 Task: Find connections with filter location Montcada i Reixac with filter topic #lawyerswith filter profile language Potuguese with filter current company The Hacker News with filter school CMR Institute of Technology, Hyderabad with filter industry IT System Testing and Evaluation with filter service category Insurance with filter keywords title Yoga Instructor
Action: Mouse moved to (171, 235)
Screenshot: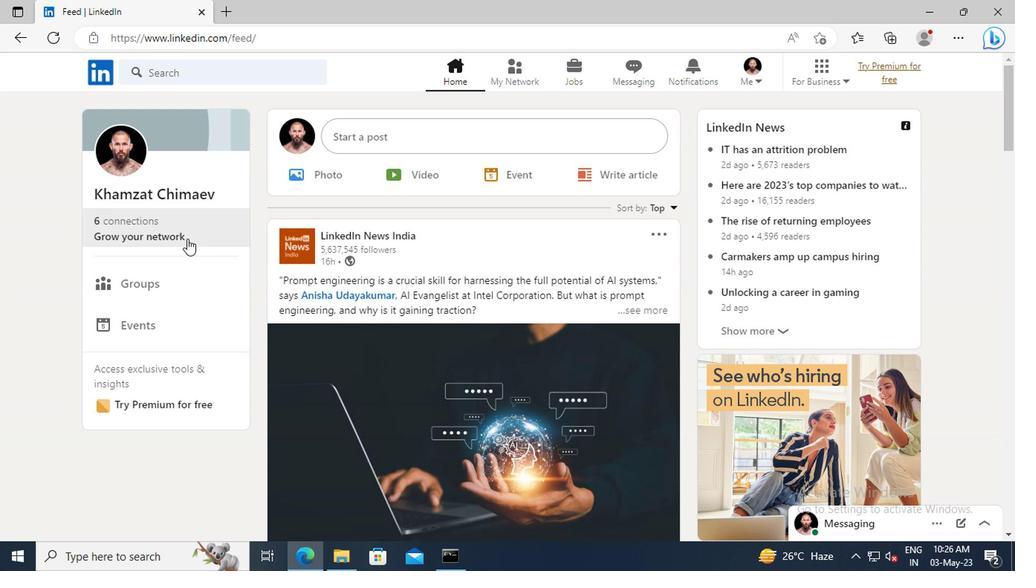 
Action: Mouse pressed left at (171, 235)
Screenshot: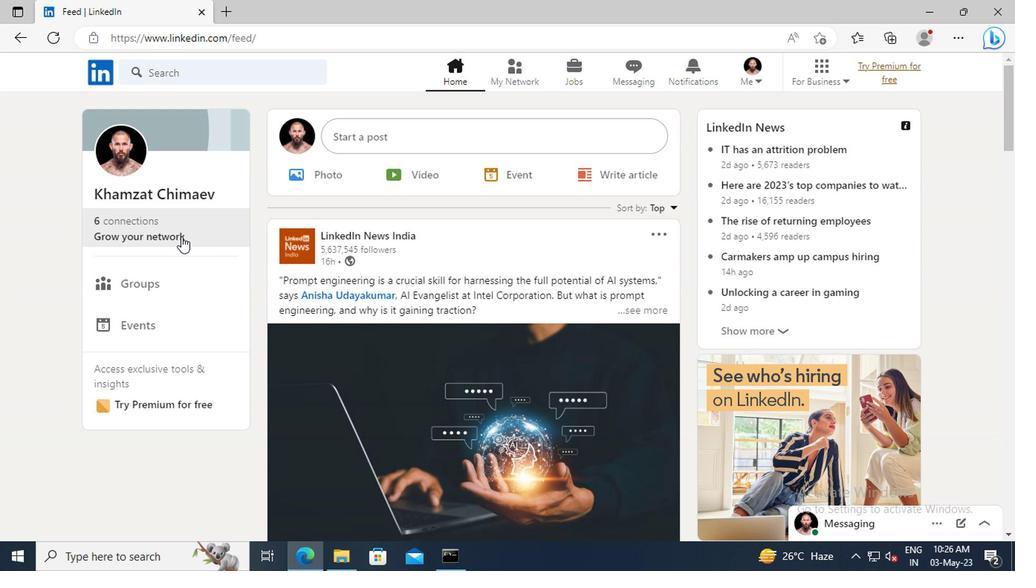 
Action: Mouse moved to (158, 157)
Screenshot: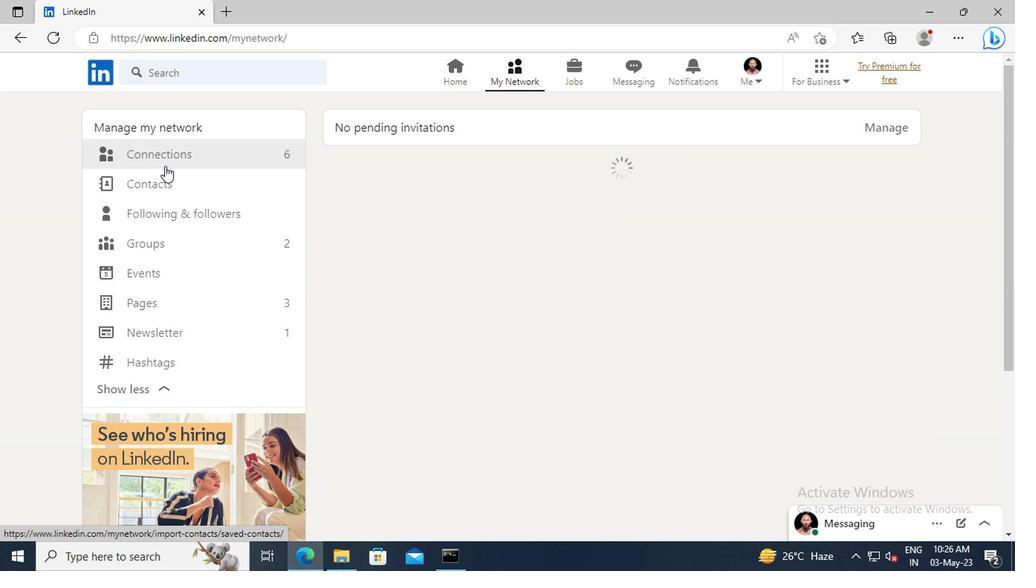 
Action: Mouse pressed left at (158, 157)
Screenshot: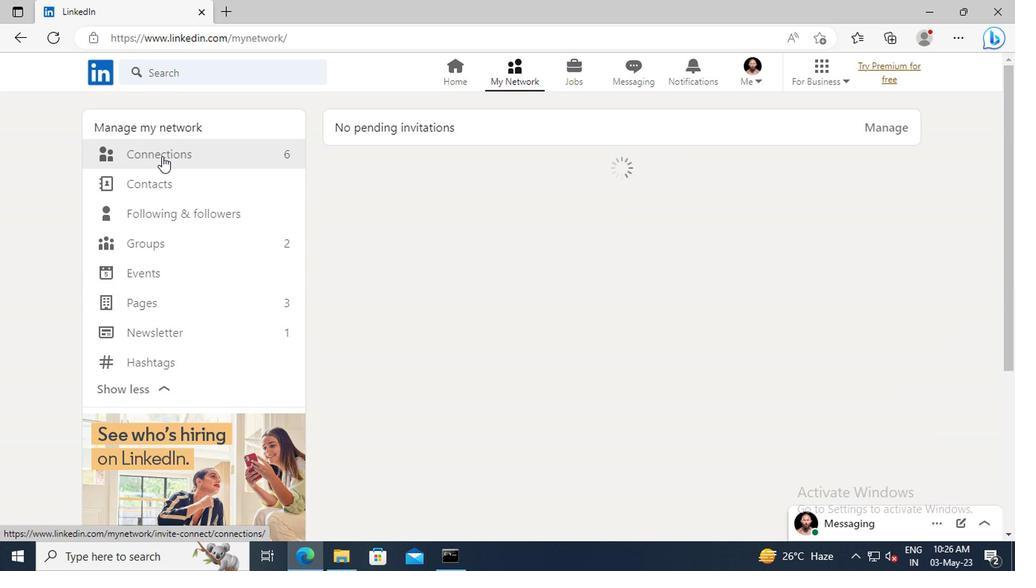 
Action: Mouse moved to (592, 159)
Screenshot: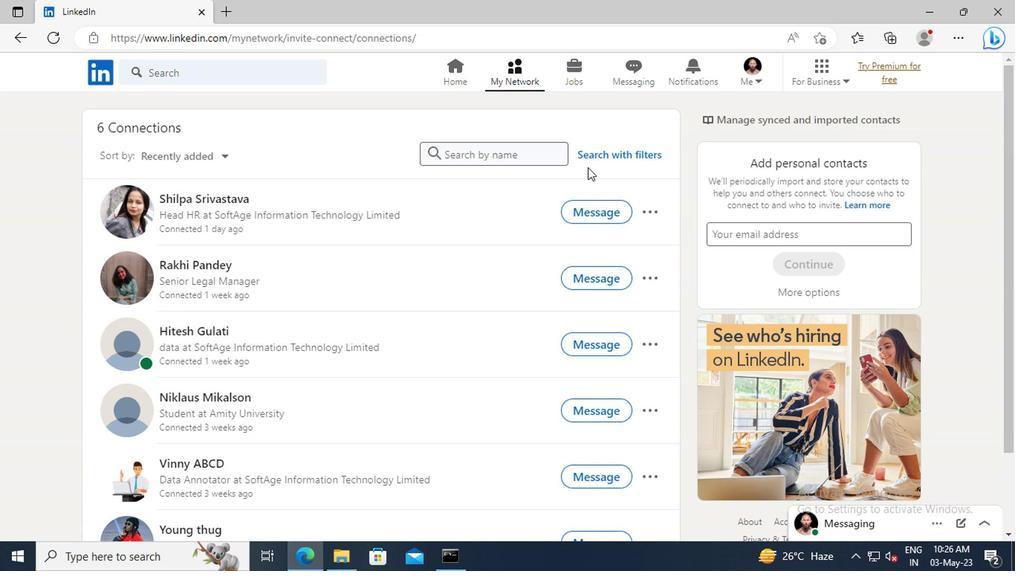 
Action: Mouse pressed left at (592, 159)
Screenshot: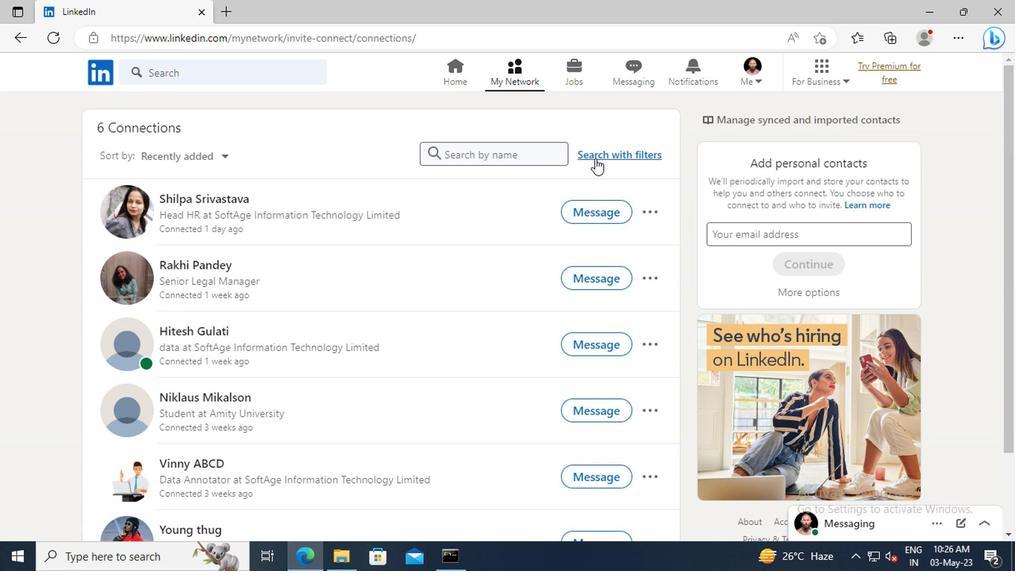 
Action: Mouse moved to (557, 115)
Screenshot: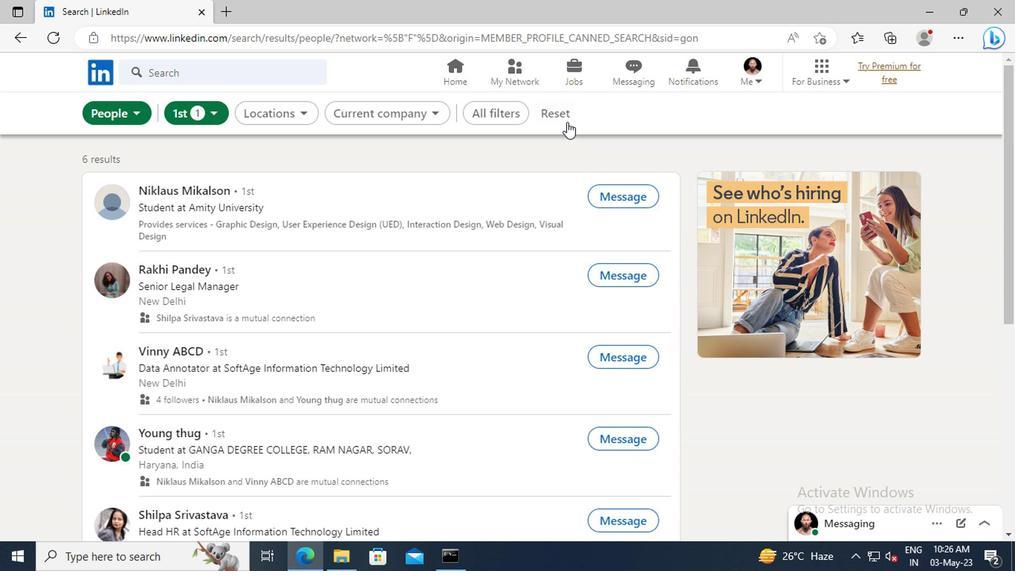 
Action: Mouse pressed left at (557, 115)
Screenshot: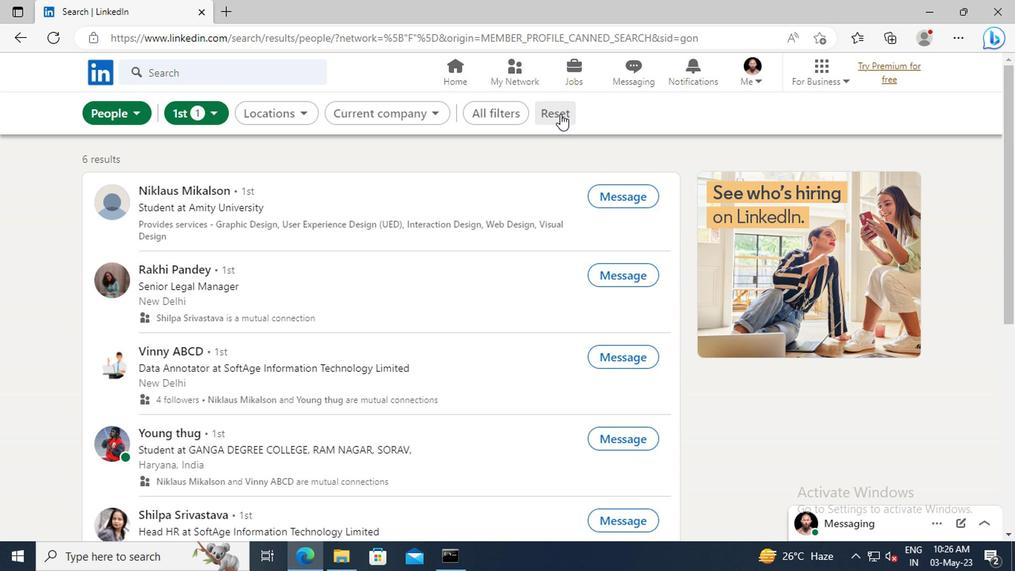 
Action: Mouse moved to (537, 115)
Screenshot: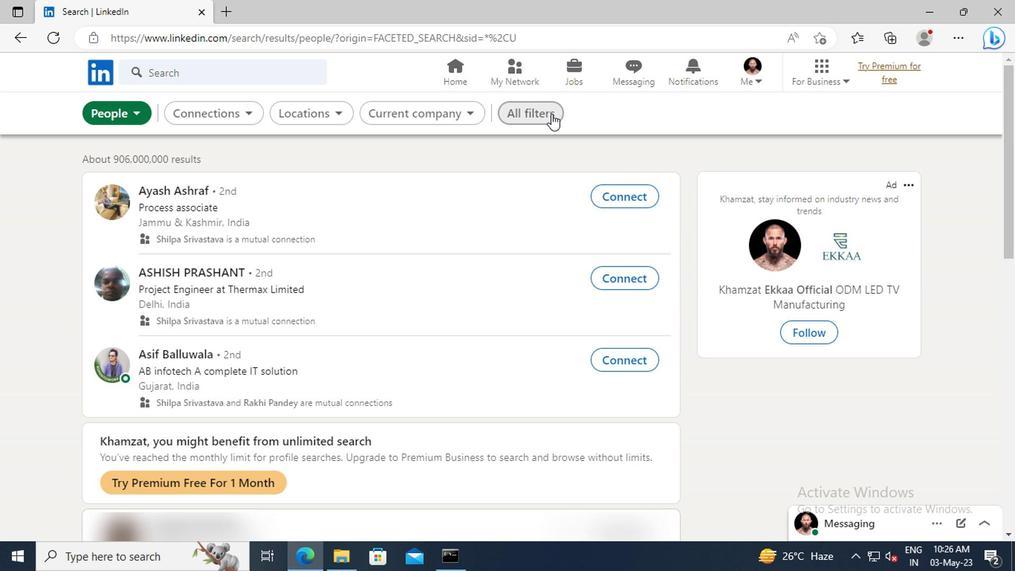
Action: Mouse pressed left at (537, 115)
Screenshot: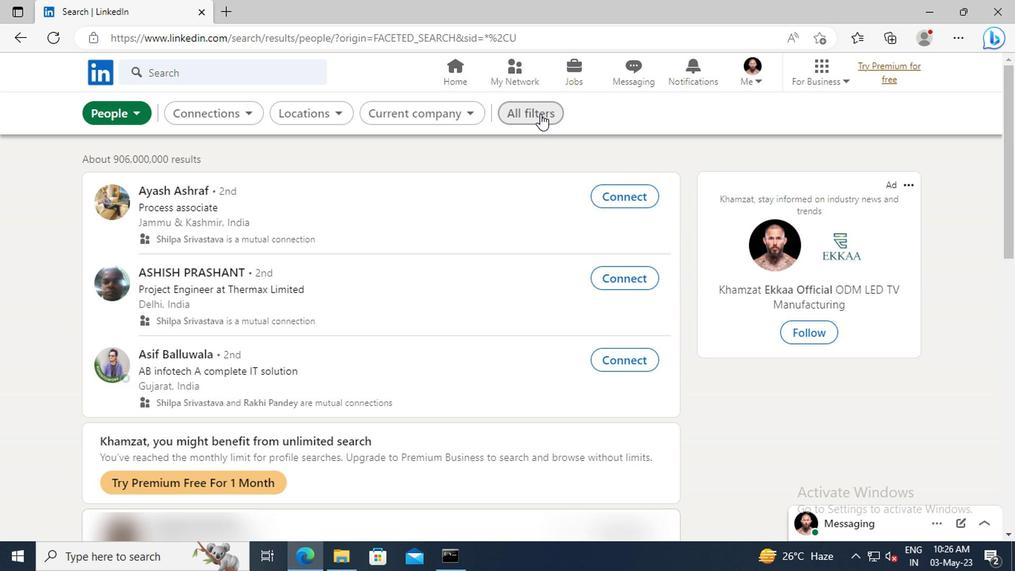 
Action: Mouse moved to (810, 277)
Screenshot: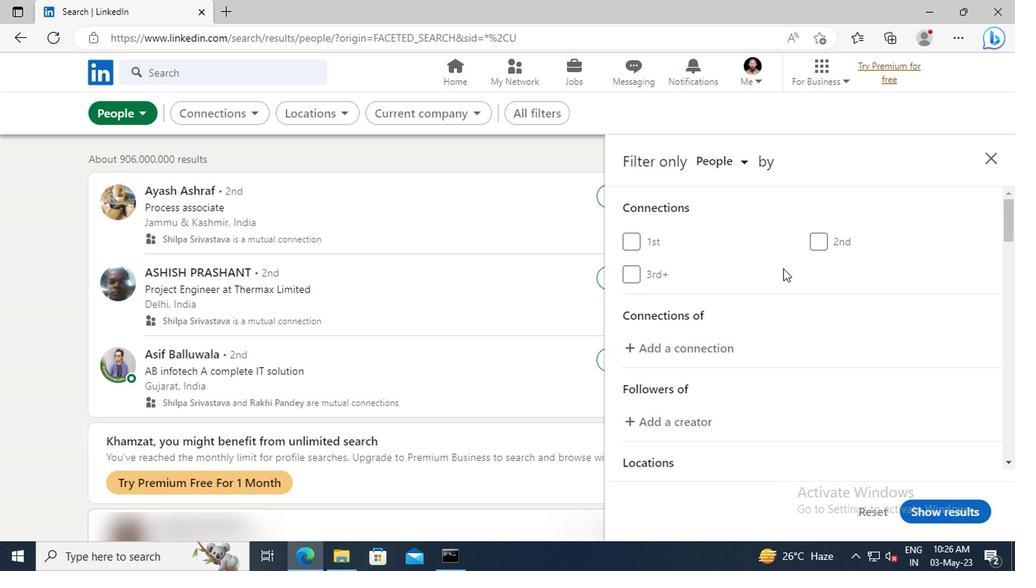 
Action: Mouse scrolled (810, 276) with delta (0, 0)
Screenshot: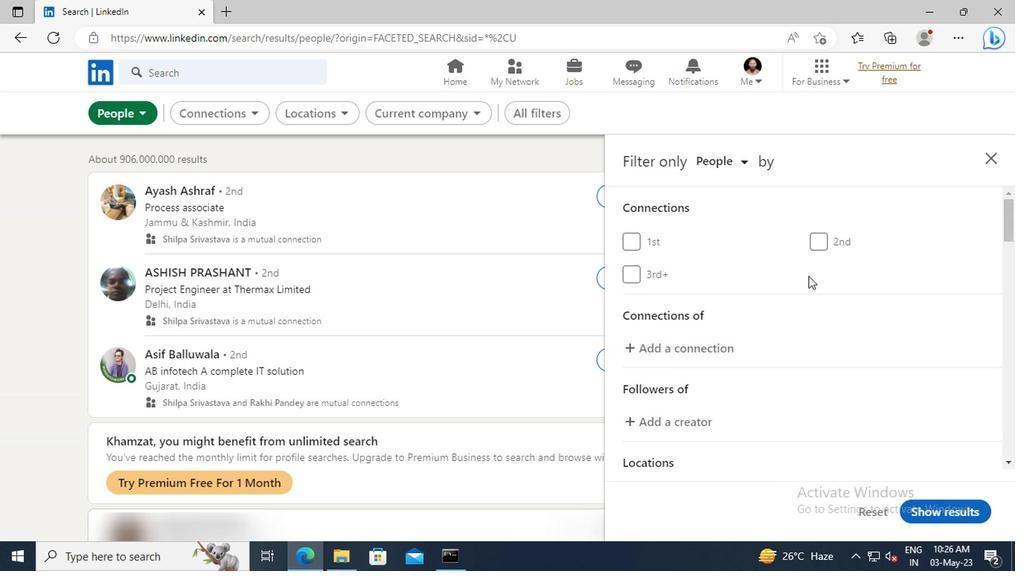 
Action: Mouse scrolled (810, 276) with delta (0, 0)
Screenshot: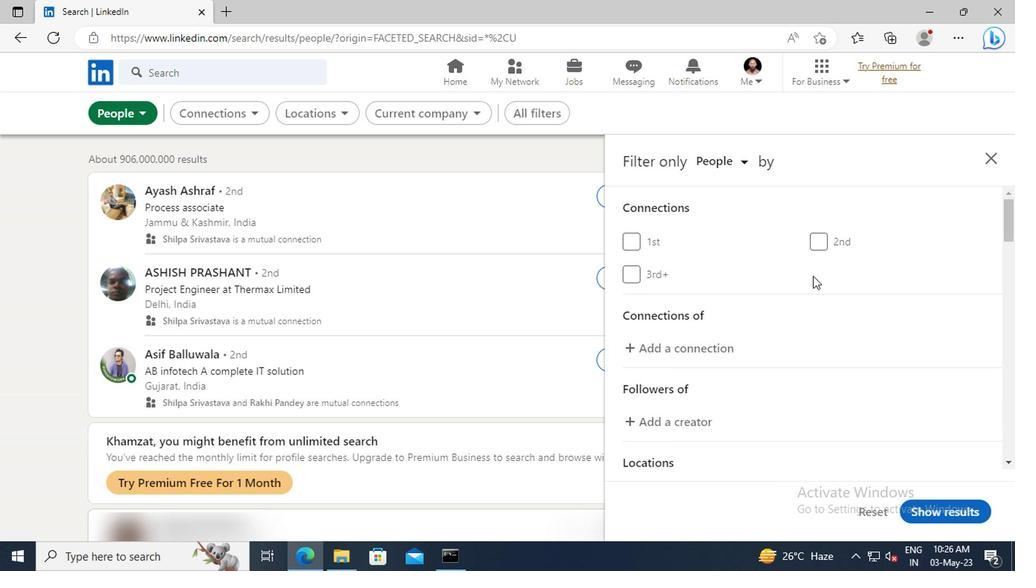 
Action: Mouse scrolled (810, 276) with delta (0, 0)
Screenshot: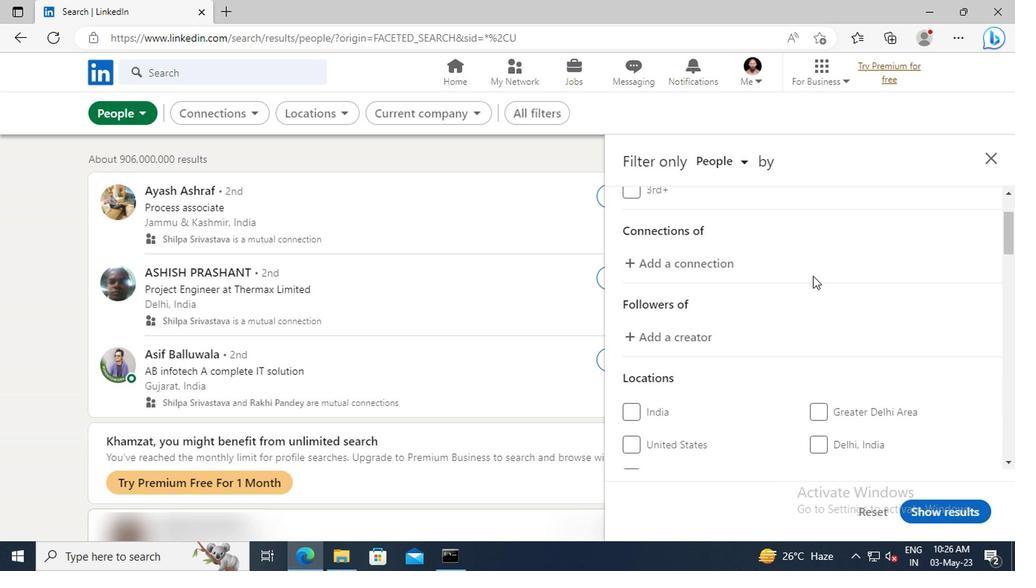 
Action: Mouse scrolled (810, 276) with delta (0, 0)
Screenshot: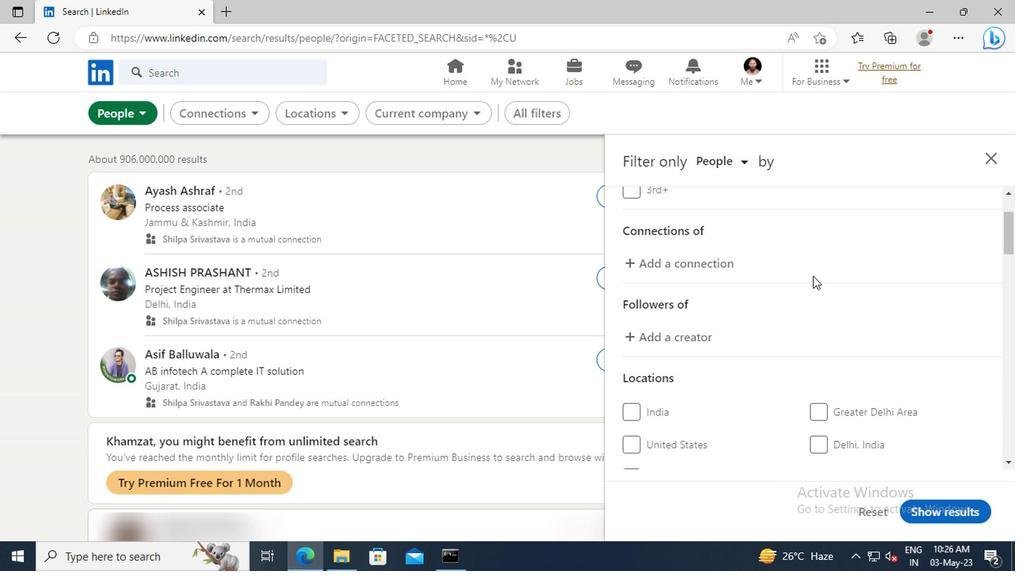 
Action: Mouse scrolled (810, 276) with delta (0, 0)
Screenshot: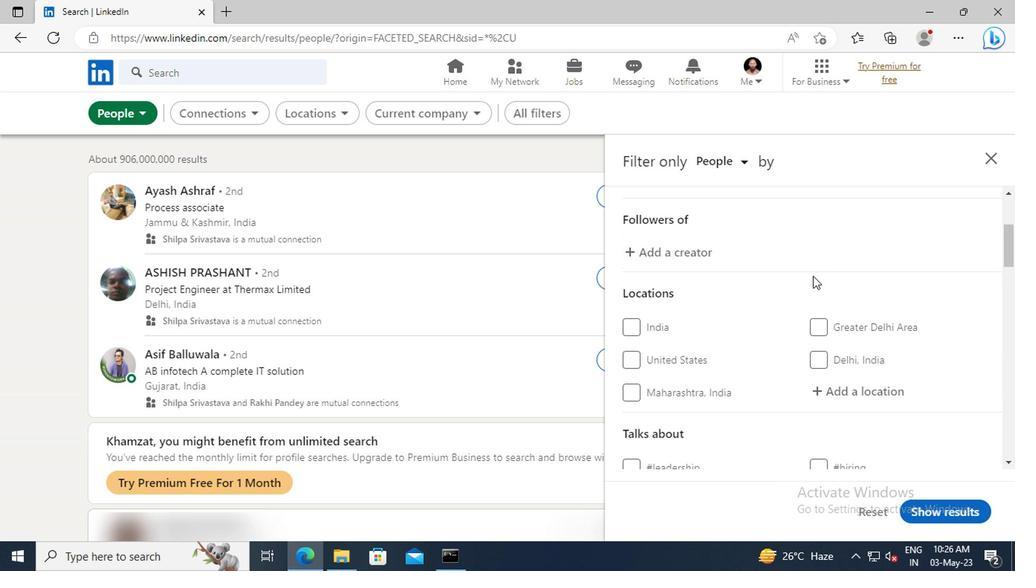 
Action: Mouse moved to (825, 348)
Screenshot: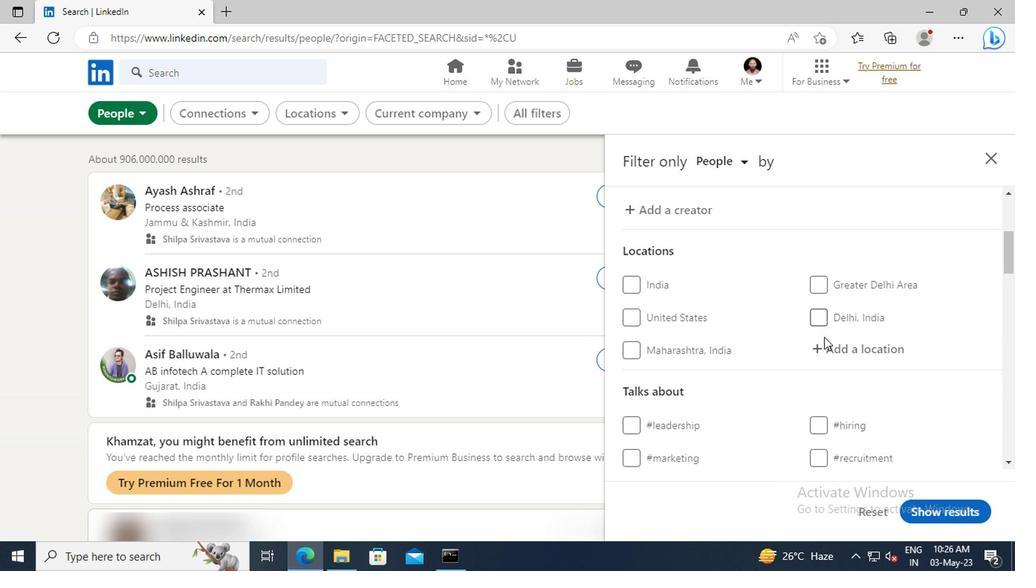 
Action: Mouse pressed left at (825, 348)
Screenshot: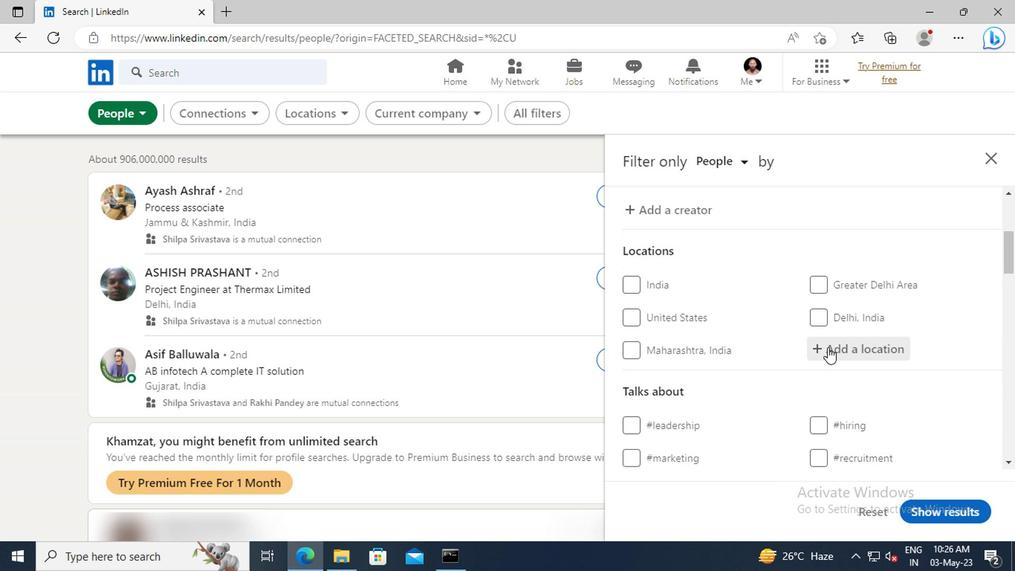 
Action: Key pressed <Key.shift>MONTCADA
Screenshot: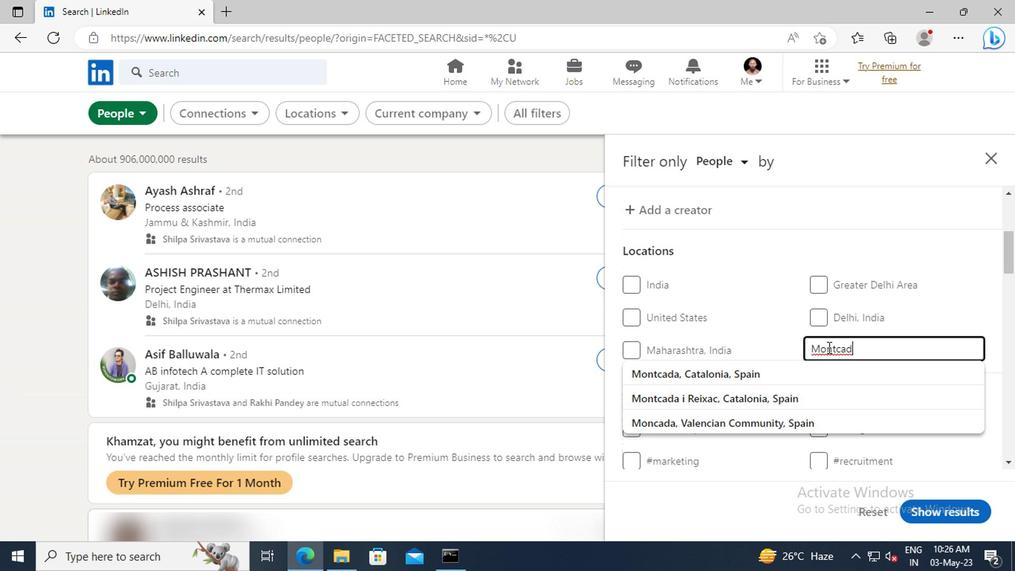 
Action: Mouse moved to (797, 400)
Screenshot: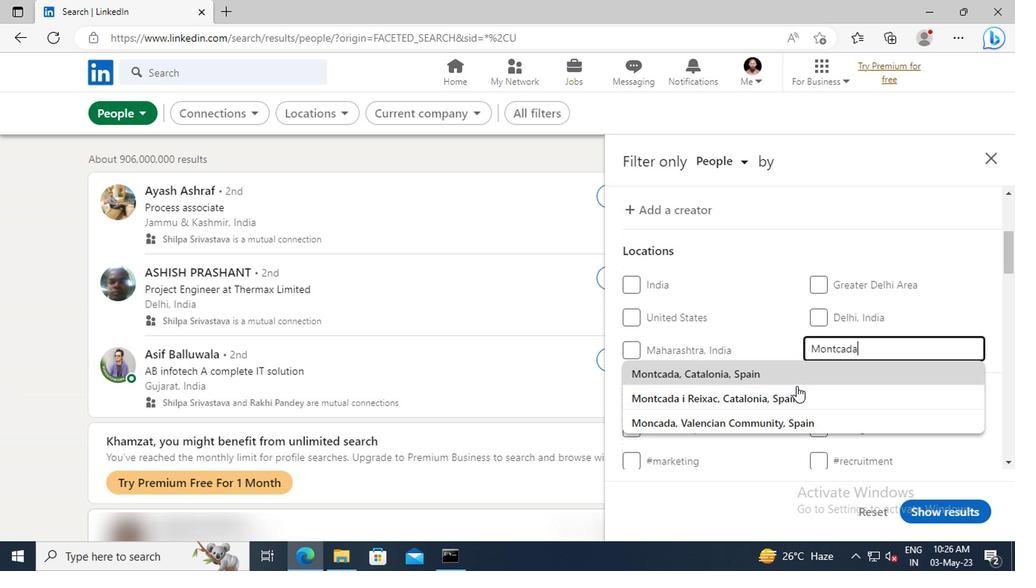 
Action: Mouse pressed left at (797, 400)
Screenshot: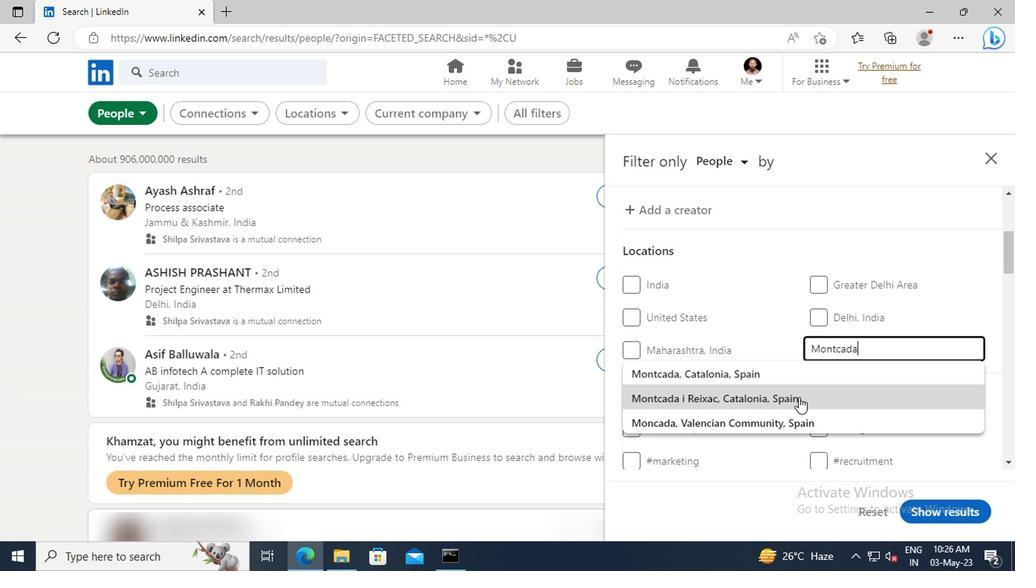 
Action: Mouse moved to (805, 371)
Screenshot: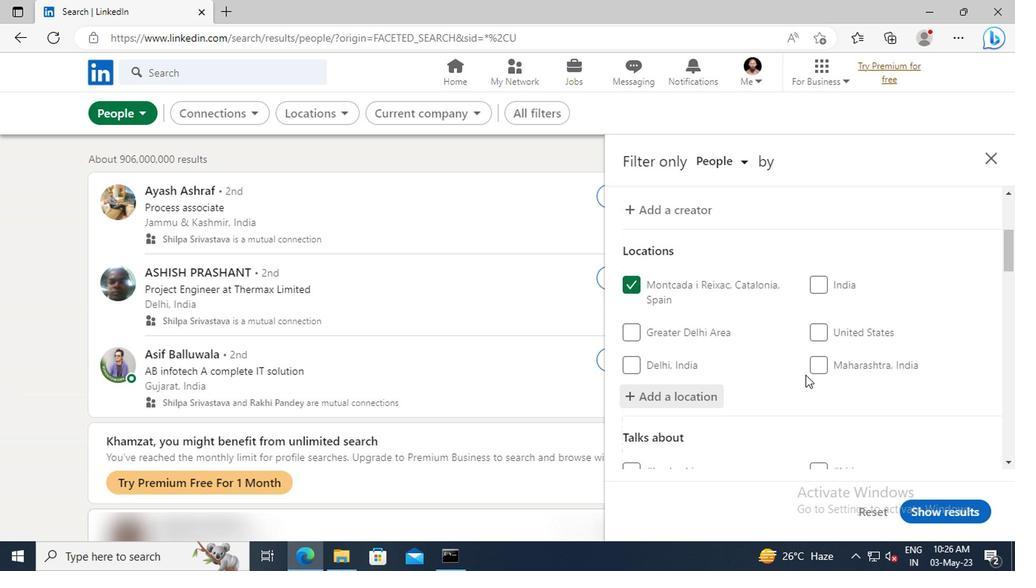 
Action: Mouse scrolled (805, 371) with delta (0, 0)
Screenshot: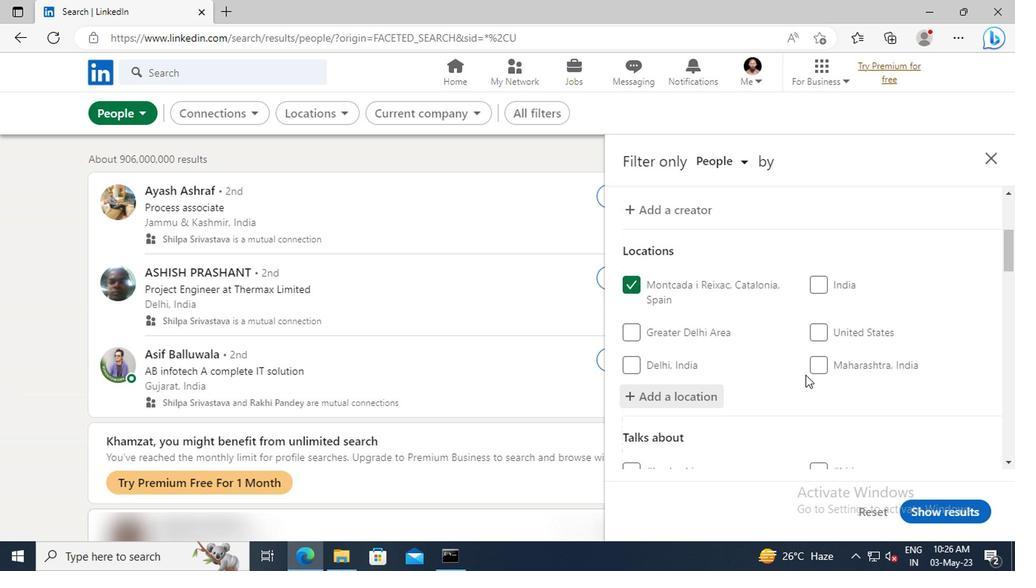 
Action: Mouse moved to (806, 371)
Screenshot: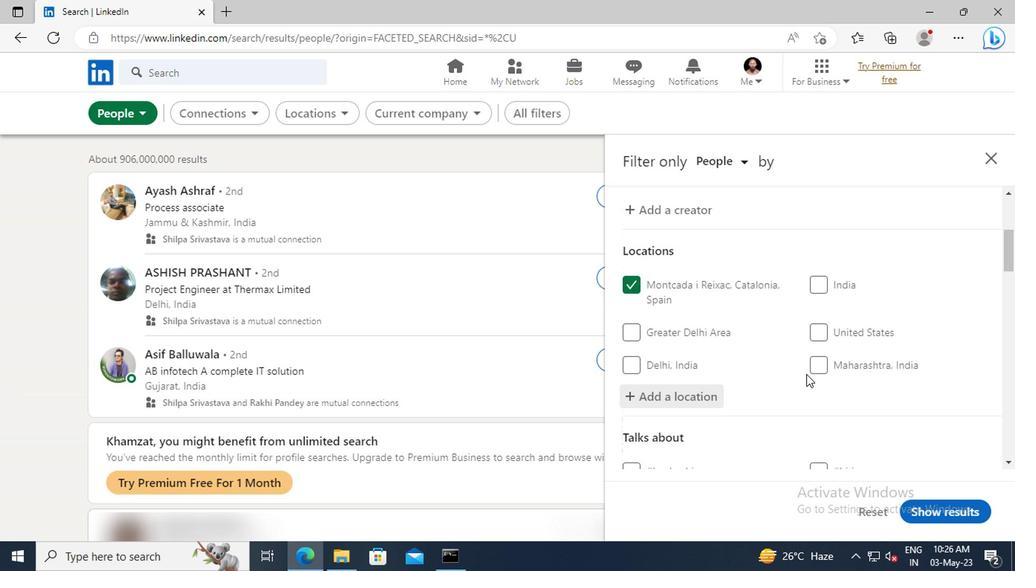 
Action: Mouse scrolled (806, 370) with delta (0, -1)
Screenshot: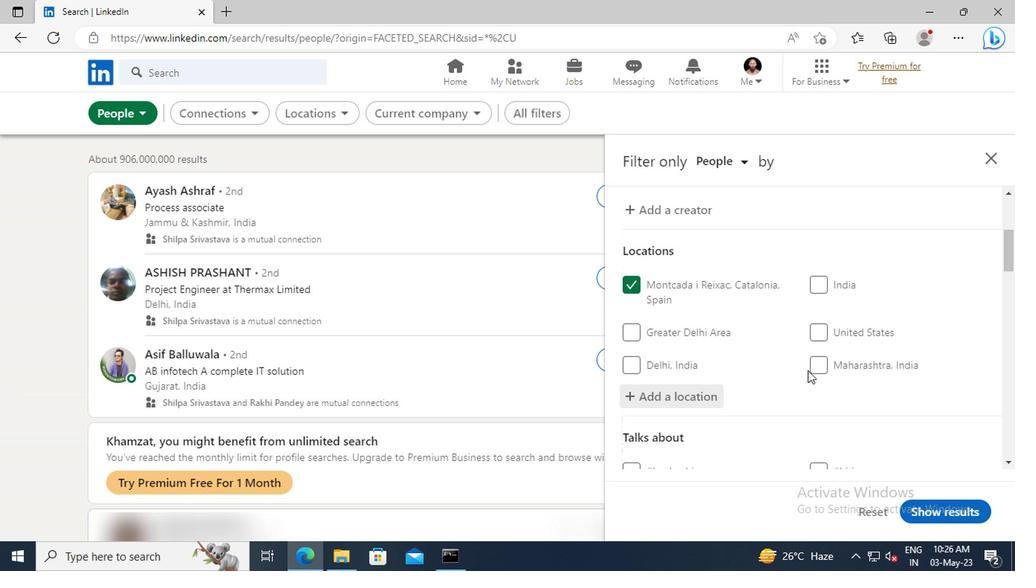 
Action: Mouse moved to (806, 369)
Screenshot: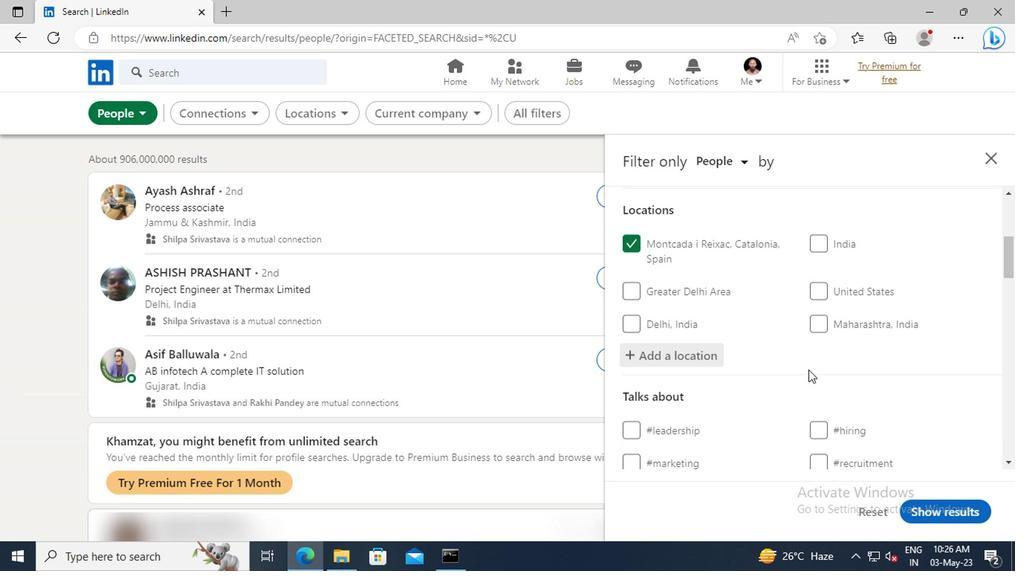 
Action: Mouse scrolled (806, 368) with delta (0, -1)
Screenshot: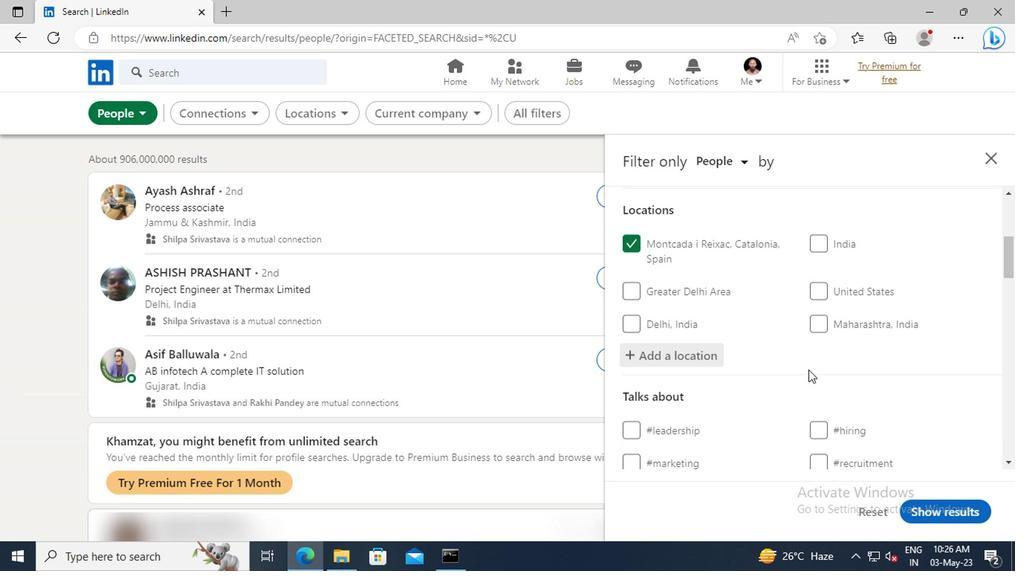 
Action: Mouse moved to (814, 342)
Screenshot: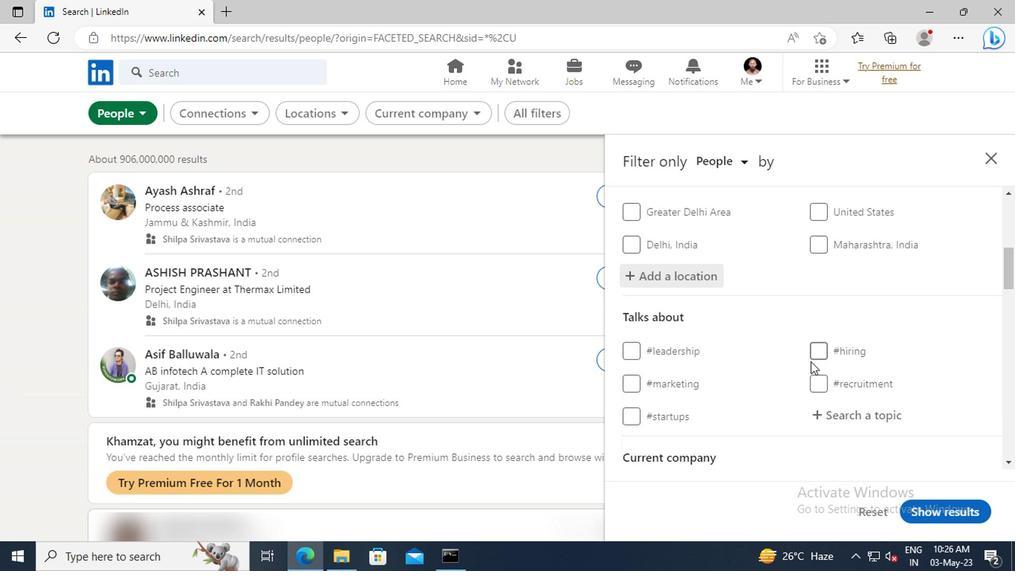 
Action: Mouse scrolled (814, 342) with delta (0, 0)
Screenshot: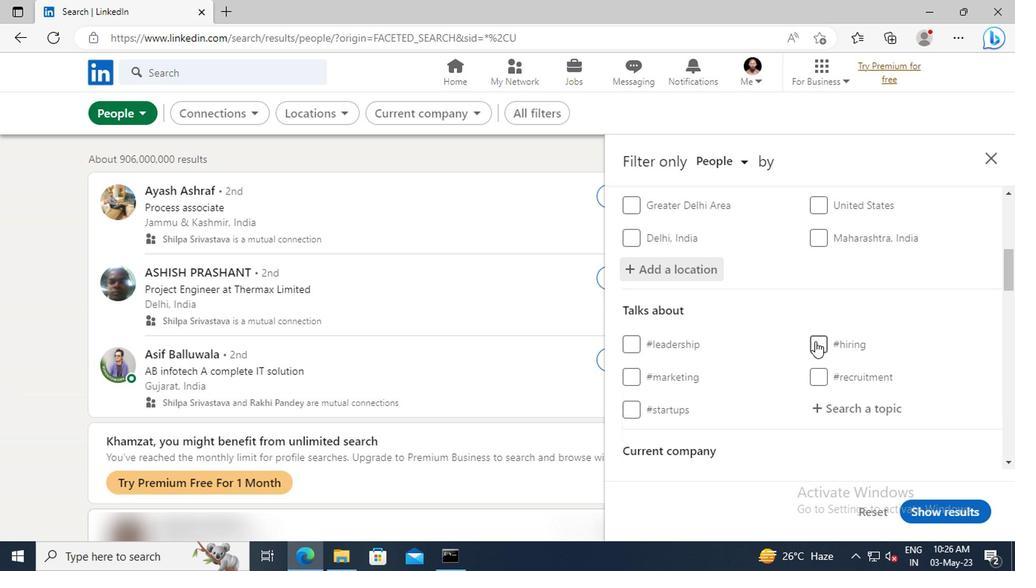 
Action: Mouse scrolled (814, 342) with delta (0, 0)
Screenshot: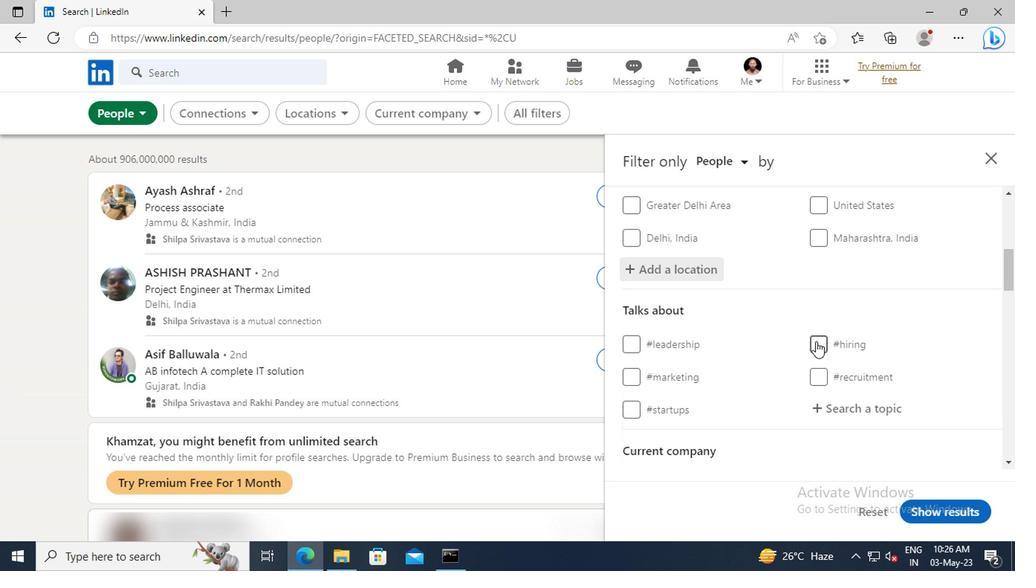 
Action: Mouse moved to (822, 333)
Screenshot: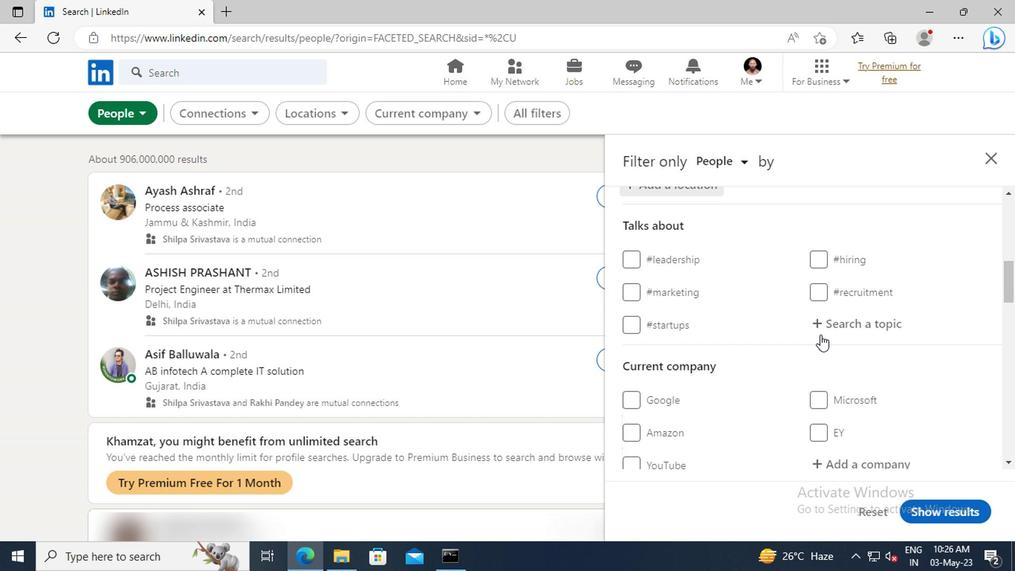 
Action: Mouse pressed left at (822, 333)
Screenshot: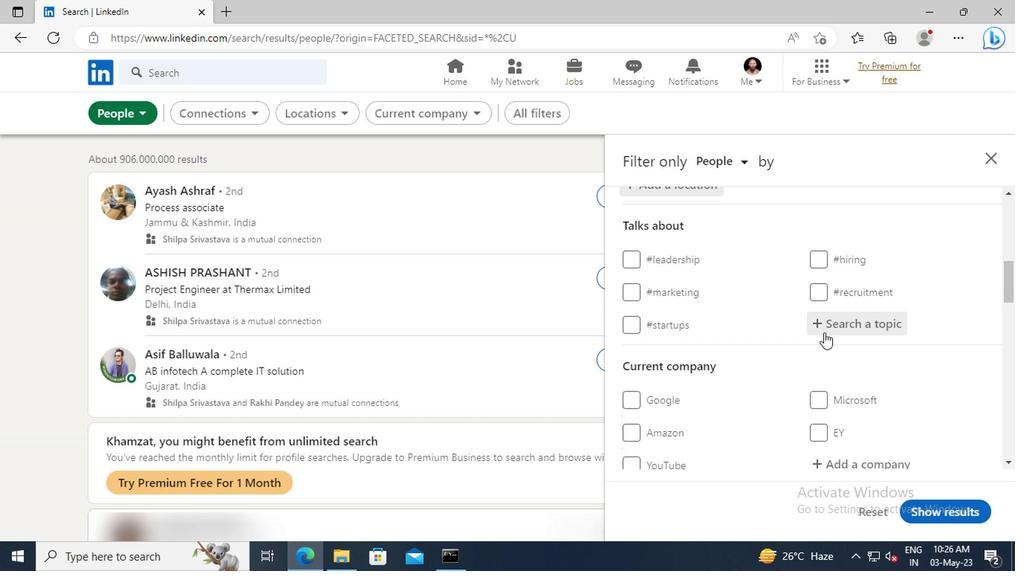 
Action: Key pressed LAWYERS
Screenshot: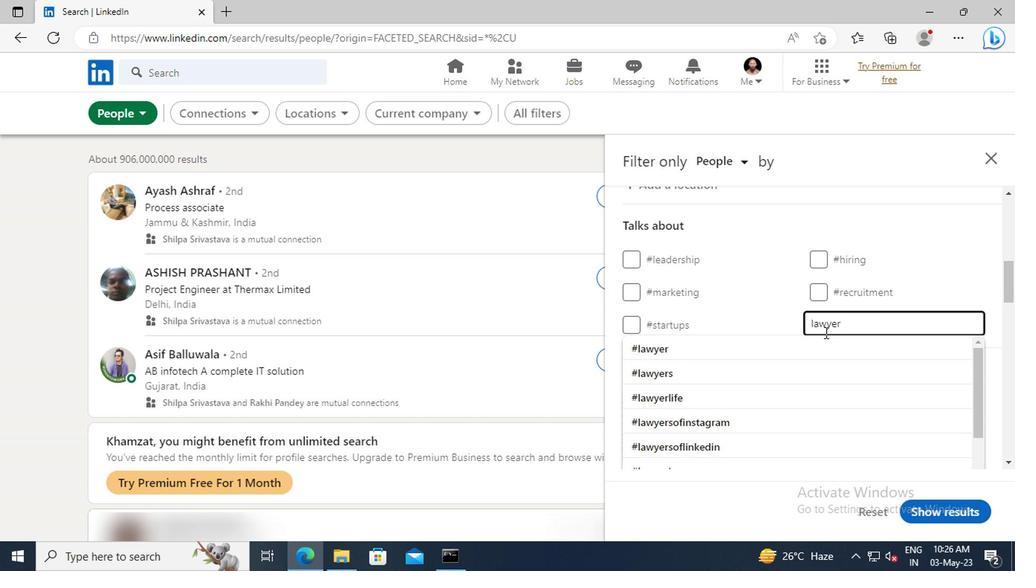 
Action: Mouse moved to (823, 339)
Screenshot: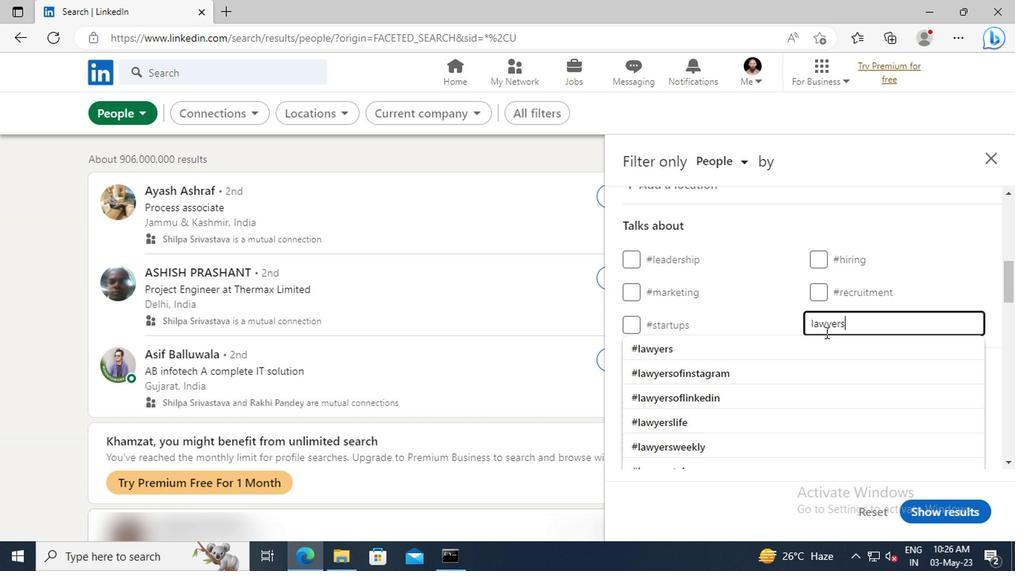 
Action: Mouse pressed left at (823, 339)
Screenshot: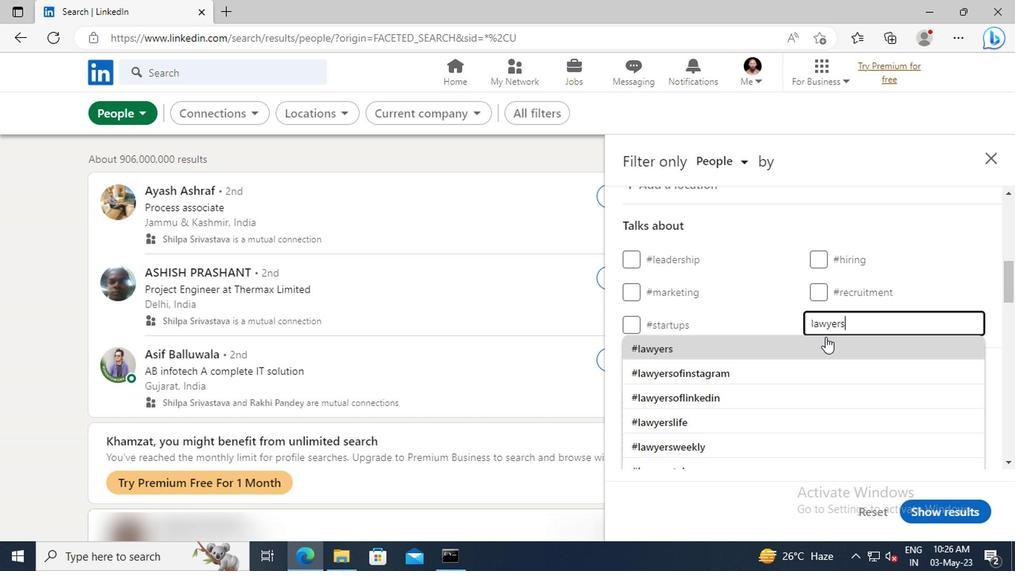 
Action: Mouse scrolled (823, 338) with delta (0, 0)
Screenshot: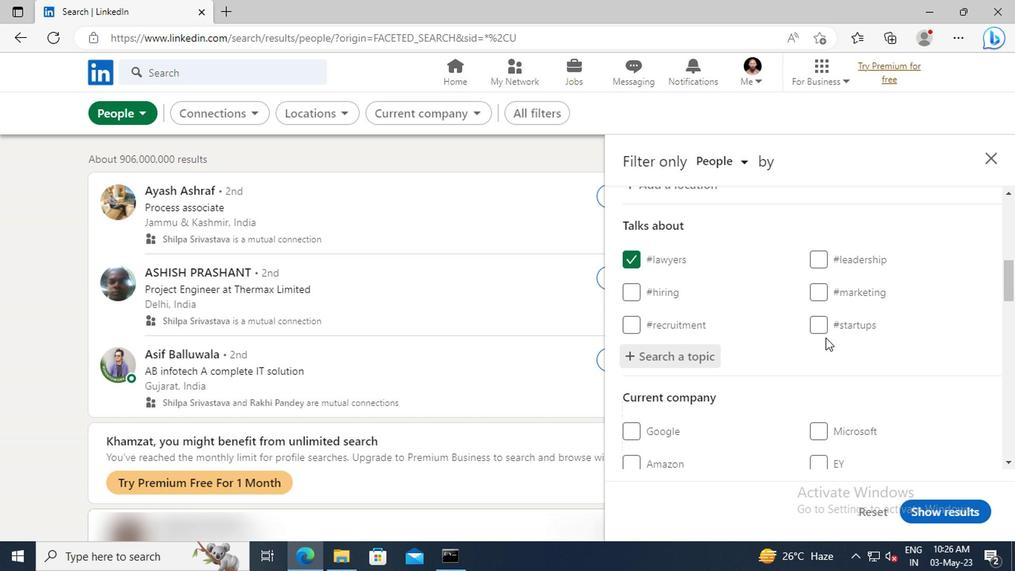 
Action: Mouse scrolled (823, 338) with delta (0, 0)
Screenshot: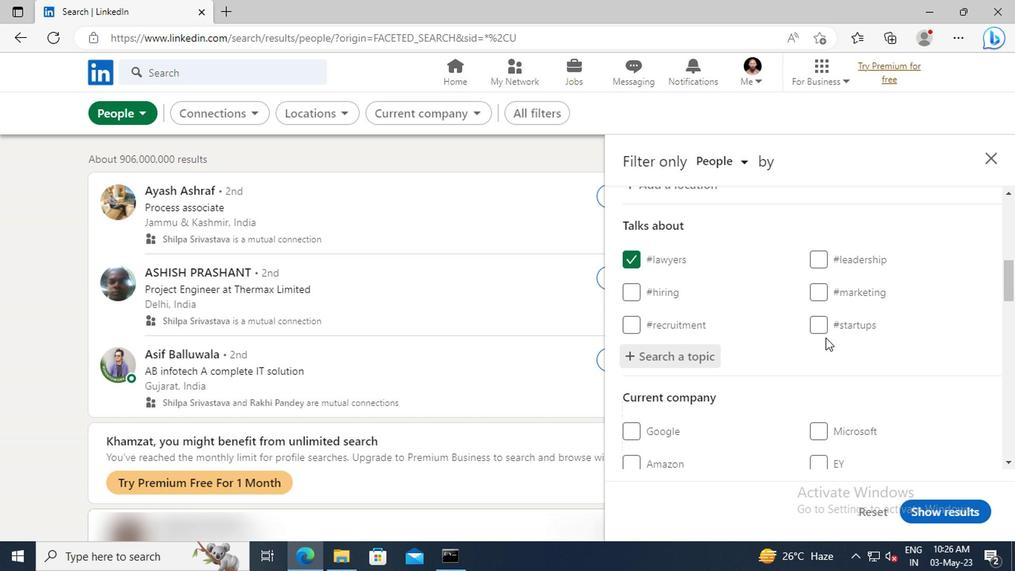 
Action: Mouse scrolled (823, 338) with delta (0, 0)
Screenshot: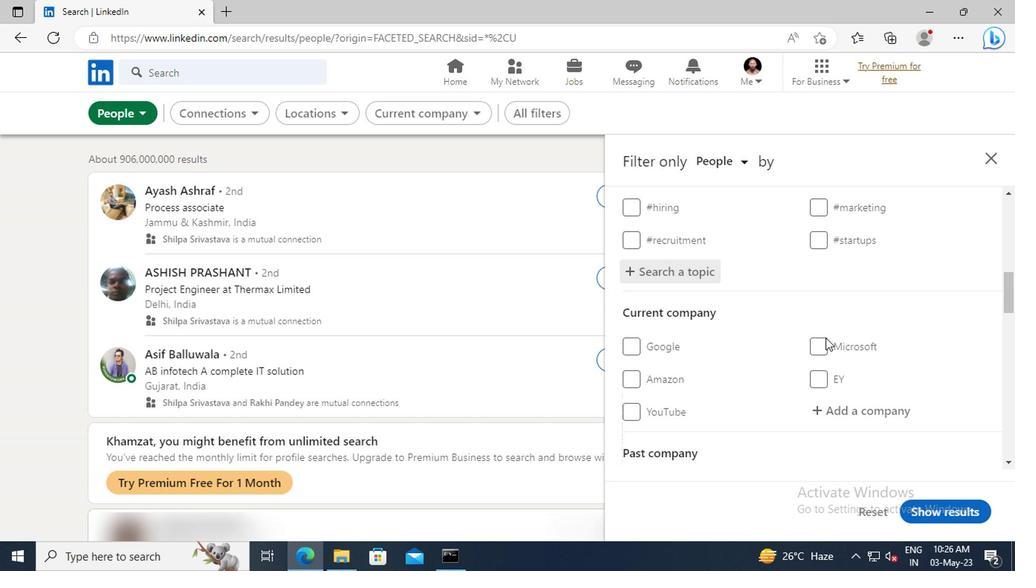 
Action: Mouse scrolled (823, 338) with delta (0, 0)
Screenshot: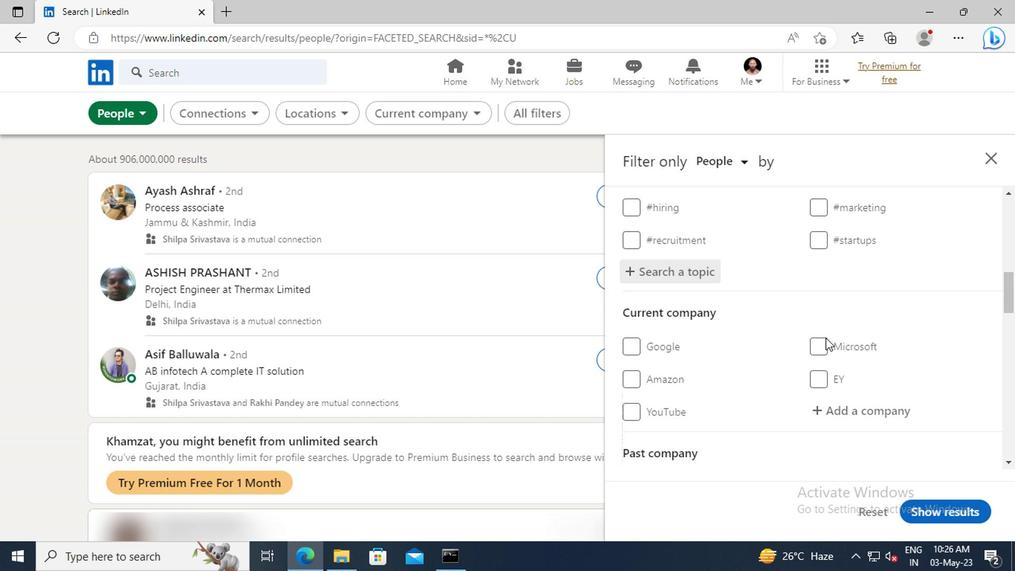 
Action: Mouse scrolled (823, 338) with delta (0, 0)
Screenshot: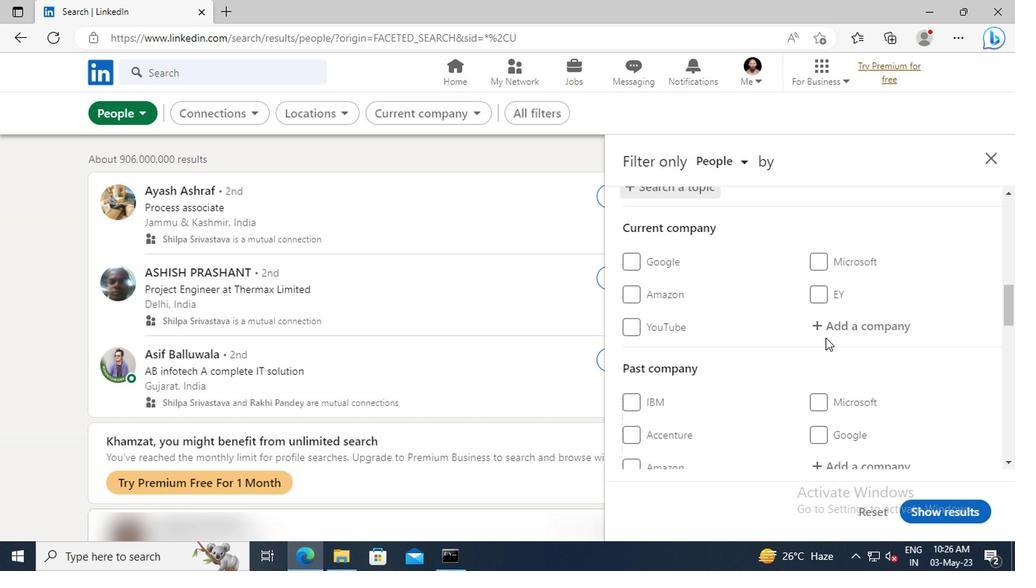 
Action: Mouse scrolled (823, 338) with delta (0, 0)
Screenshot: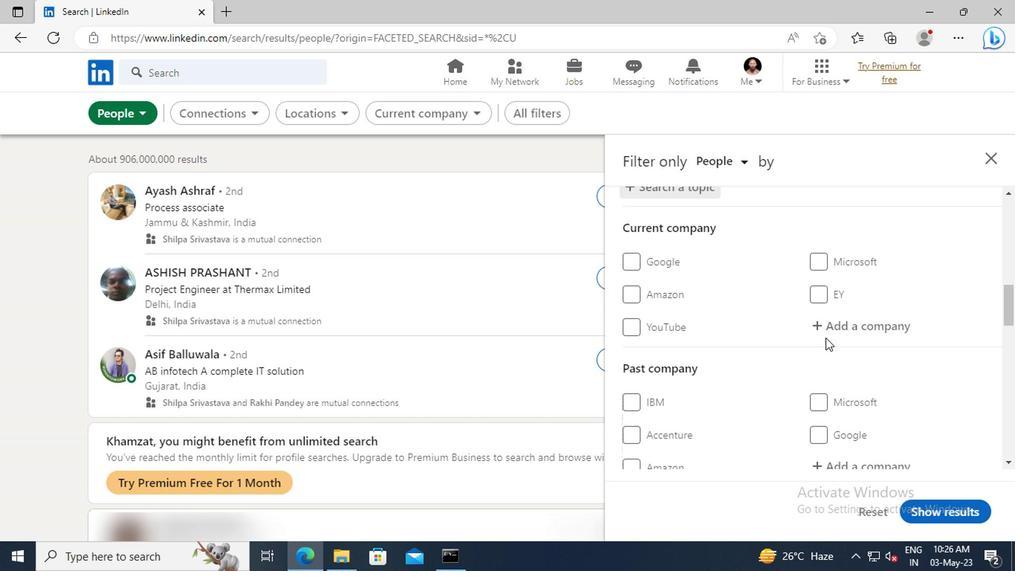 
Action: Mouse scrolled (823, 338) with delta (0, 0)
Screenshot: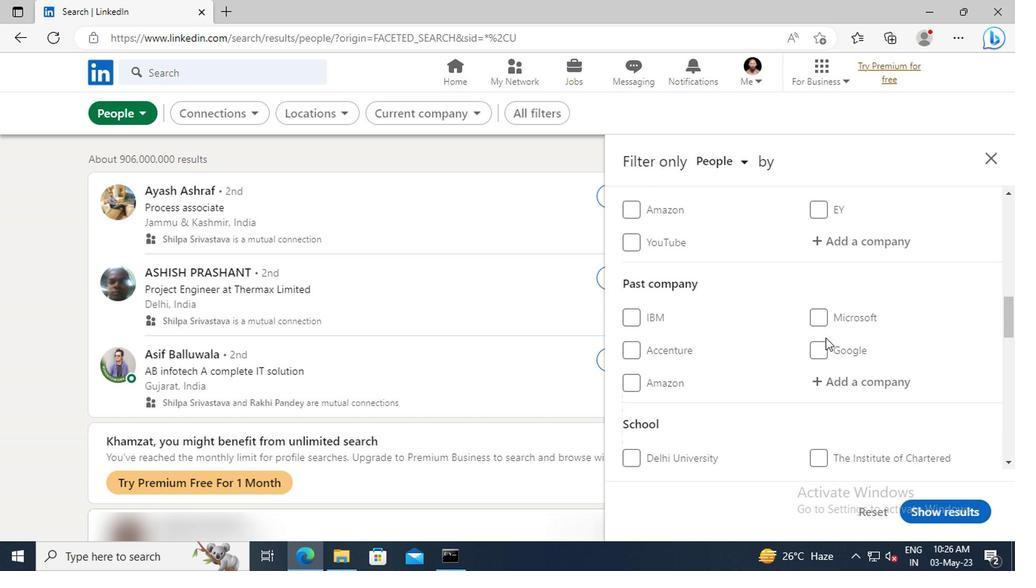 
Action: Mouse scrolled (823, 338) with delta (0, 0)
Screenshot: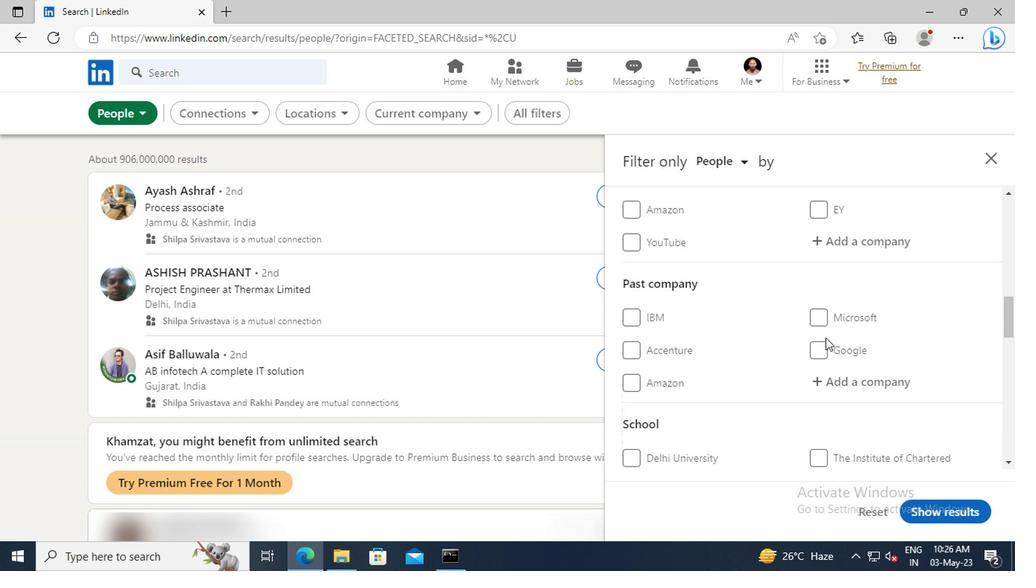 
Action: Mouse scrolled (823, 338) with delta (0, 0)
Screenshot: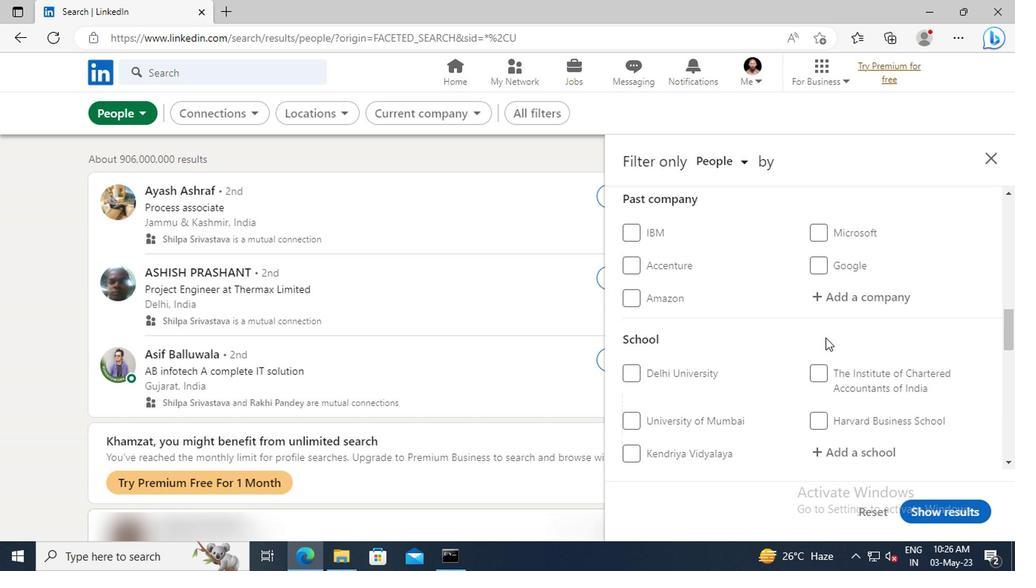 
Action: Mouse scrolled (823, 338) with delta (0, 0)
Screenshot: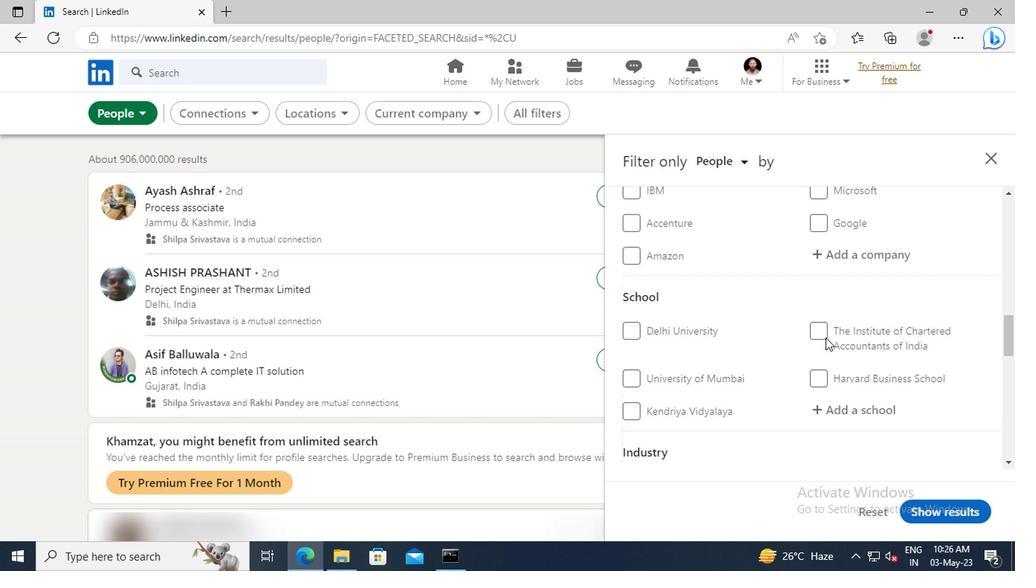 
Action: Mouse scrolled (823, 338) with delta (0, 0)
Screenshot: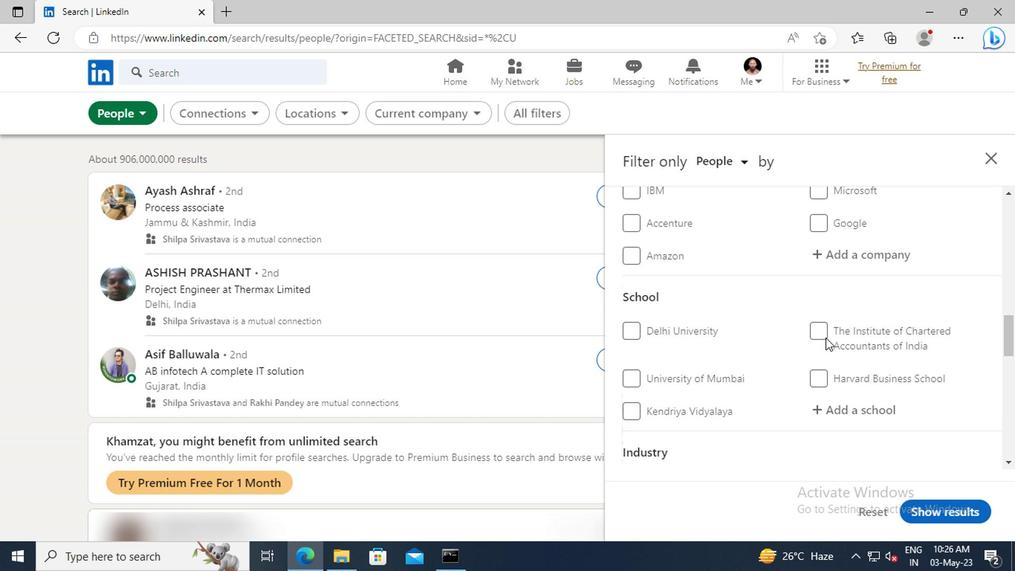 
Action: Mouse scrolled (823, 338) with delta (0, 0)
Screenshot: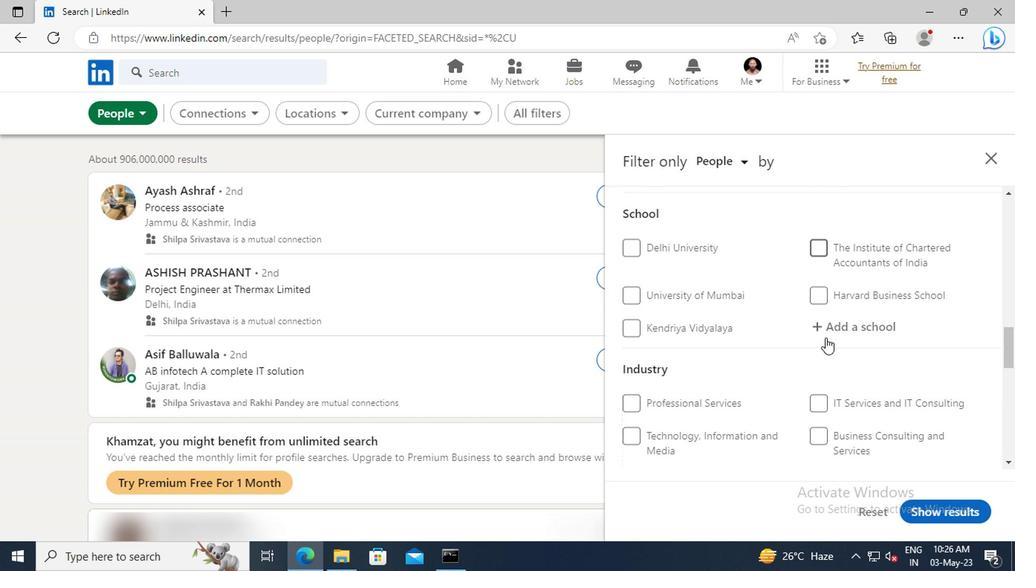 
Action: Mouse scrolled (823, 338) with delta (0, 0)
Screenshot: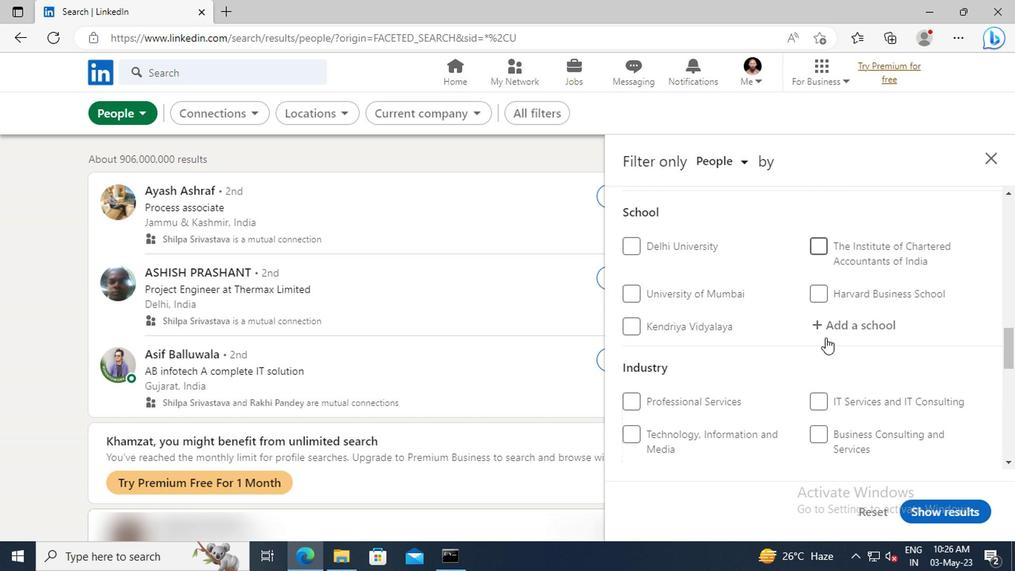 
Action: Mouse scrolled (823, 338) with delta (0, 0)
Screenshot: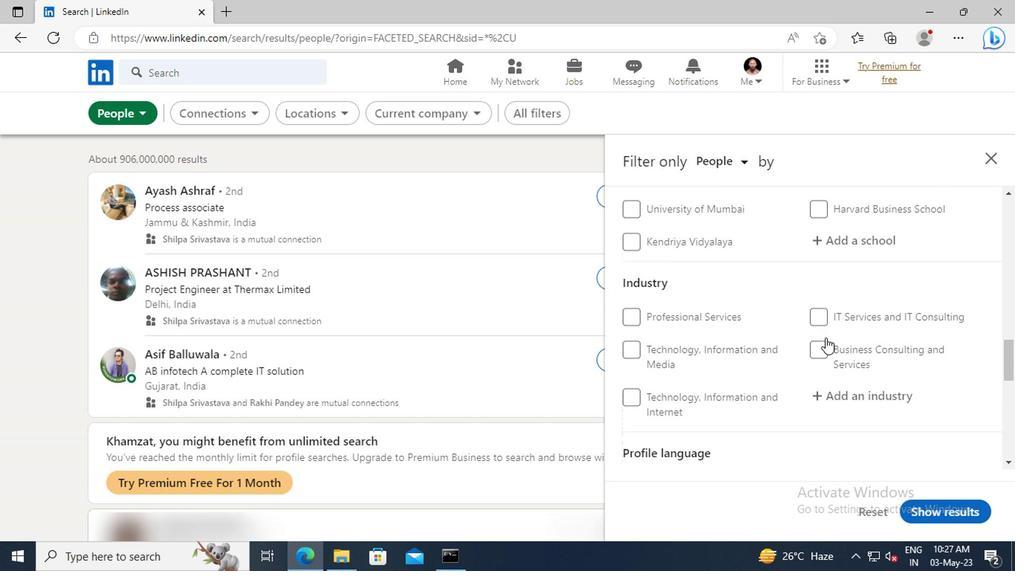 
Action: Mouse scrolled (823, 338) with delta (0, 0)
Screenshot: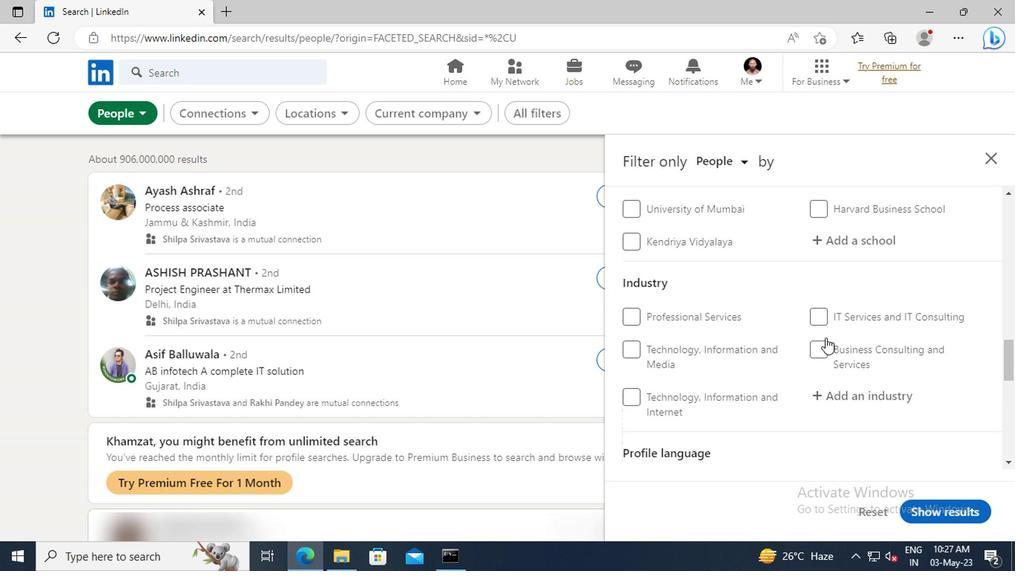 
Action: Mouse scrolled (823, 338) with delta (0, 0)
Screenshot: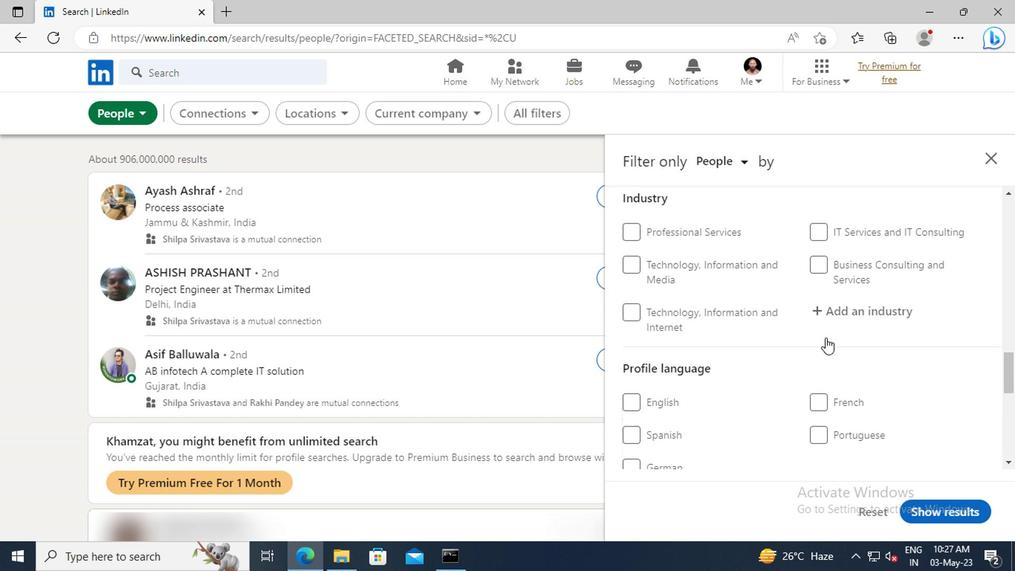 
Action: Mouse moved to (818, 396)
Screenshot: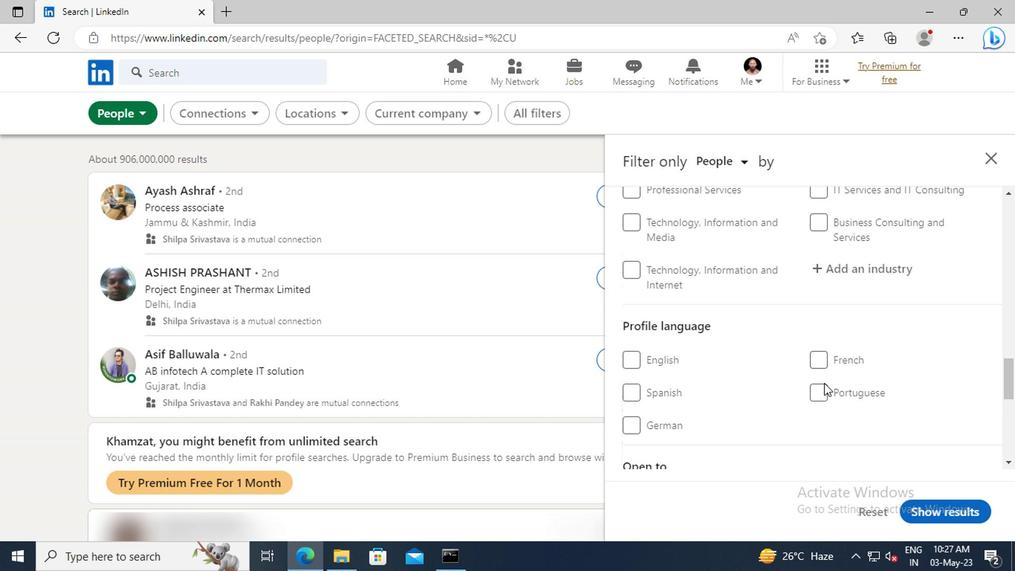 
Action: Mouse pressed left at (818, 396)
Screenshot: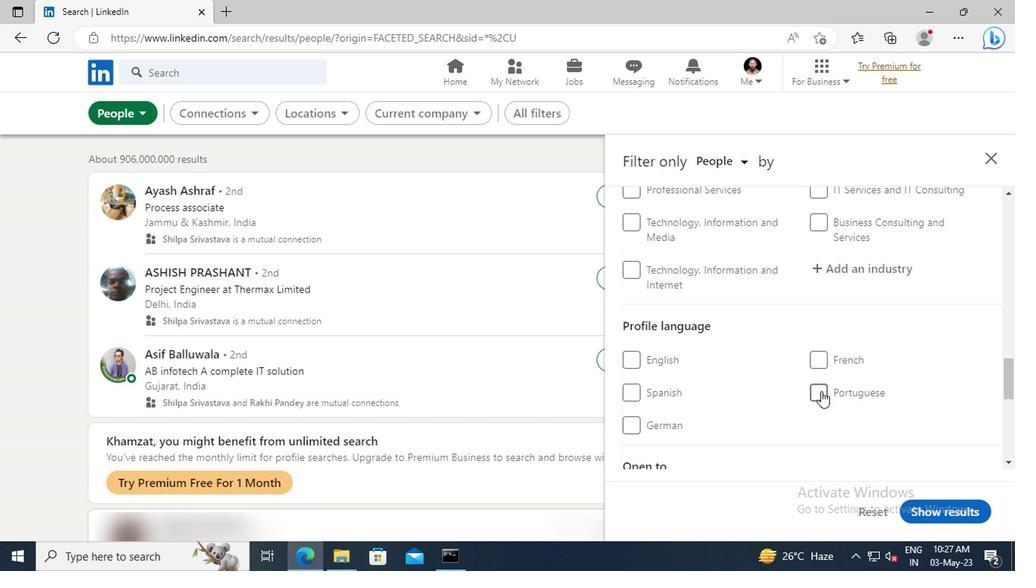 
Action: Mouse moved to (841, 349)
Screenshot: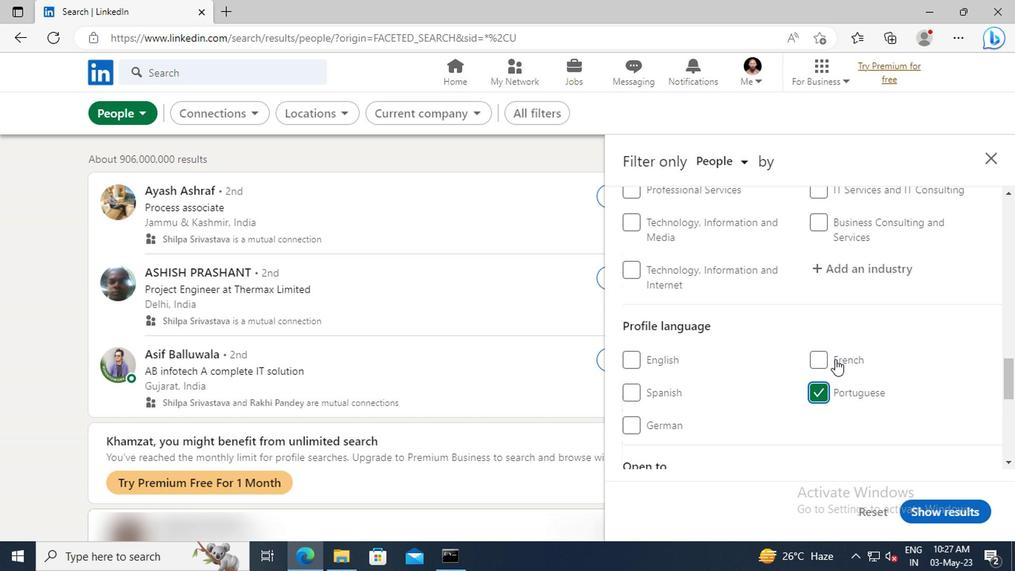 
Action: Mouse scrolled (841, 350) with delta (0, 0)
Screenshot: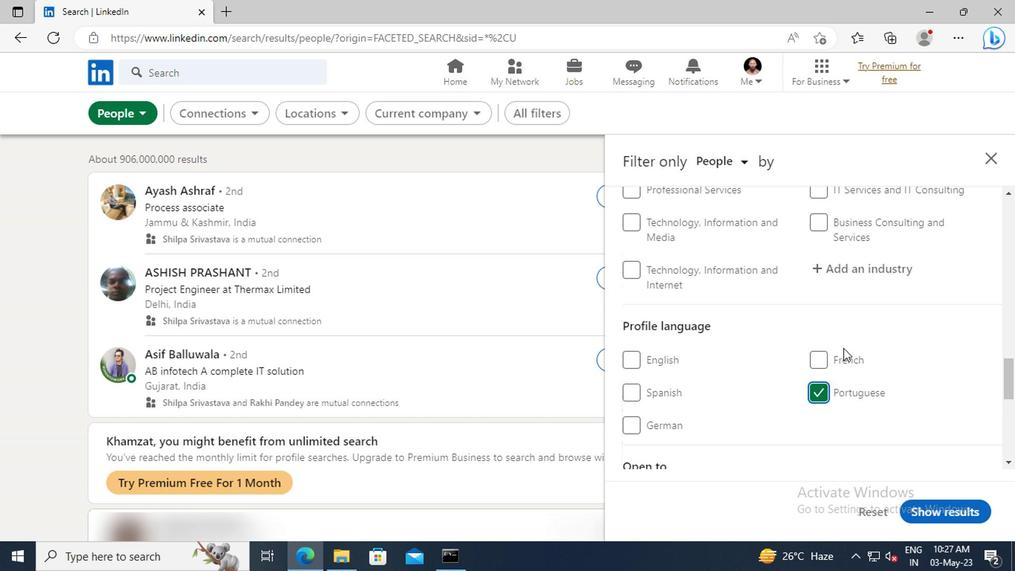 
Action: Mouse scrolled (841, 350) with delta (0, 0)
Screenshot: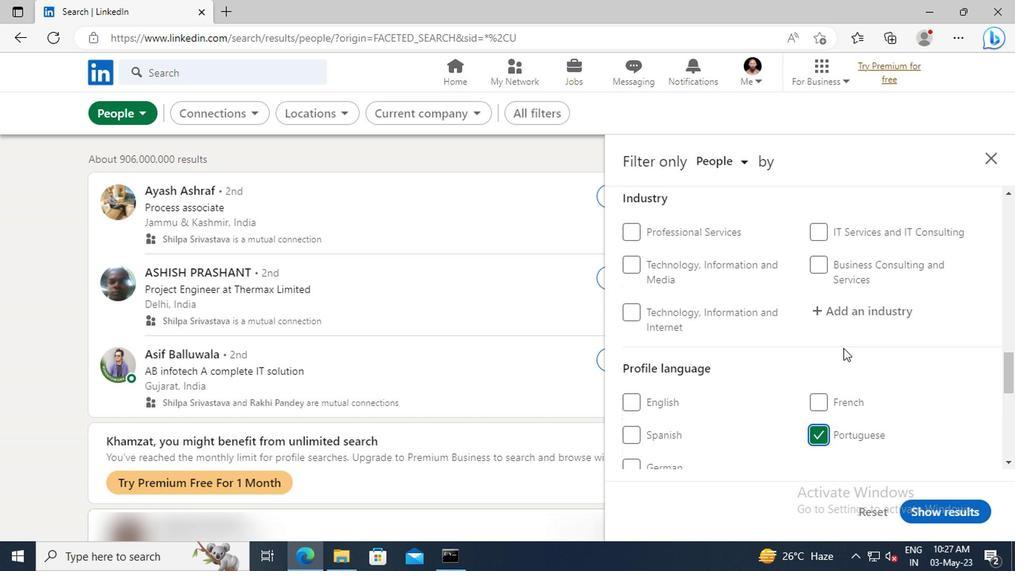 
Action: Mouse scrolled (841, 350) with delta (0, 0)
Screenshot: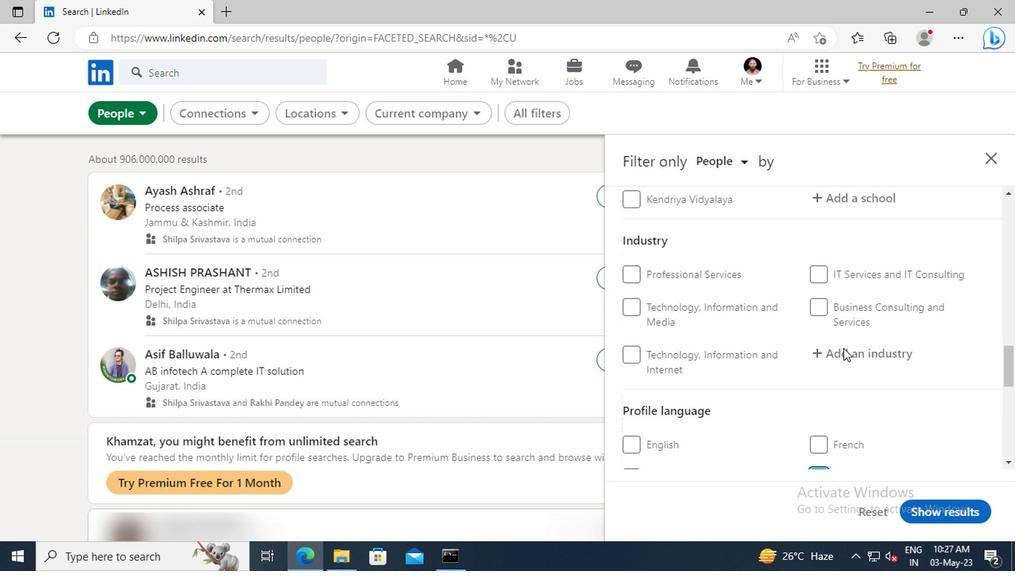 
Action: Mouse scrolled (841, 350) with delta (0, 0)
Screenshot: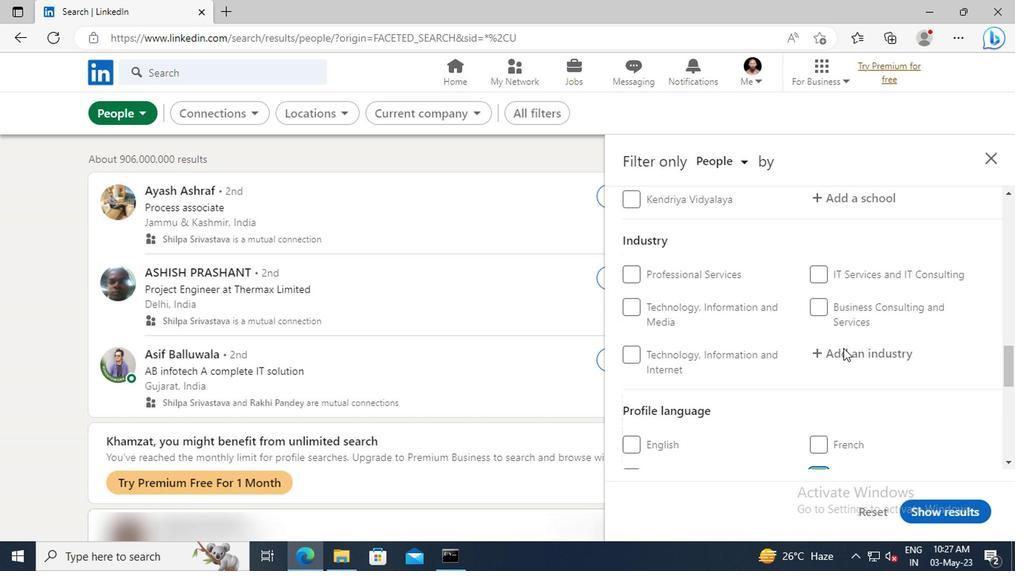 
Action: Mouse scrolled (841, 350) with delta (0, 0)
Screenshot: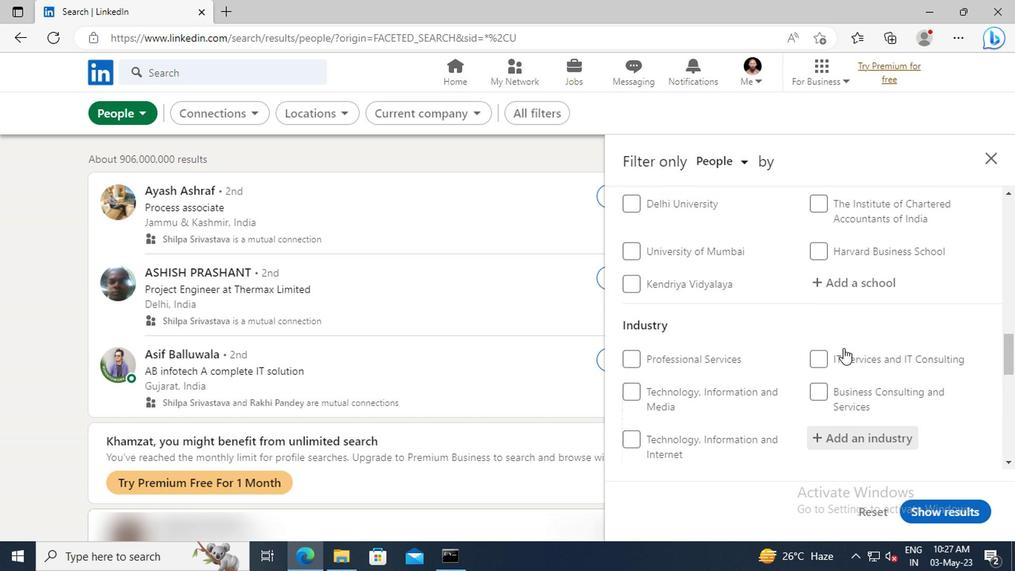
Action: Mouse scrolled (841, 350) with delta (0, 0)
Screenshot: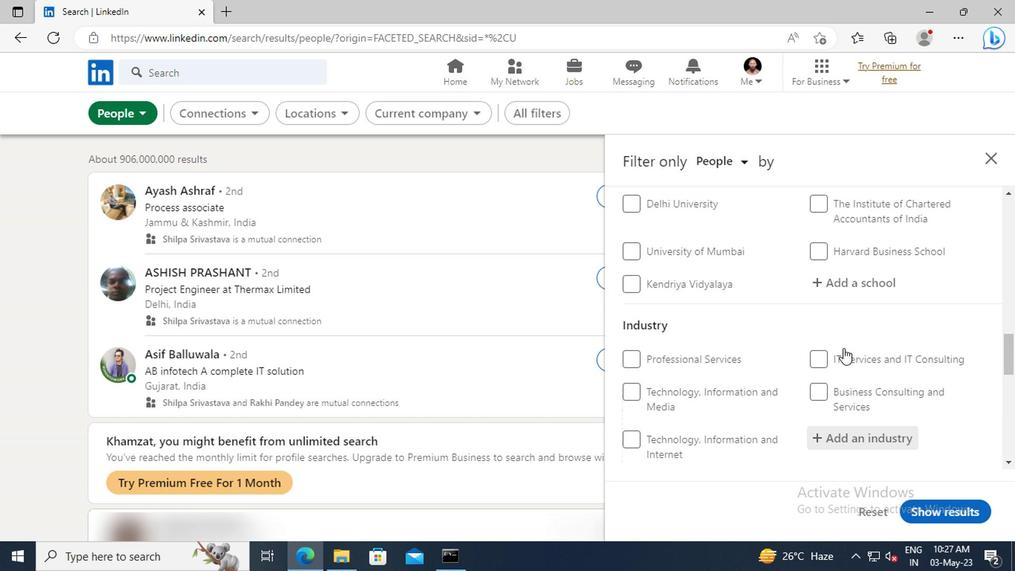 
Action: Mouse scrolled (841, 350) with delta (0, 0)
Screenshot: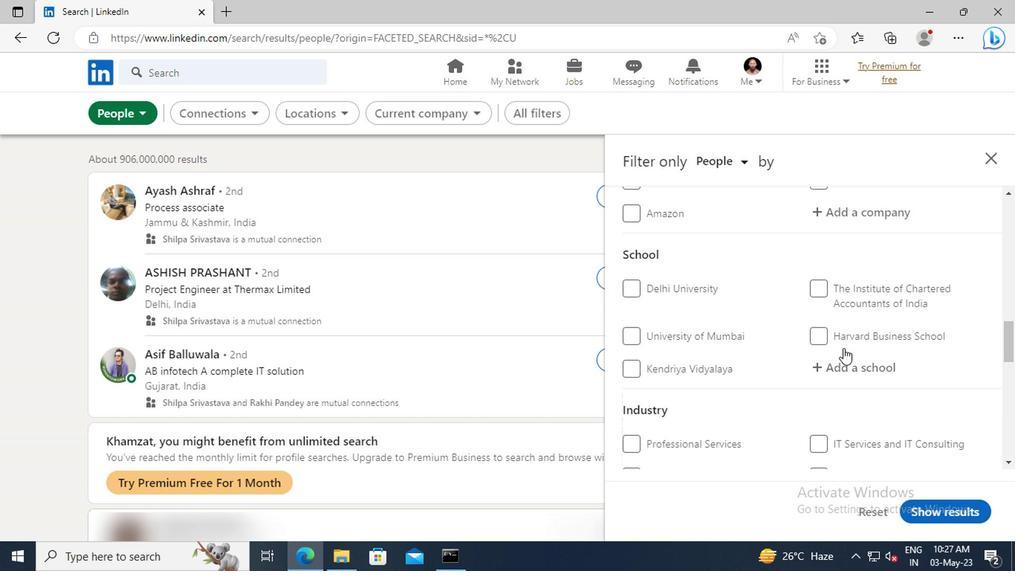 
Action: Mouse scrolled (841, 350) with delta (0, 0)
Screenshot: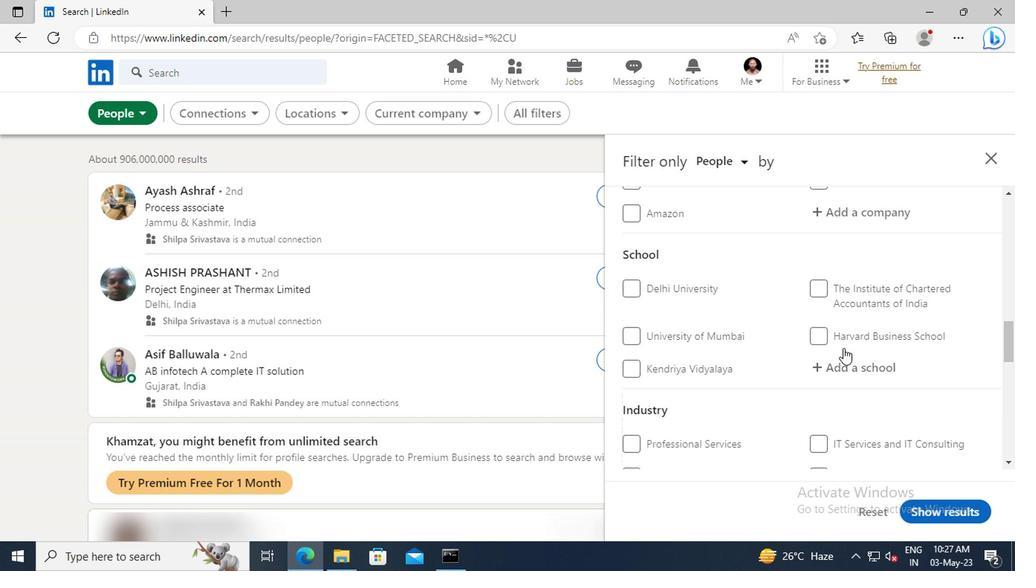 
Action: Mouse scrolled (841, 350) with delta (0, 0)
Screenshot: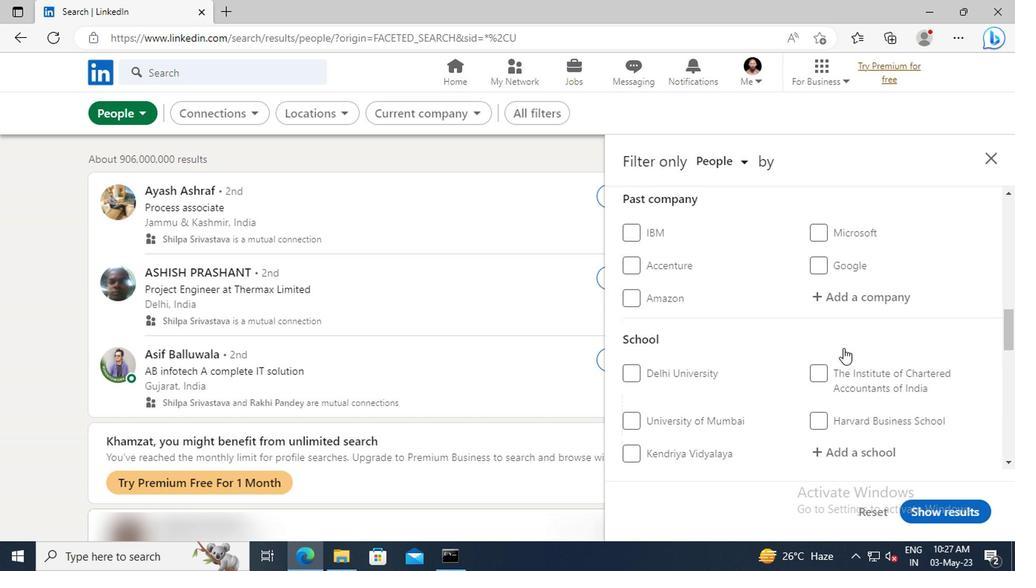 
Action: Mouse scrolled (841, 350) with delta (0, 0)
Screenshot: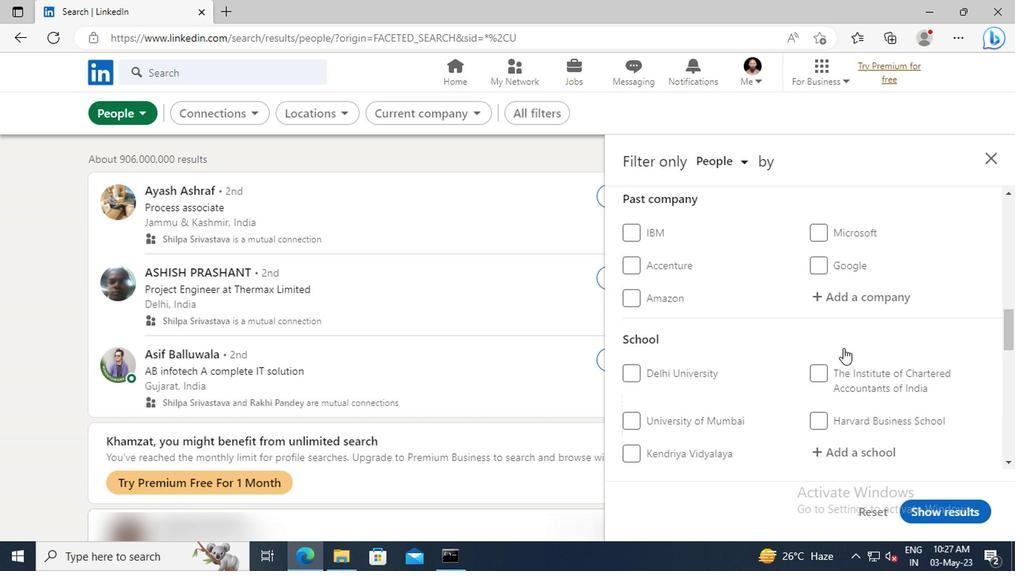 
Action: Mouse scrolled (841, 350) with delta (0, 0)
Screenshot: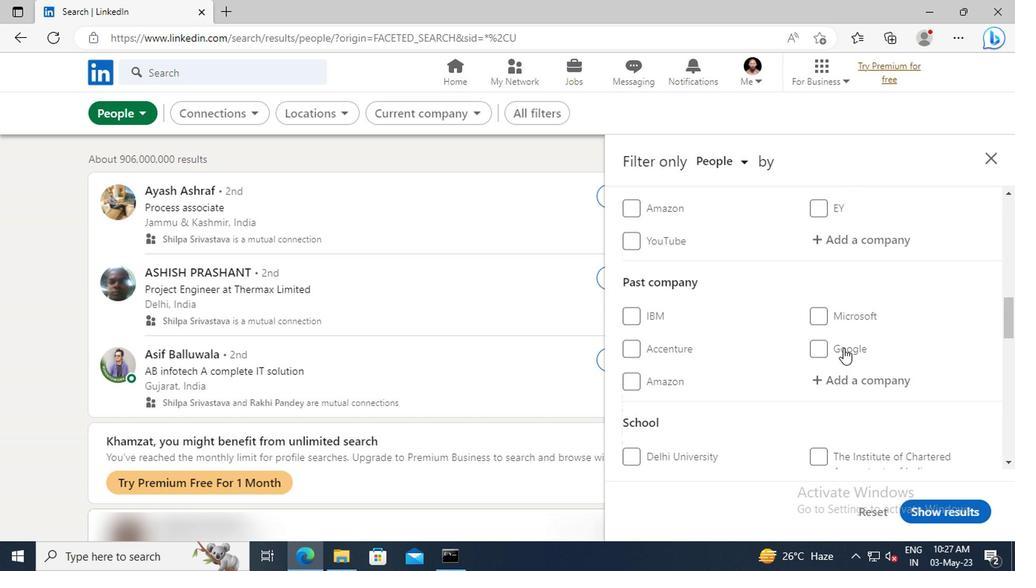 
Action: Mouse scrolled (841, 350) with delta (0, 0)
Screenshot: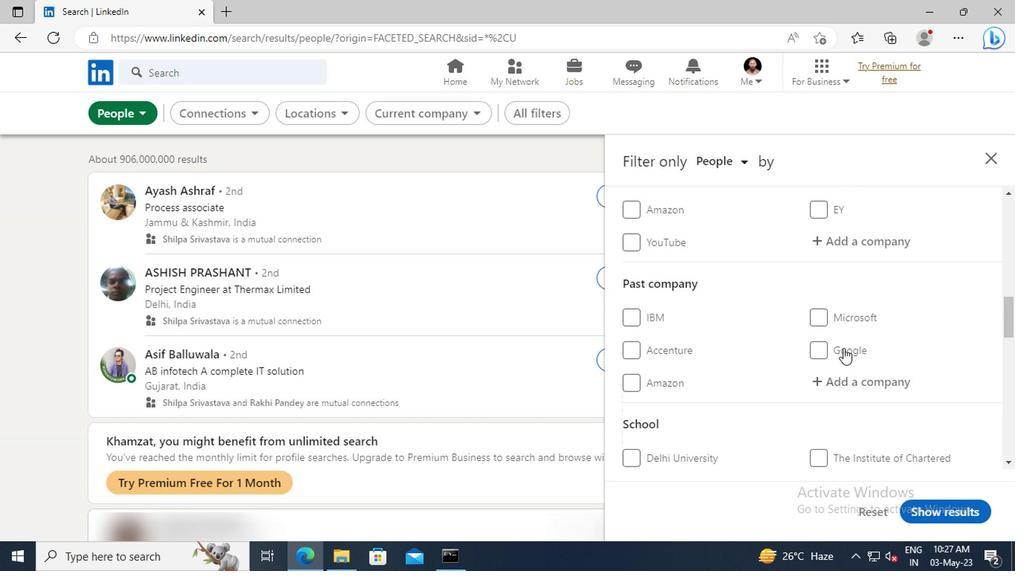 
Action: Mouse moved to (841, 331)
Screenshot: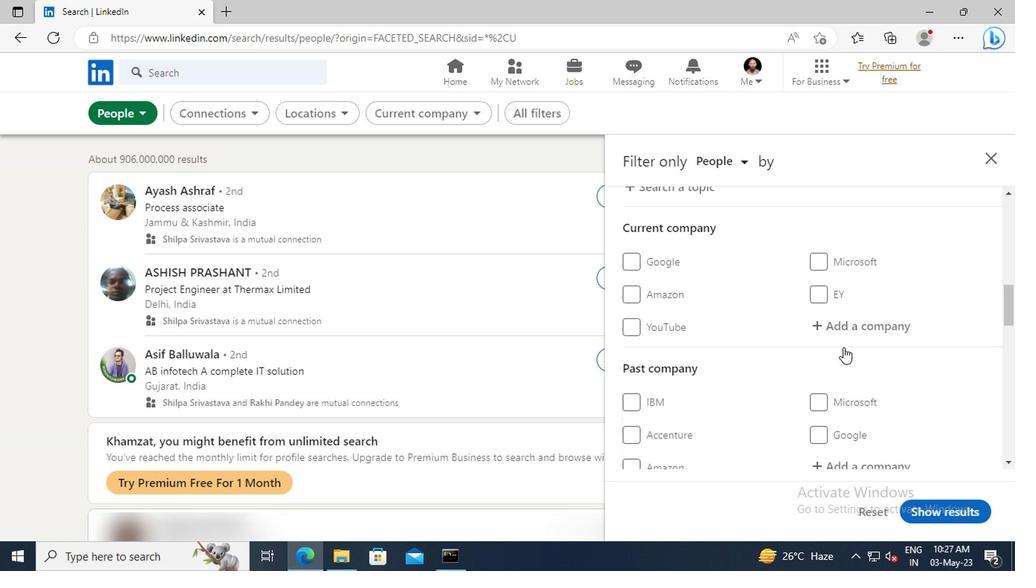 
Action: Mouse pressed left at (841, 331)
Screenshot: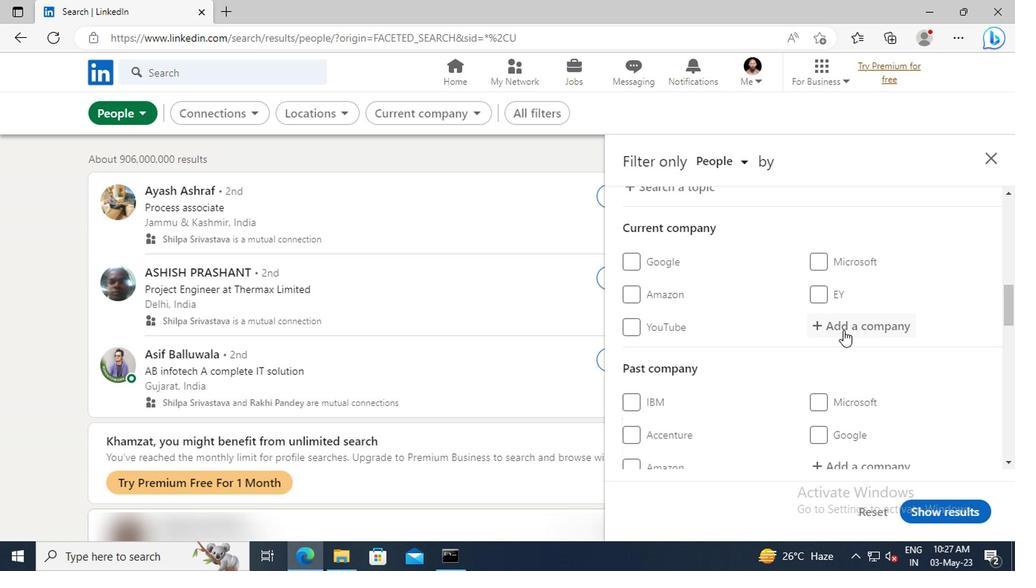 
Action: Key pressed <Key.shift>THE<Key.space><Key.shift>HACKER
Screenshot: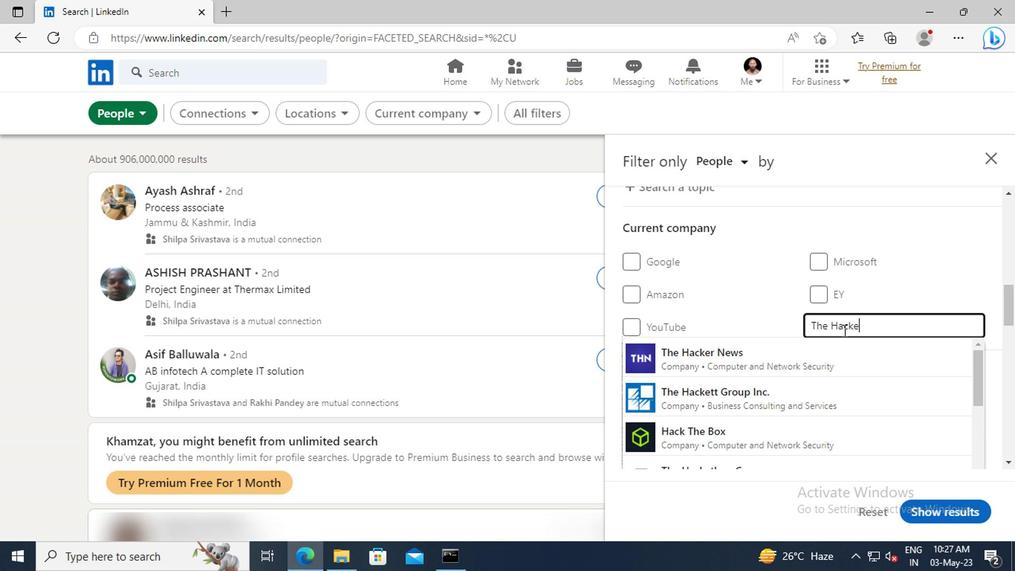 
Action: Mouse moved to (842, 348)
Screenshot: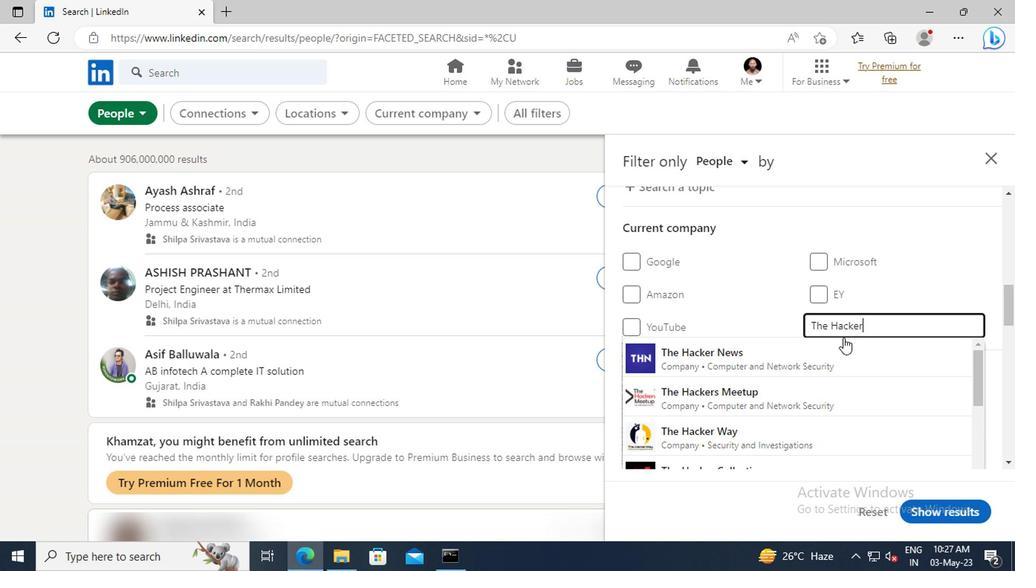 
Action: Mouse pressed left at (842, 348)
Screenshot: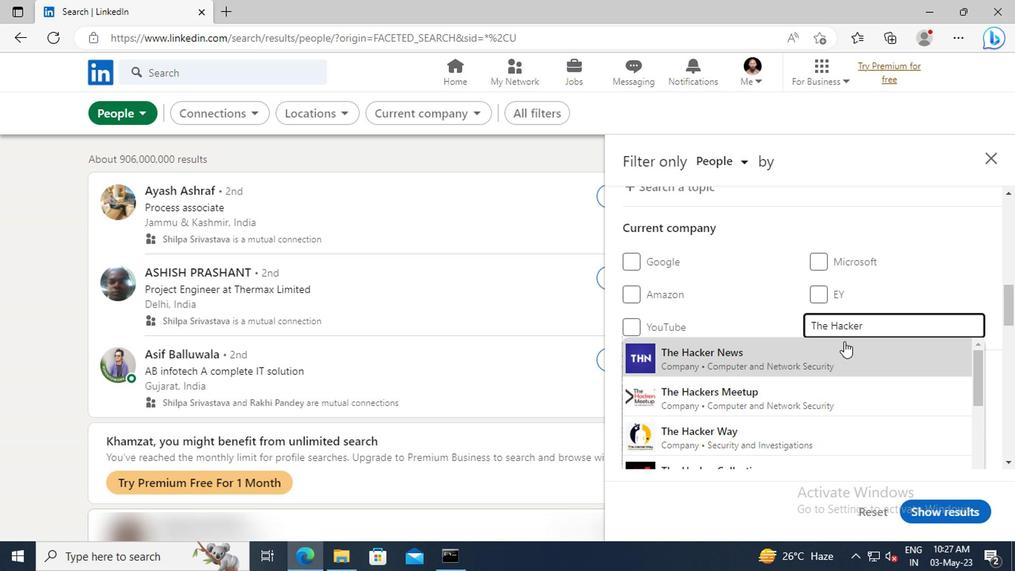 
Action: Mouse scrolled (842, 348) with delta (0, 0)
Screenshot: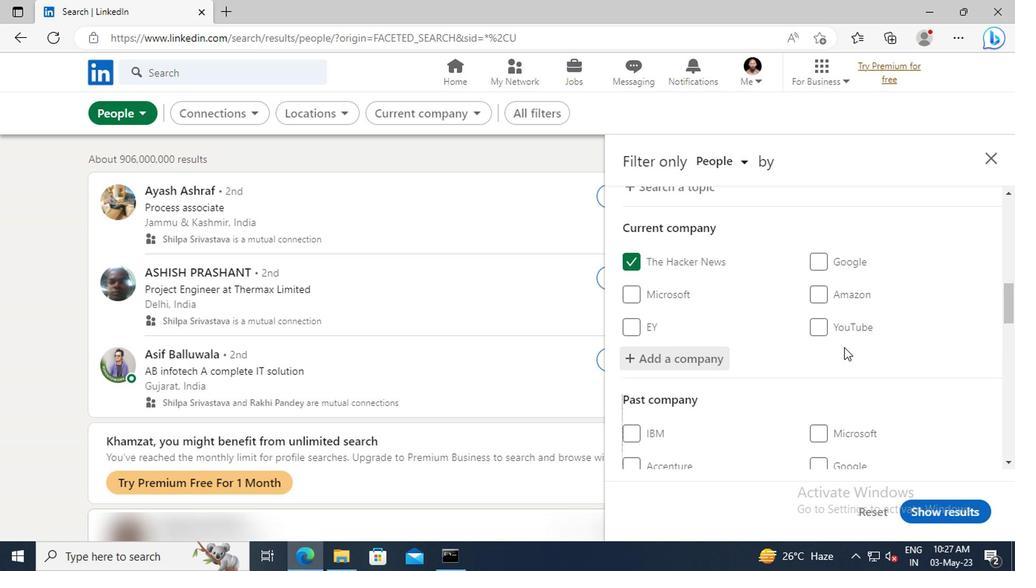 
Action: Mouse scrolled (842, 348) with delta (0, 0)
Screenshot: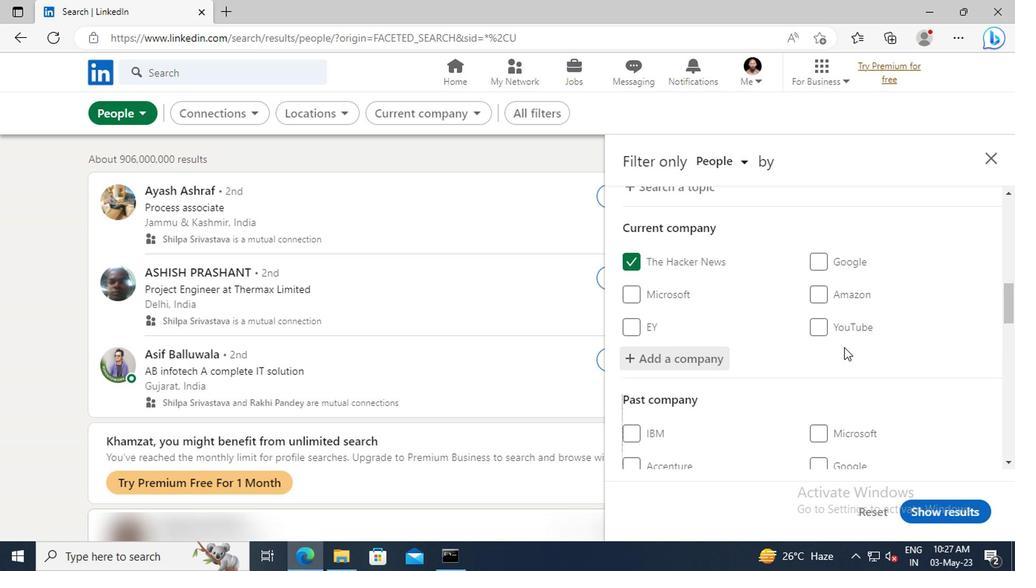 
Action: Mouse moved to (842, 345)
Screenshot: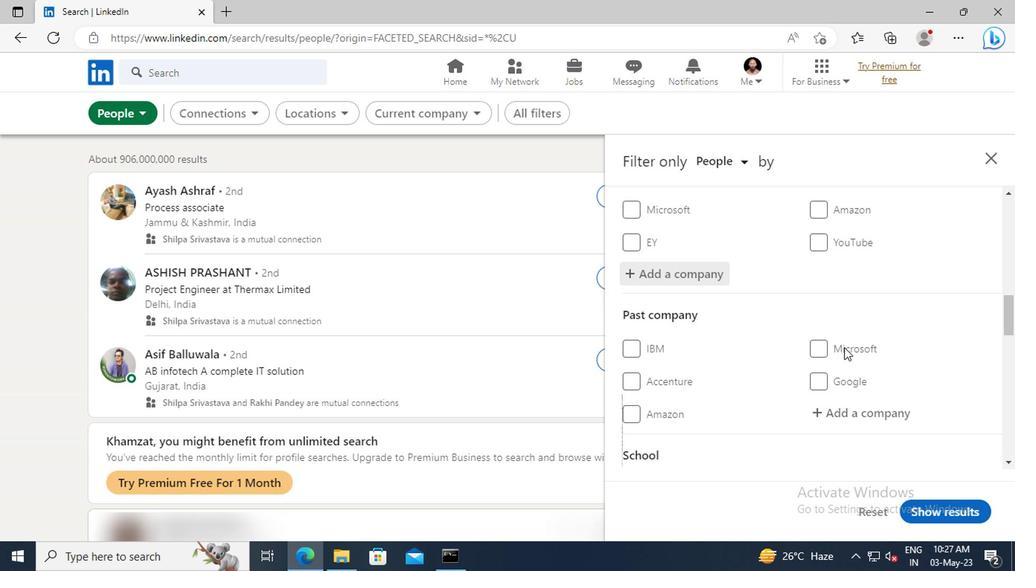 
Action: Mouse scrolled (842, 344) with delta (0, -1)
Screenshot: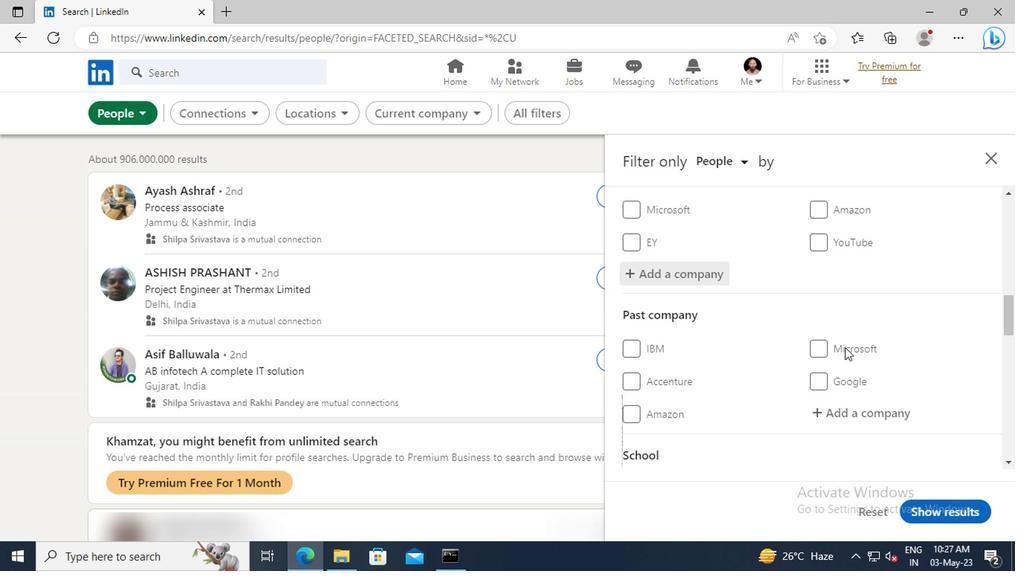
Action: Mouse scrolled (842, 344) with delta (0, -1)
Screenshot: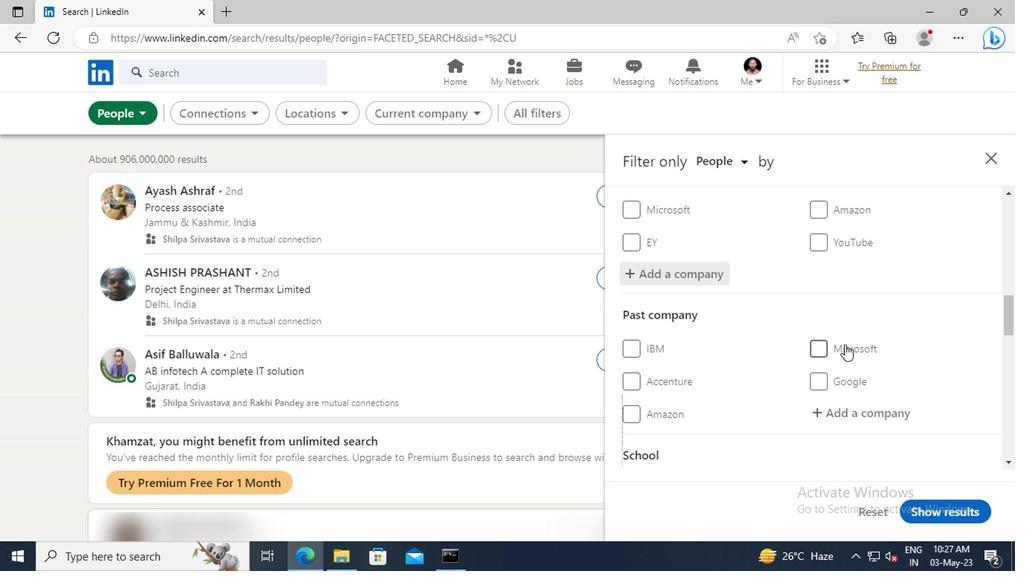 
Action: Mouse moved to (841, 336)
Screenshot: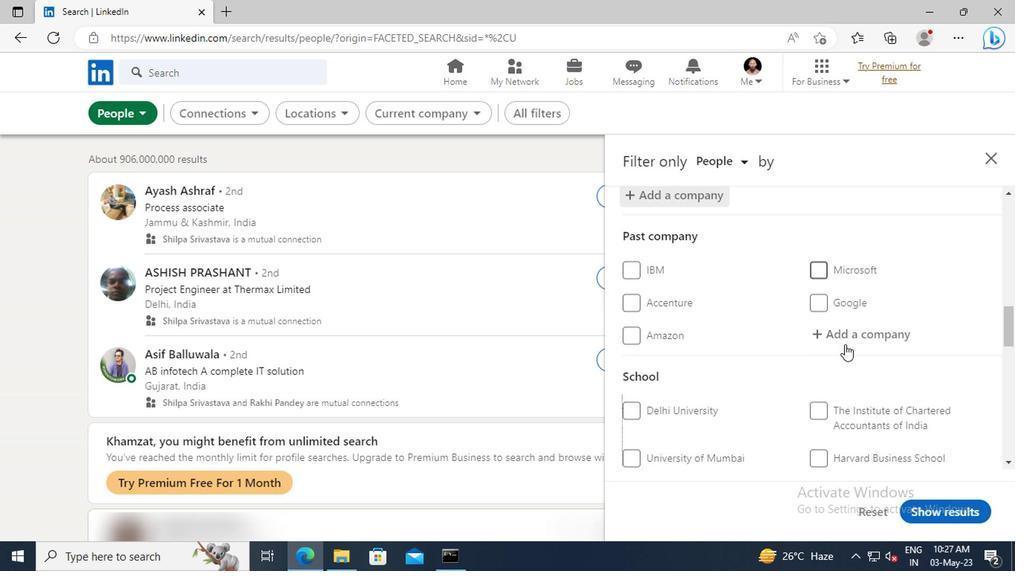 
Action: Mouse scrolled (841, 335) with delta (0, -1)
Screenshot: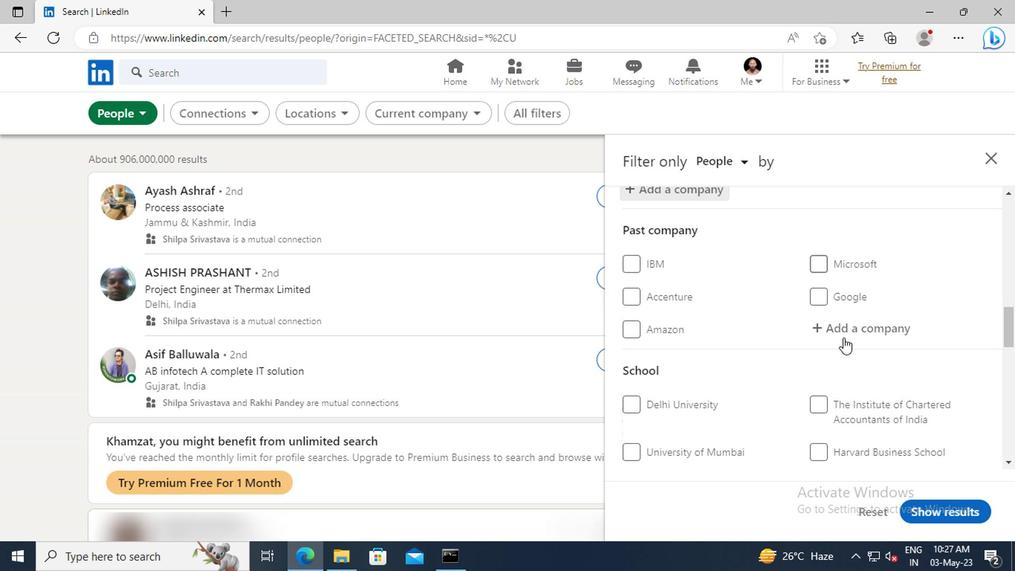 
Action: Mouse scrolled (841, 335) with delta (0, -1)
Screenshot: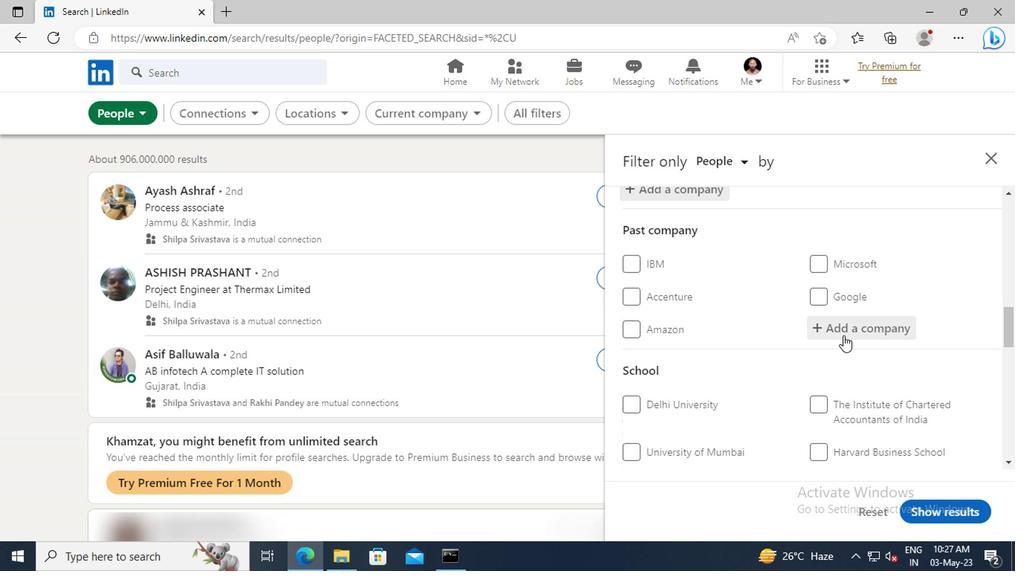 
Action: Mouse moved to (840, 336)
Screenshot: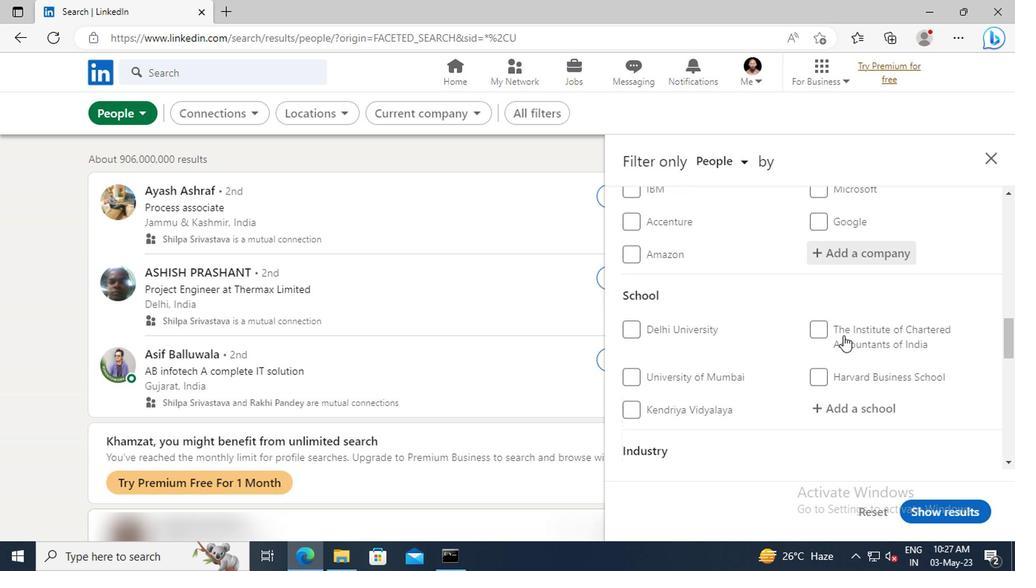 
Action: Mouse scrolled (840, 335) with delta (0, -1)
Screenshot: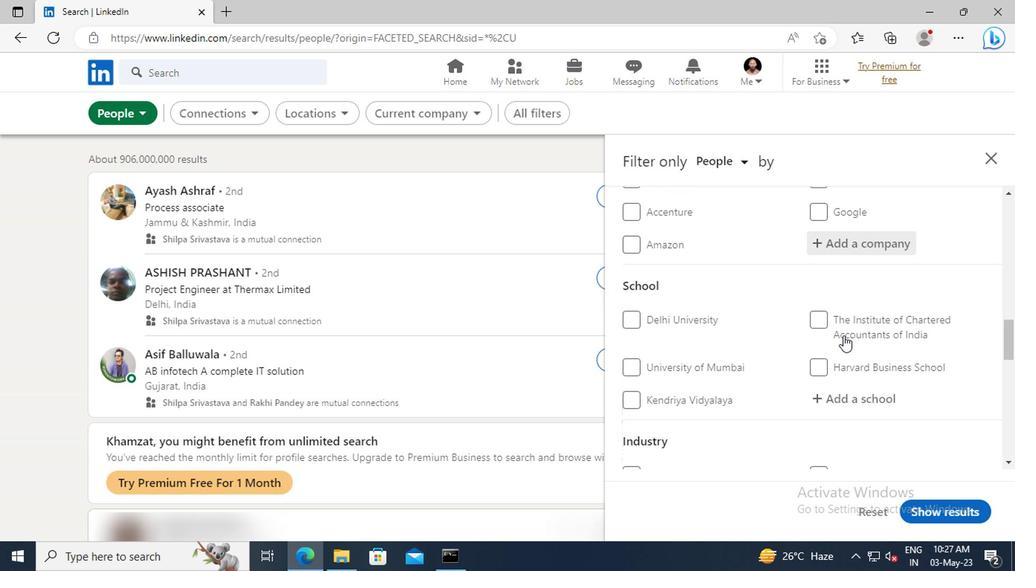 
Action: Mouse moved to (840, 354)
Screenshot: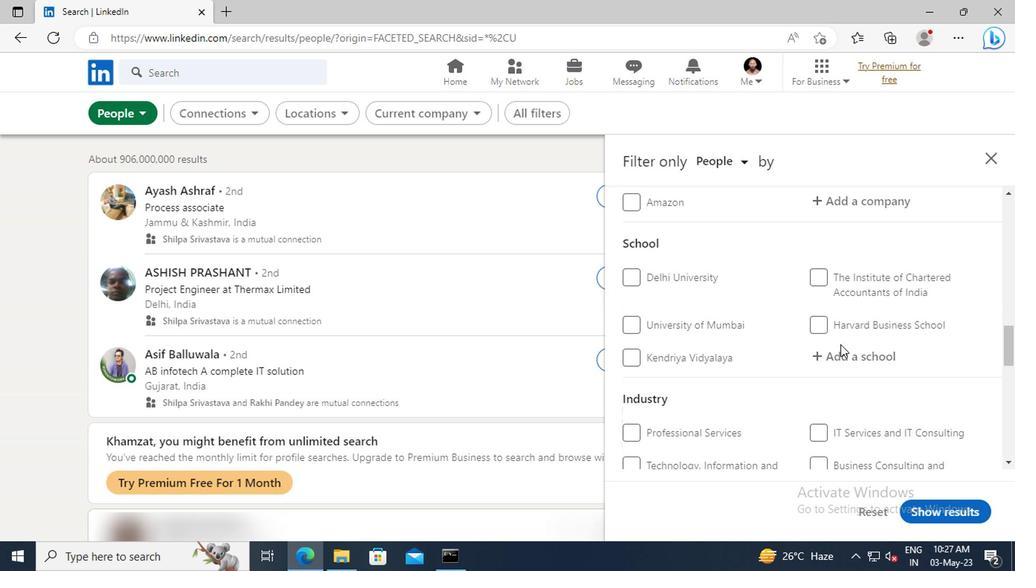 
Action: Mouse pressed left at (840, 354)
Screenshot: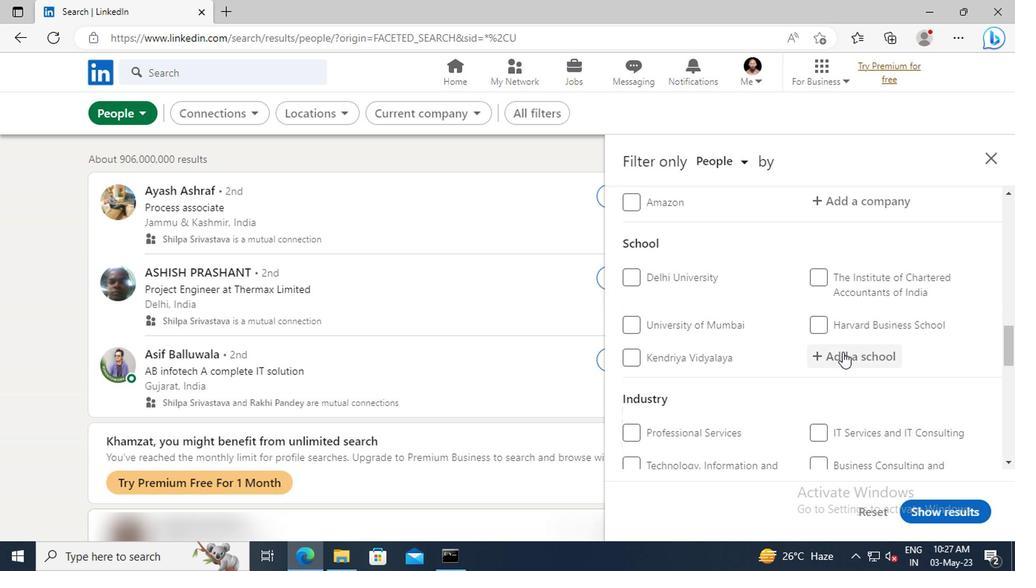 
Action: Key pressed <Key.shift>CMR<Key.space><Key.shift>INSTITUTE<Key.space>OF<Key.space>
Screenshot: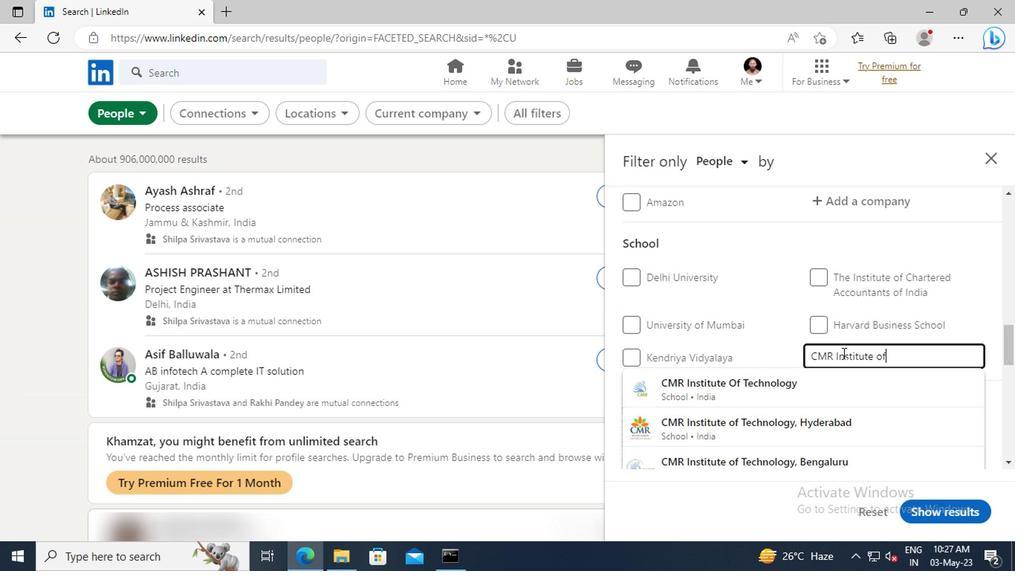 
Action: Mouse moved to (851, 421)
Screenshot: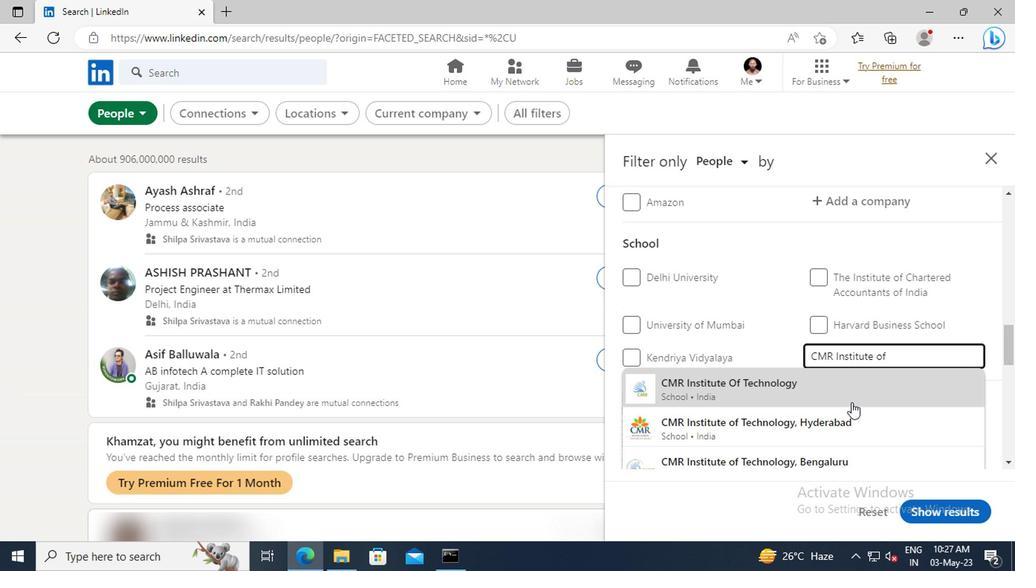 
Action: Mouse pressed left at (851, 421)
Screenshot: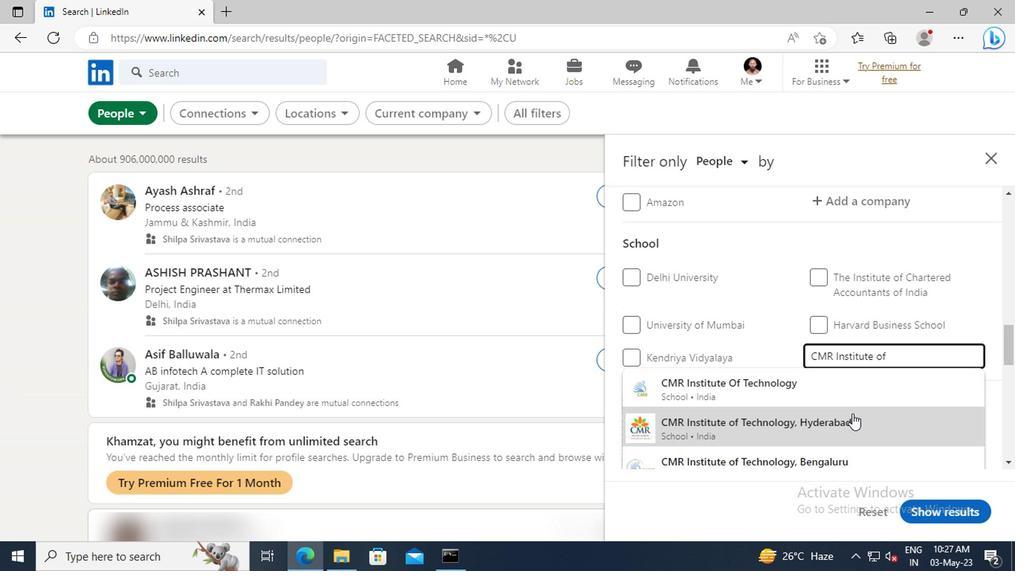 
Action: Mouse scrolled (851, 421) with delta (0, 0)
Screenshot: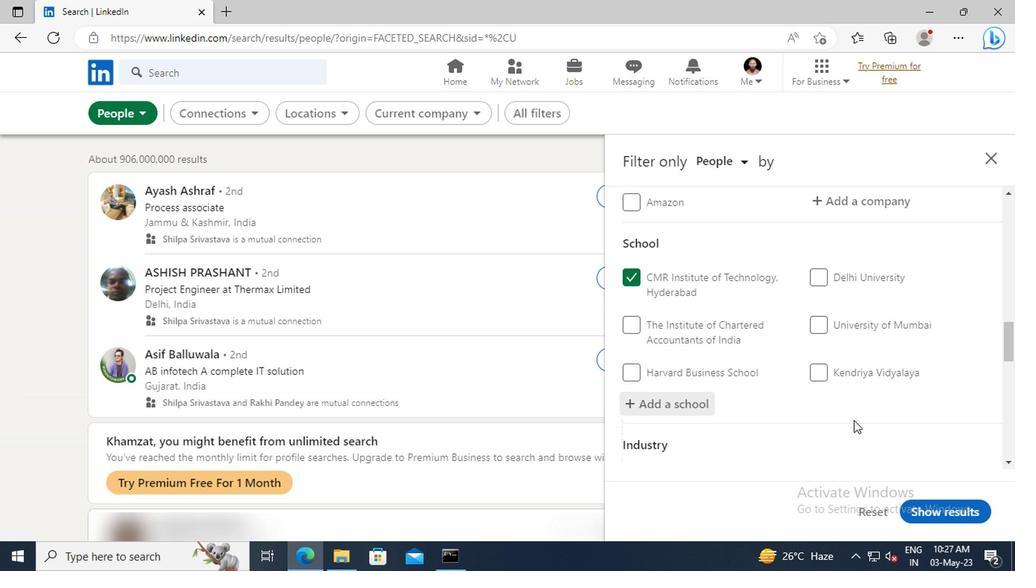 
Action: Mouse scrolled (851, 421) with delta (0, 0)
Screenshot: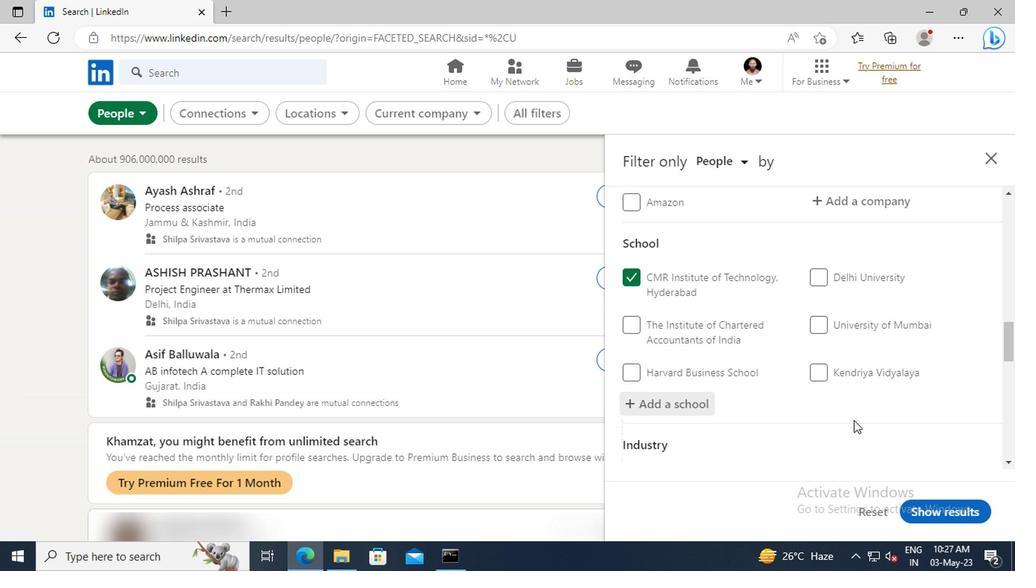 
Action: Mouse moved to (851, 378)
Screenshot: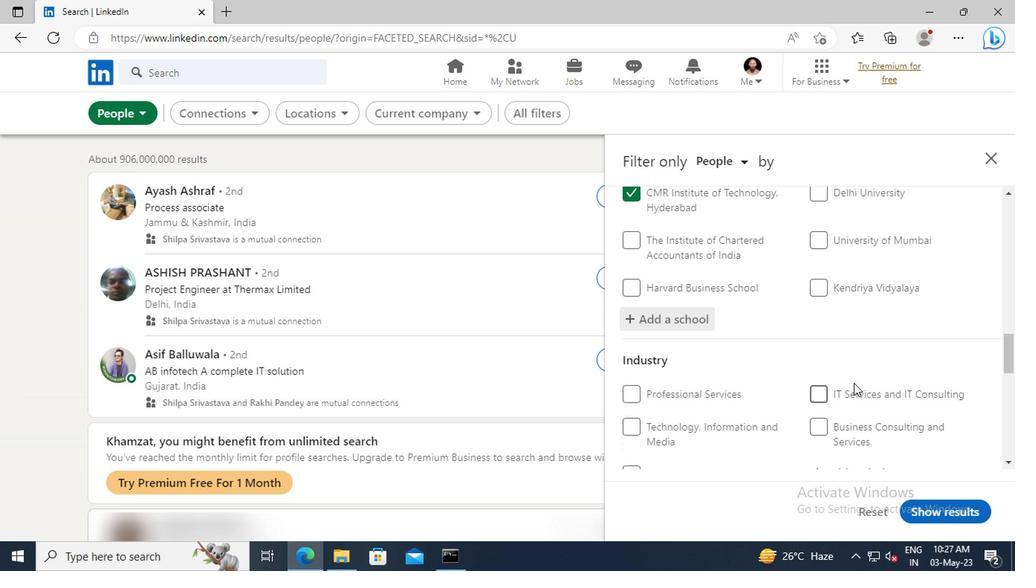
Action: Mouse scrolled (851, 377) with delta (0, -1)
Screenshot: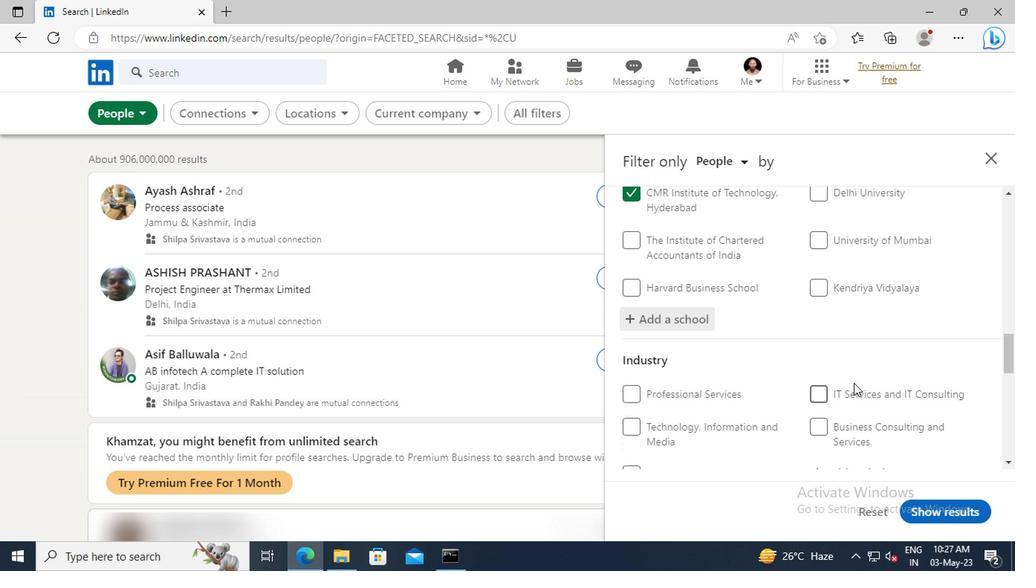 
Action: Mouse moved to (851, 375)
Screenshot: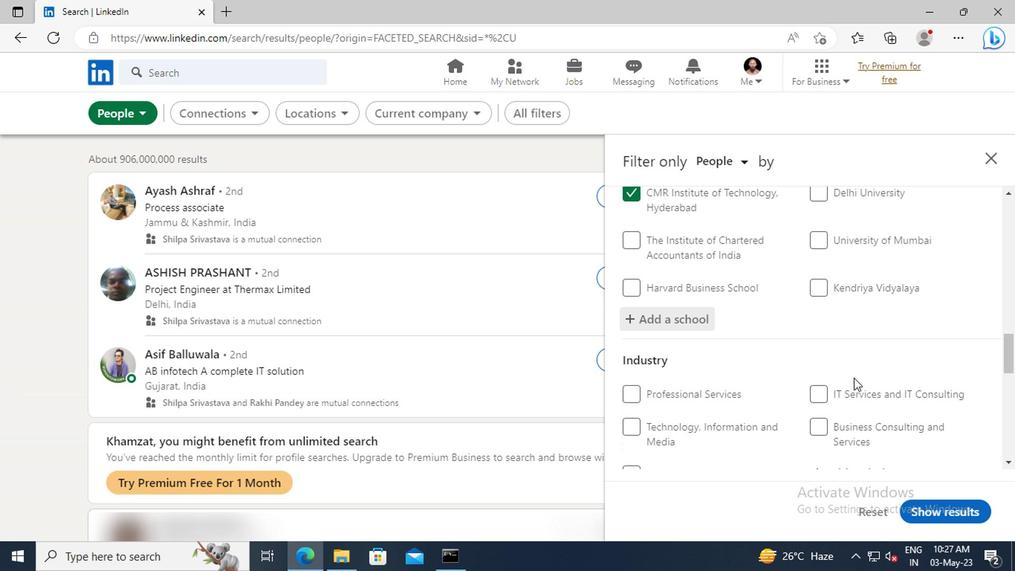 
Action: Mouse scrolled (851, 375) with delta (0, 0)
Screenshot: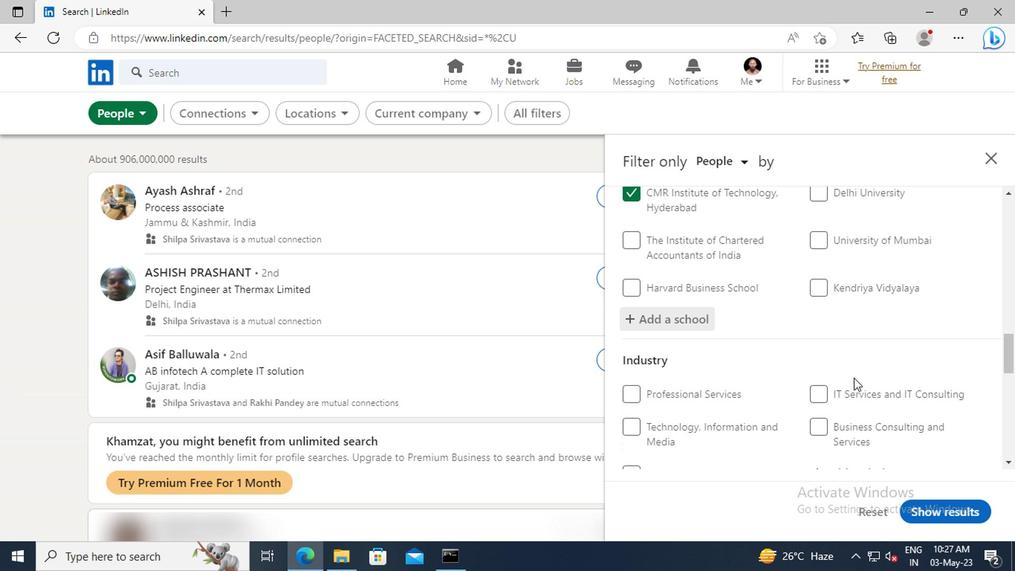 
Action: Mouse moved to (848, 366)
Screenshot: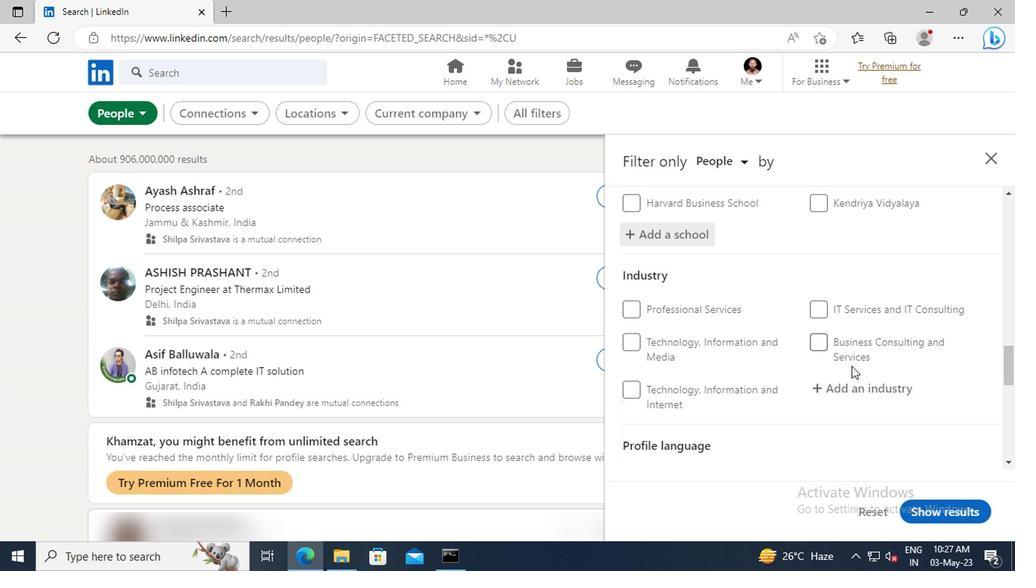 
Action: Mouse scrolled (848, 364) with delta (0, -1)
Screenshot: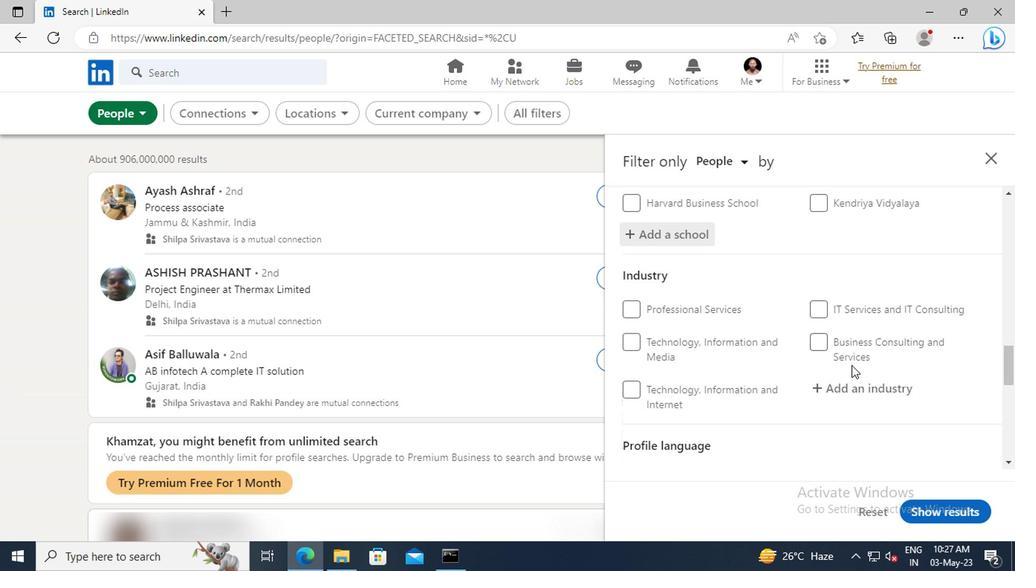 
Action: Mouse moved to (854, 349)
Screenshot: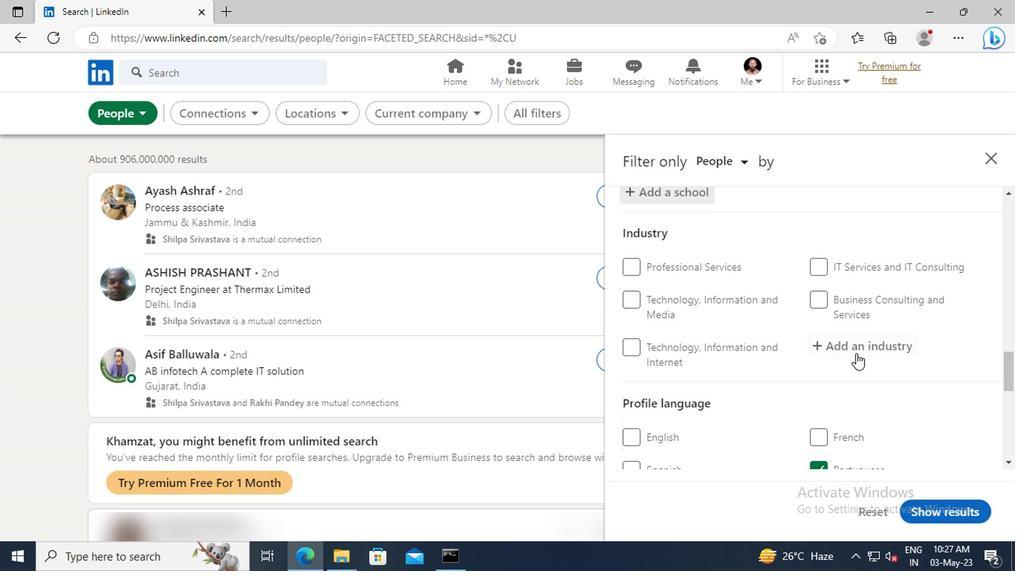 
Action: Mouse pressed left at (854, 349)
Screenshot: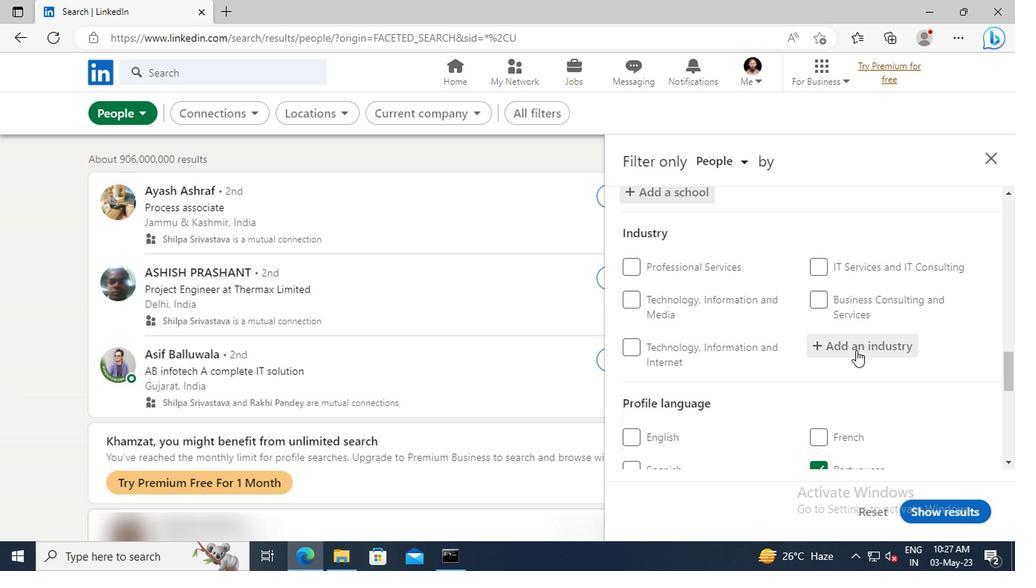 
Action: Key pressed <Key.shift>IT<Key.space><Key.shift>SYSTEM<Key.space><Key.shift>T
Screenshot: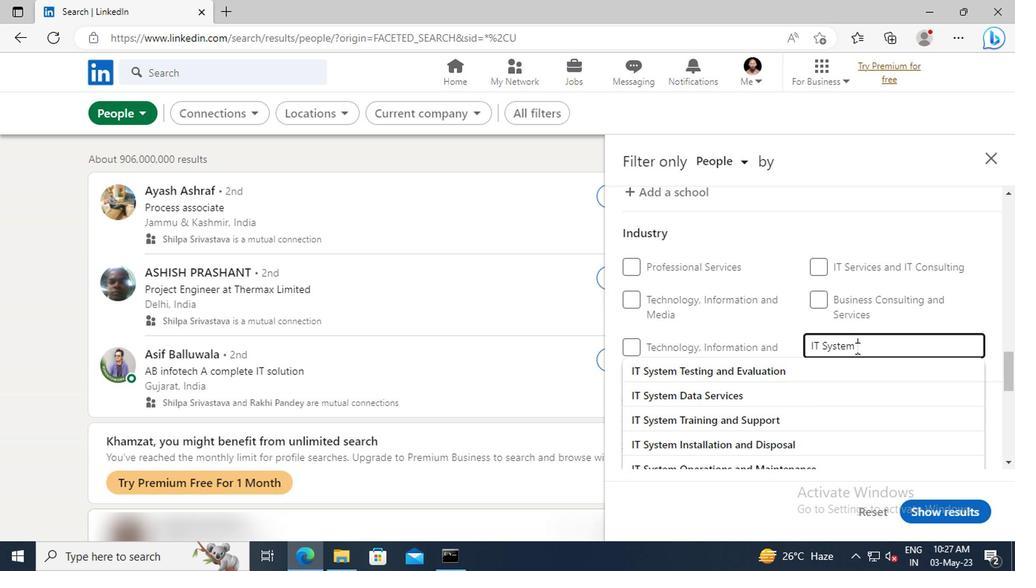 
Action: Mouse moved to (853, 369)
Screenshot: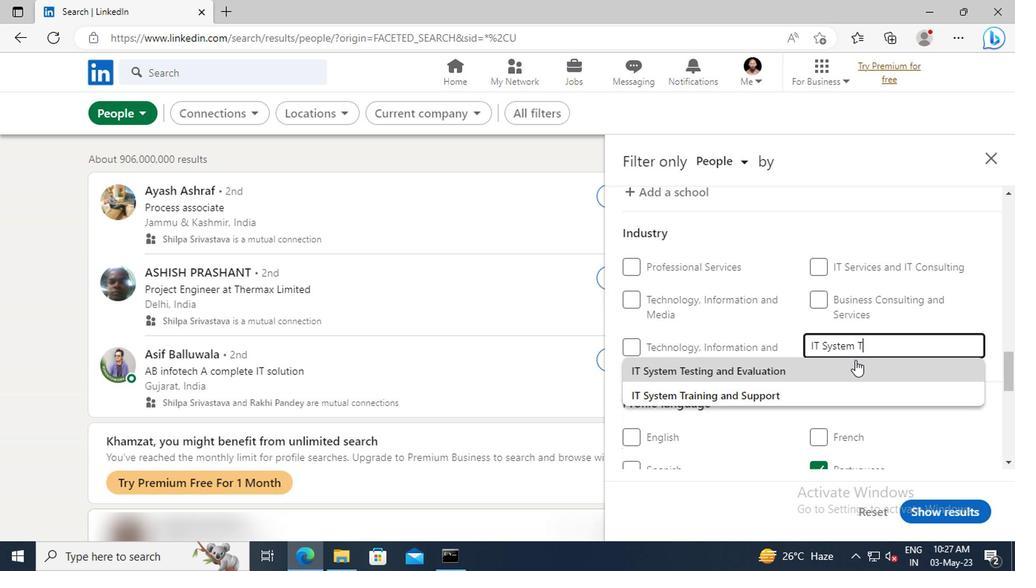 
Action: Mouse pressed left at (853, 369)
Screenshot: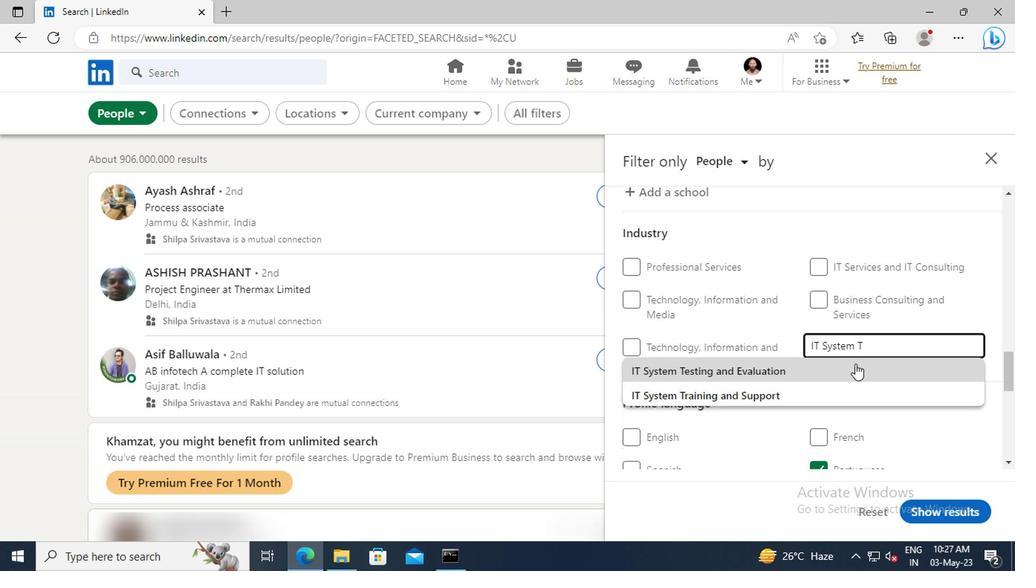 
Action: Mouse scrolled (853, 368) with delta (0, -1)
Screenshot: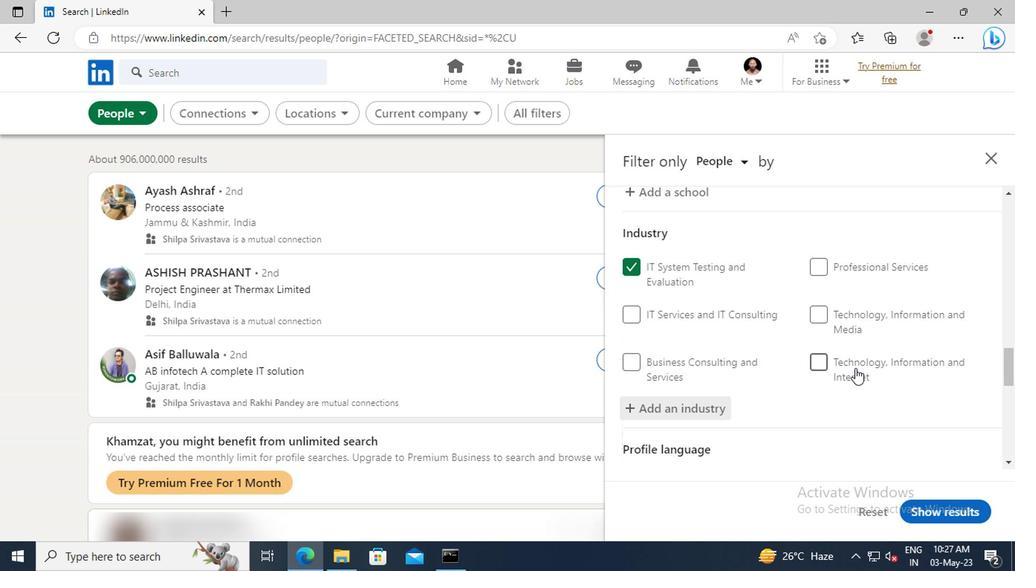 
Action: Mouse scrolled (853, 368) with delta (0, -1)
Screenshot: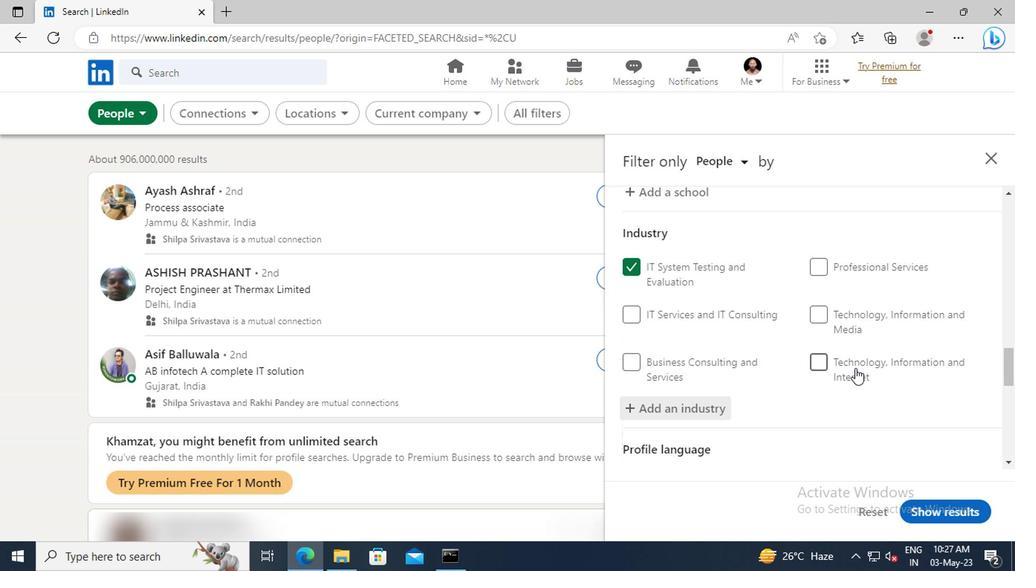 
Action: Mouse moved to (850, 353)
Screenshot: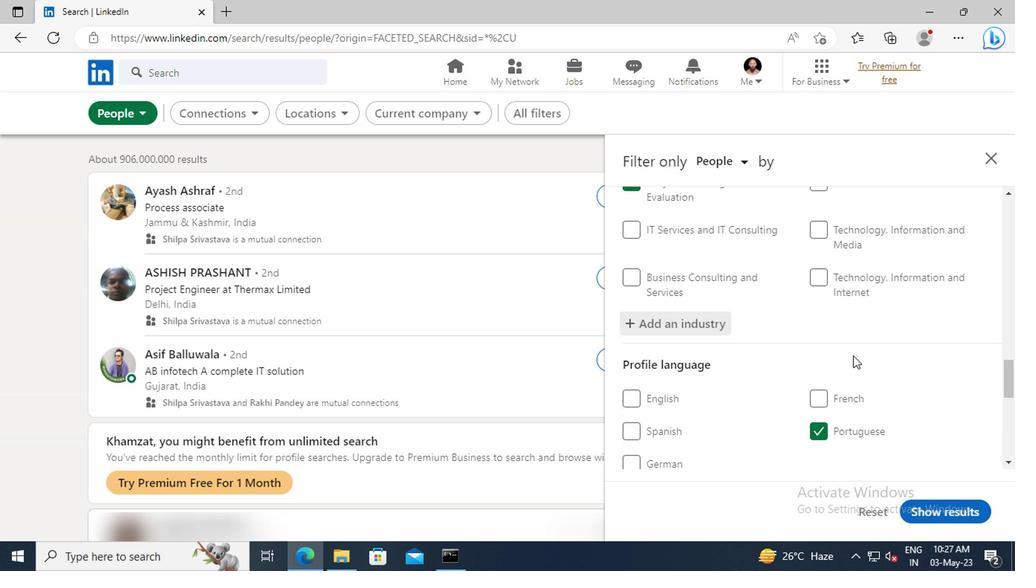 
Action: Mouse scrolled (850, 353) with delta (0, 0)
Screenshot: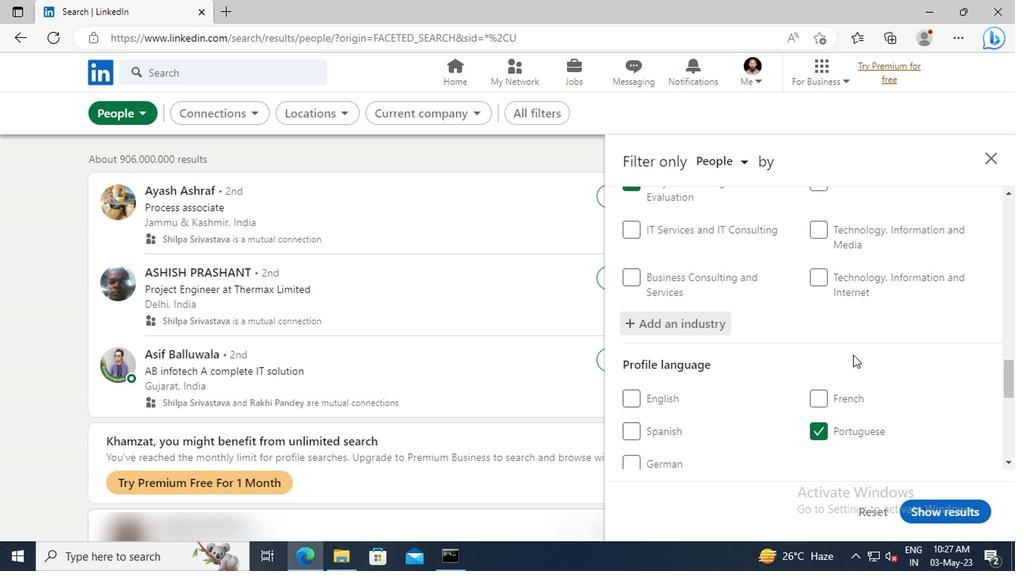 
Action: Mouse moved to (850, 353)
Screenshot: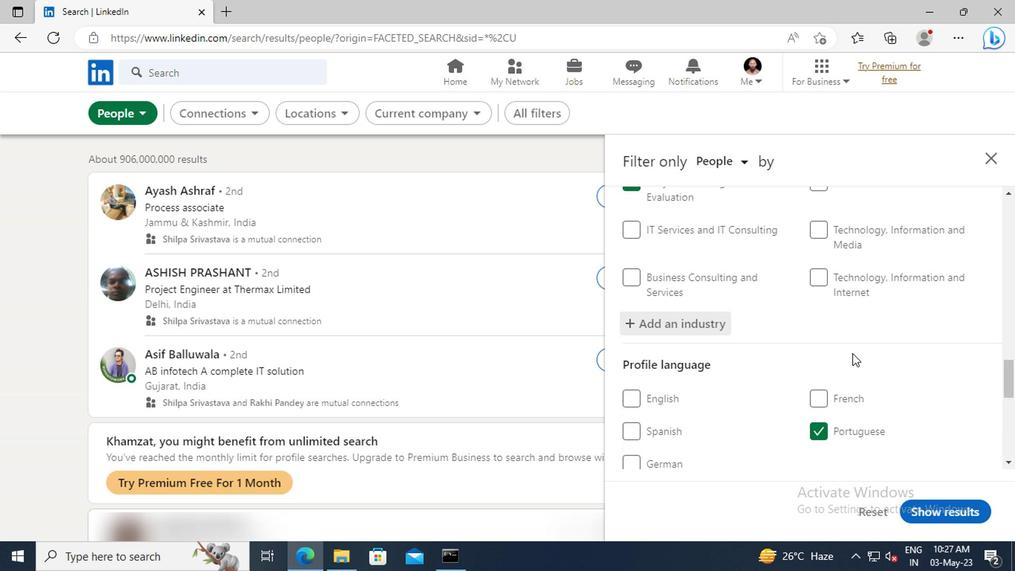 
Action: Mouse scrolled (850, 352) with delta (0, -1)
Screenshot: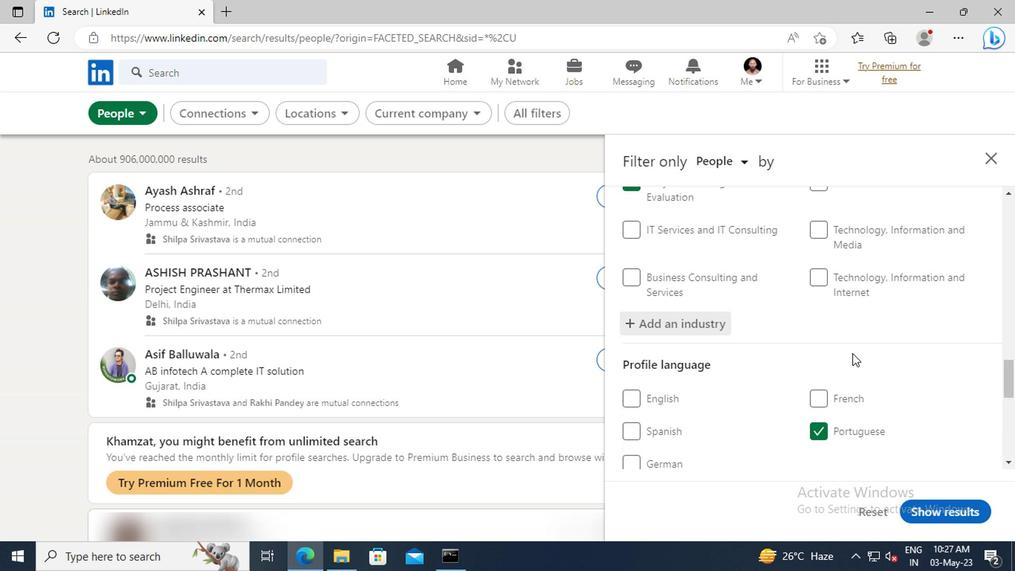 
Action: Mouse moved to (841, 314)
Screenshot: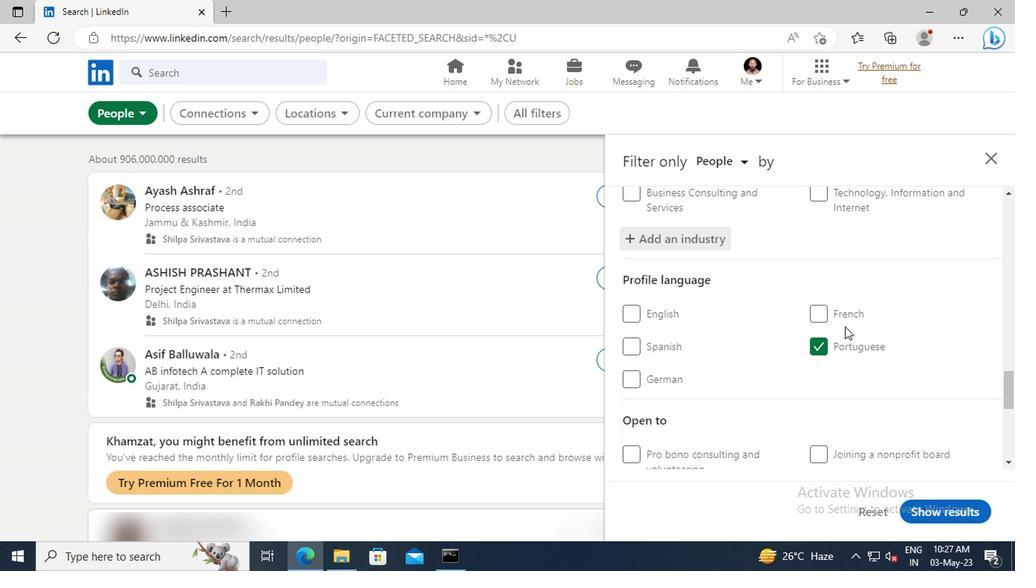 
Action: Mouse scrolled (841, 313) with delta (0, -1)
Screenshot: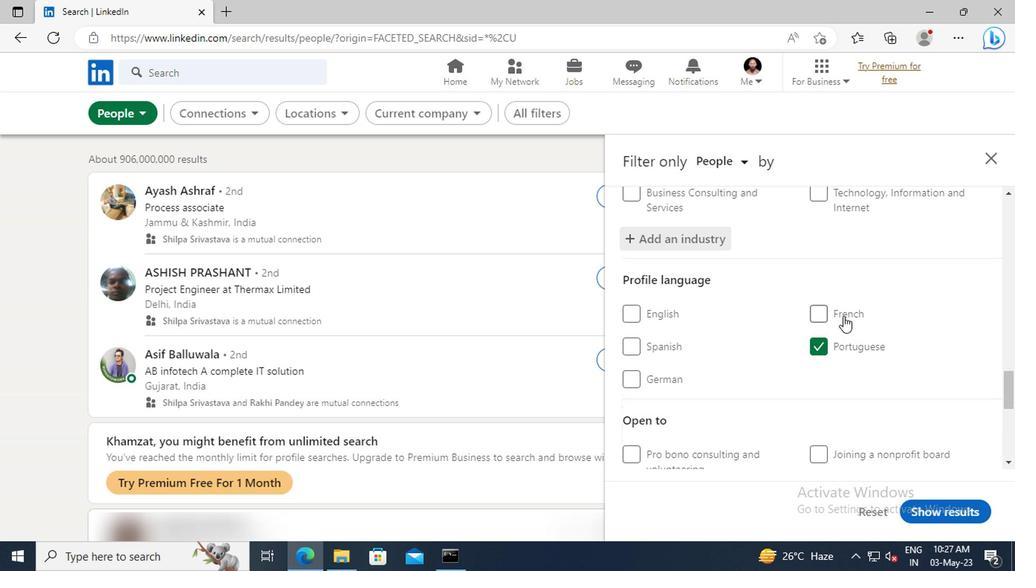 
Action: Mouse moved to (841, 313)
Screenshot: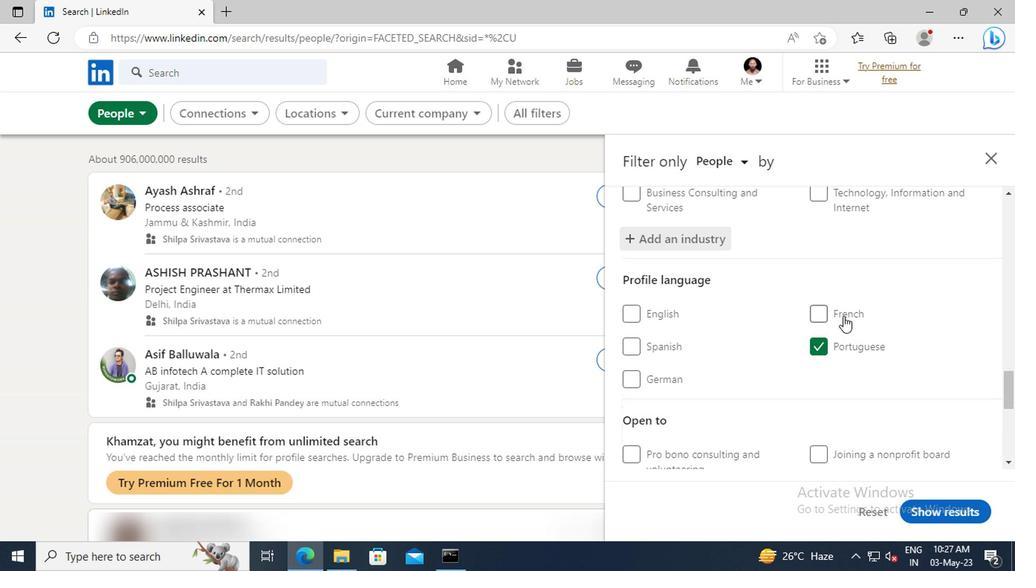 
Action: Mouse scrolled (841, 313) with delta (0, 0)
Screenshot: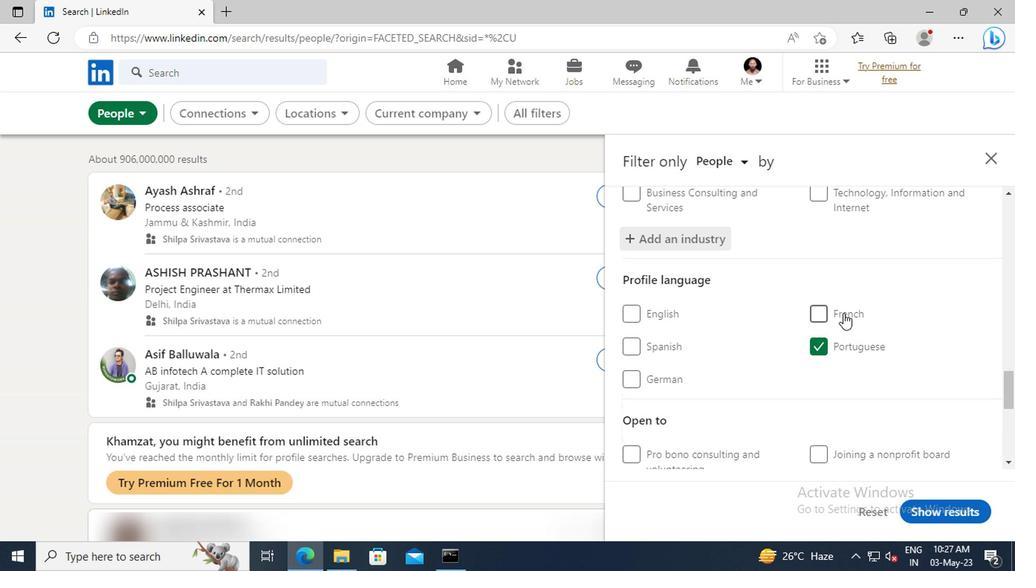 
Action: Mouse scrolled (841, 313) with delta (0, 0)
Screenshot: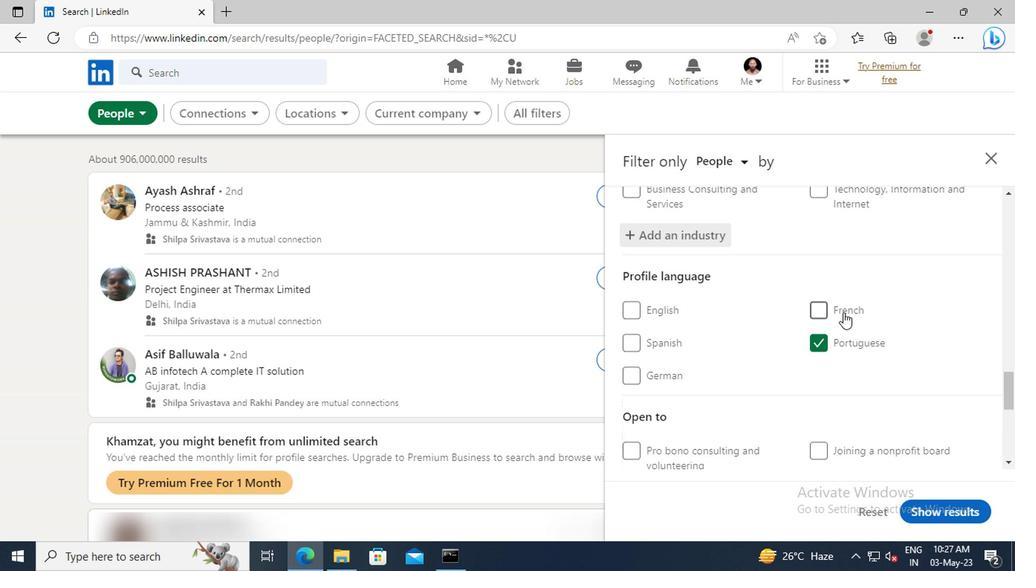 
Action: Mouse scrolled (841, 313) with delta (0, 0)
Screenshot: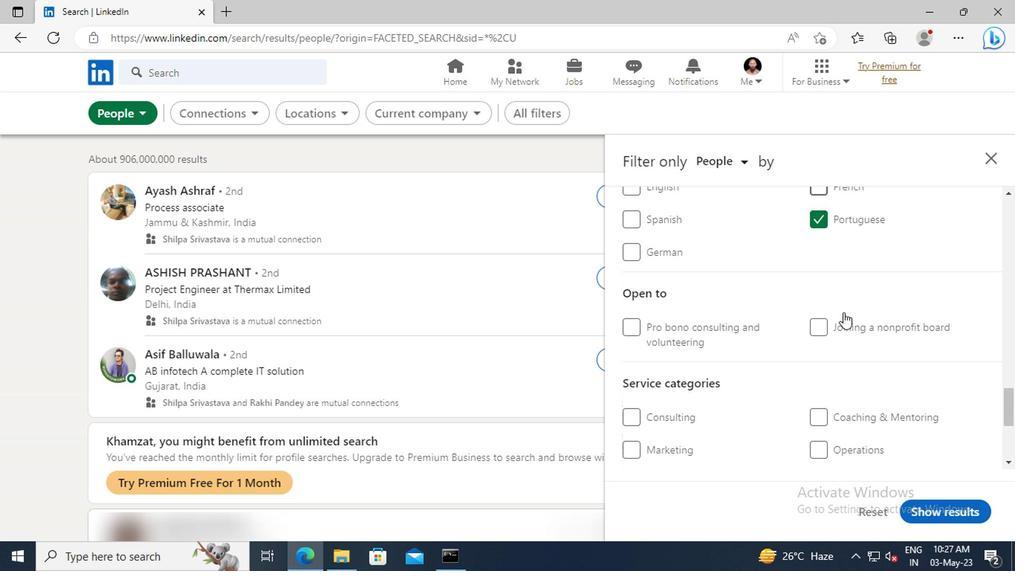 
Action: Mouse scrolled (841, 313) with delta (0, 0)
Screenshot: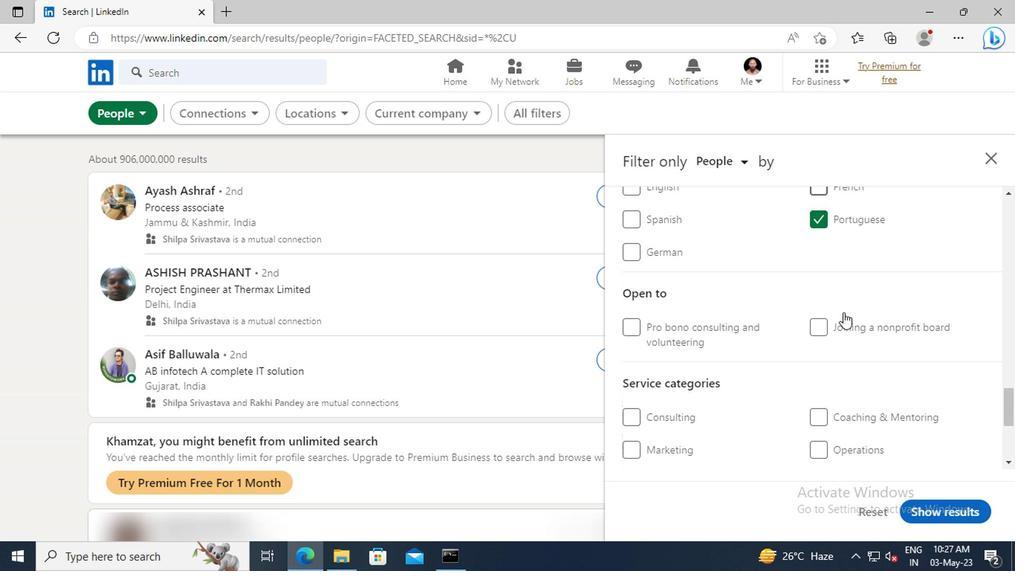 
Action: Mouse scrolled (841, 313) with delta (0, 0)
Screenshot: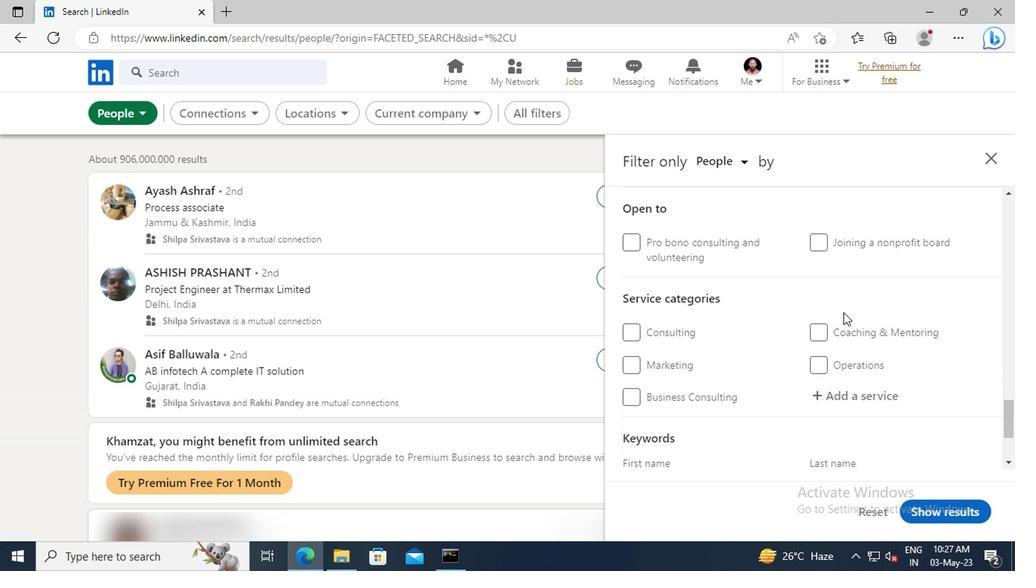 
Action: Mouse scrolled (841, 313) with delta (0, 0)
Screenshot: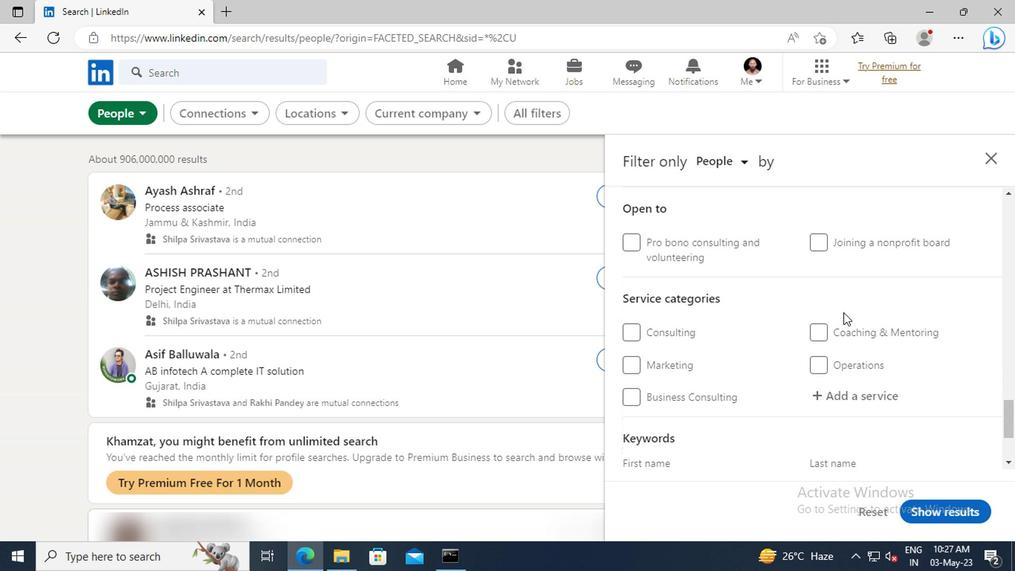 
Action: Mouse moved to (847, 316)
Screenshot: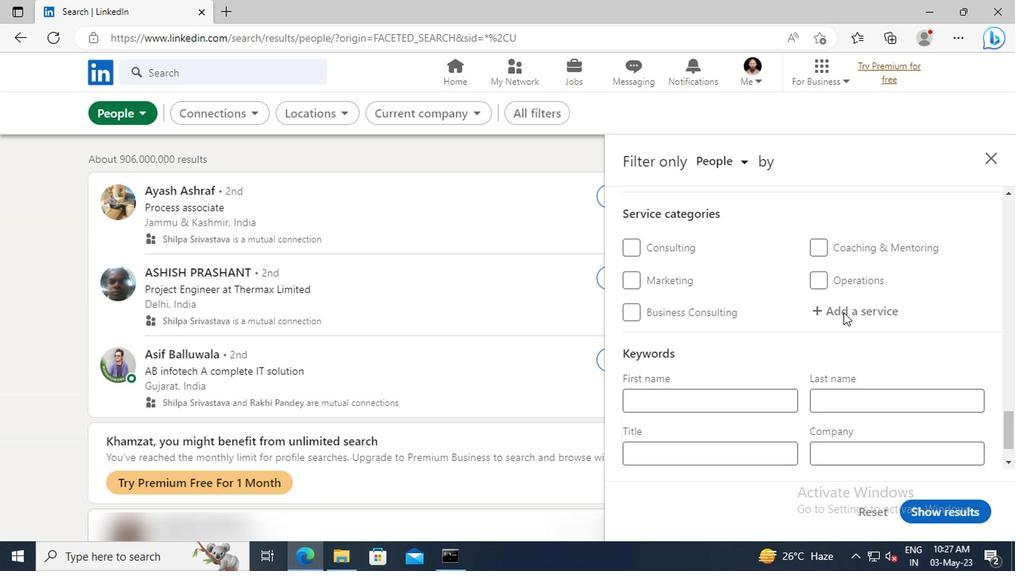 
Action: Mouse pressed left at (847, 316)
Screenshot: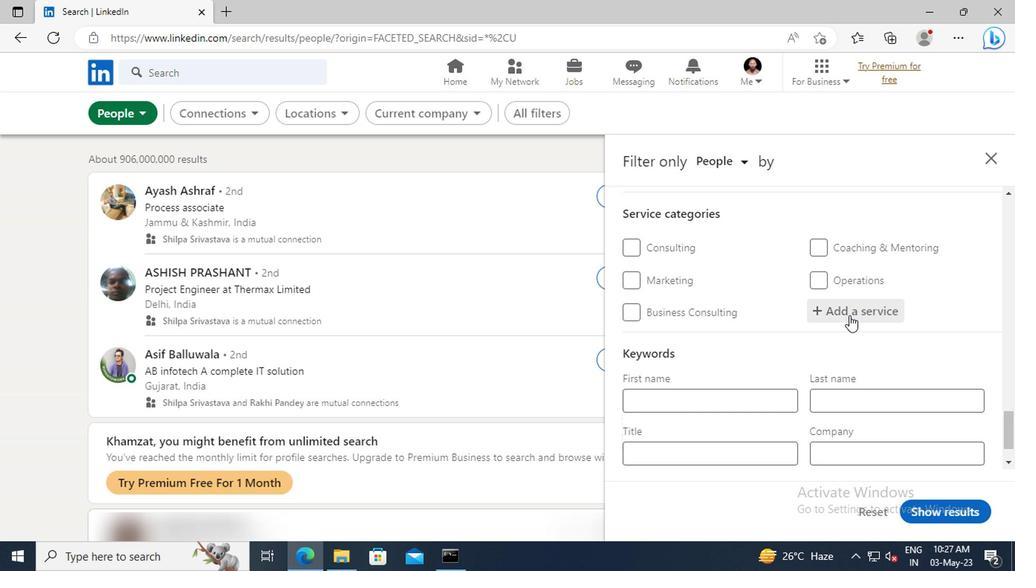 
Action: Key pressed <Key.shift>INS
Screenshot: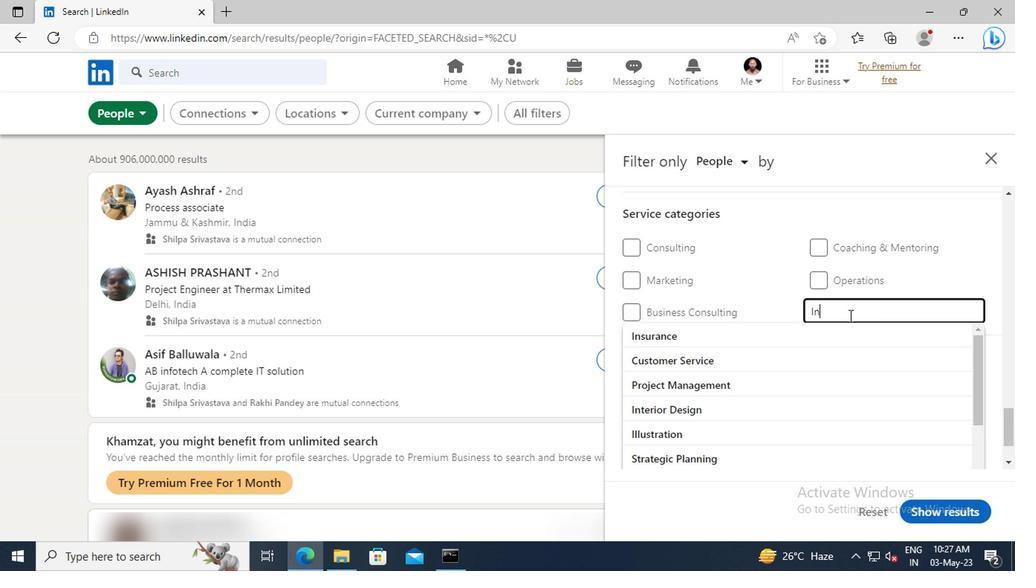 
Action: Mouse moved to (847, 332)
Screenshot: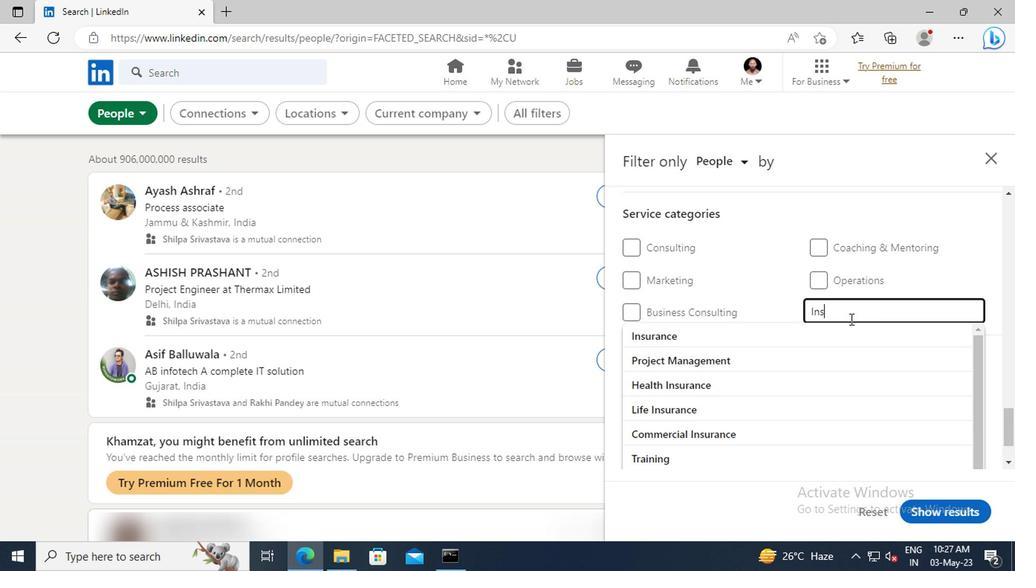 
Action: Mouse pressed left at (847, 332)
Screenshot: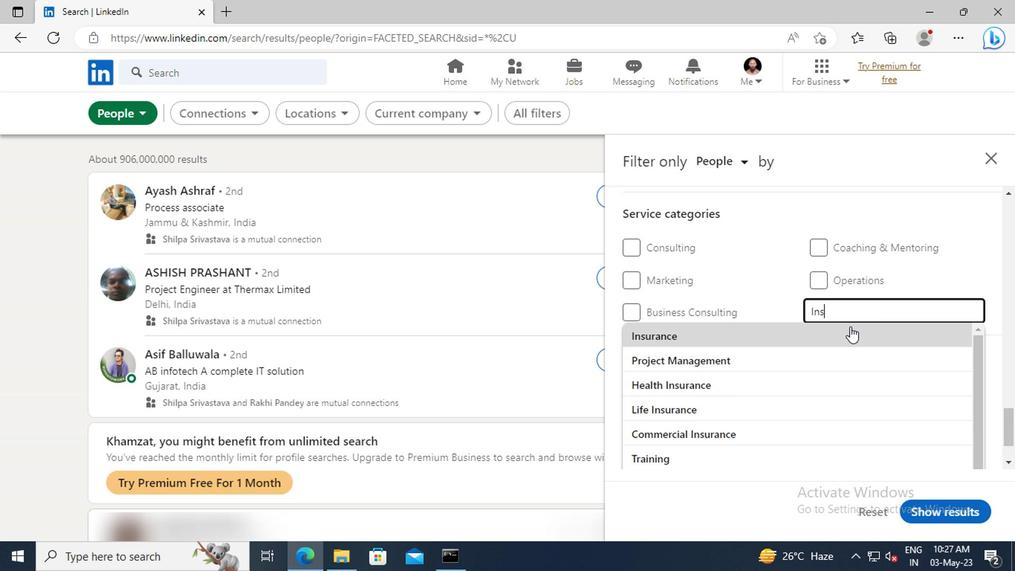
Action: Mouse scrolled (847, 331) with delta (0, 0)
Screenshot: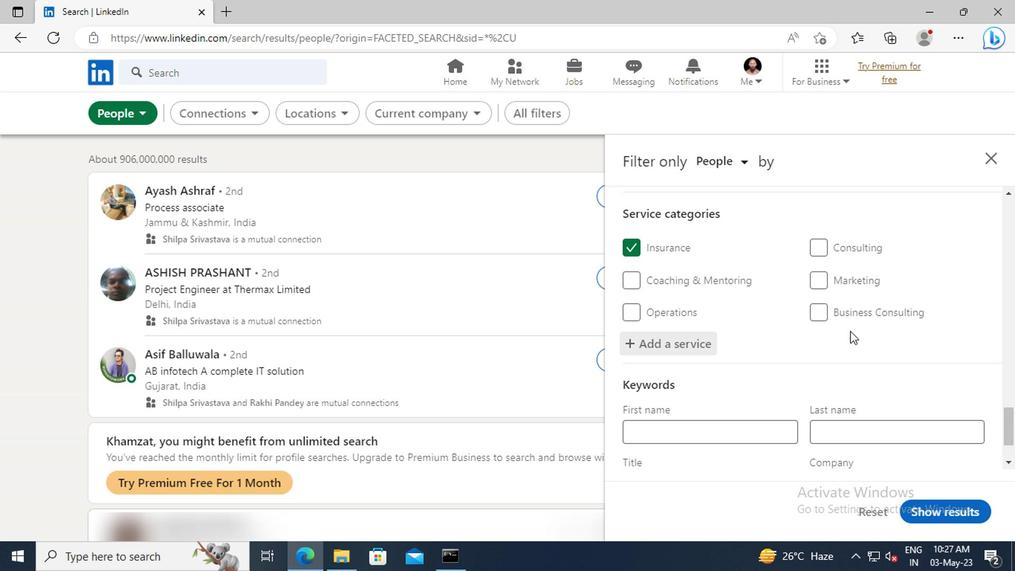 
Action: Mouse scrolled (847, 331) with delta (0, 0)
Screenshot: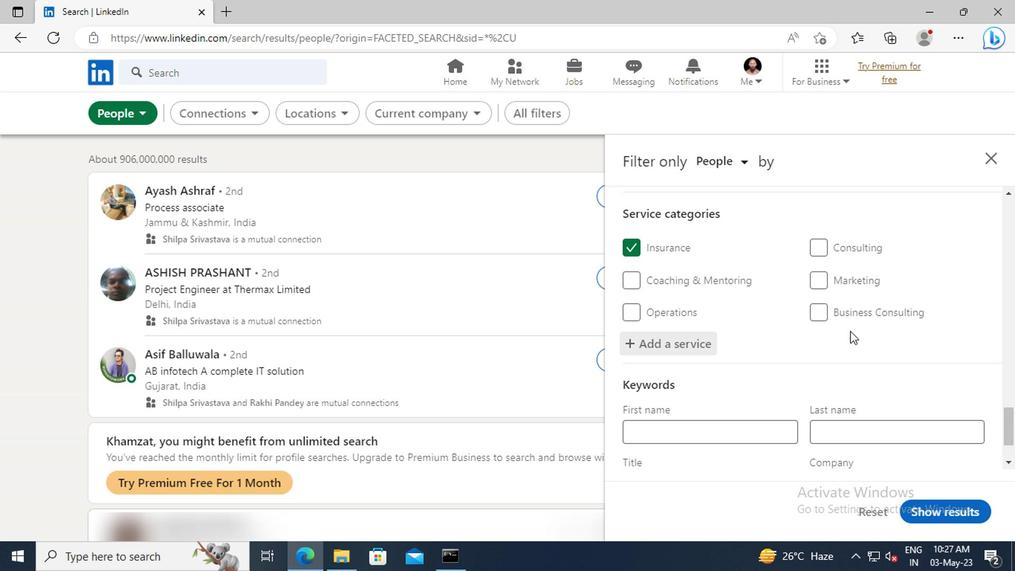 
Action: Mouse scrolled (847, 331) with delta (0, 0)
Screenshot: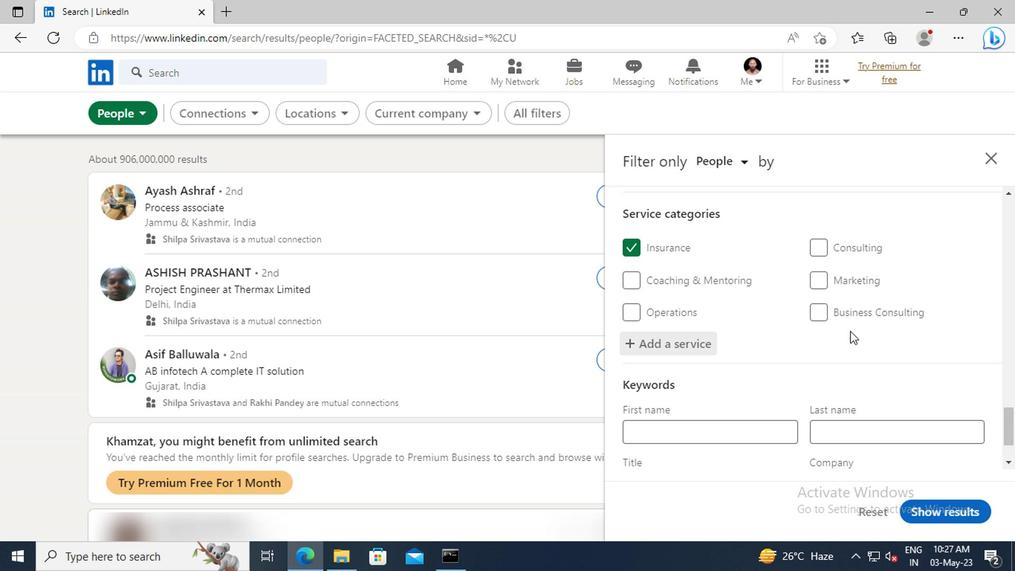 
Action: Mouse scrolled (847, 331) with delta (0, 0)
Screenshot: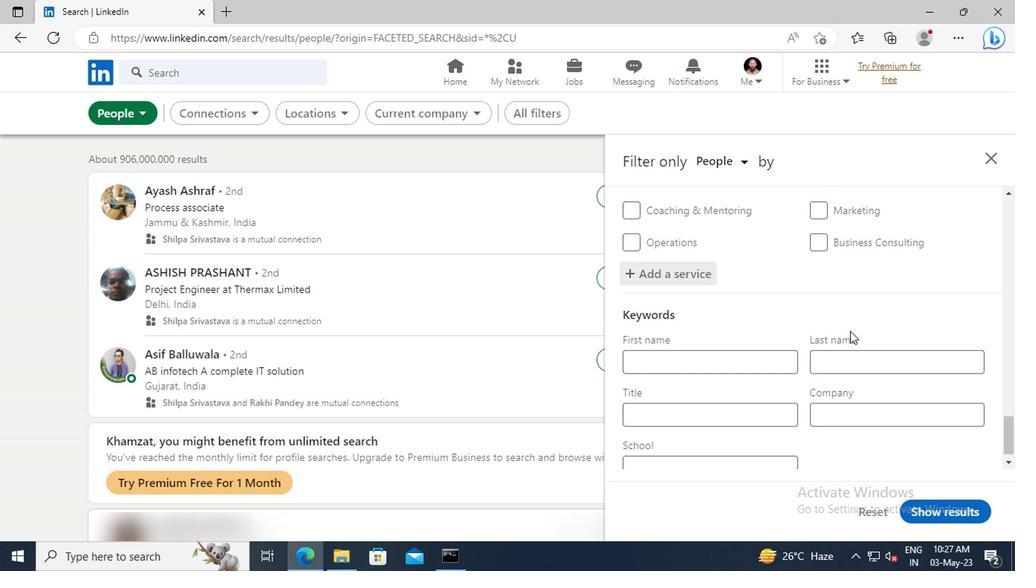 
Action: Mouse moved to (691, 405)
Screenshot: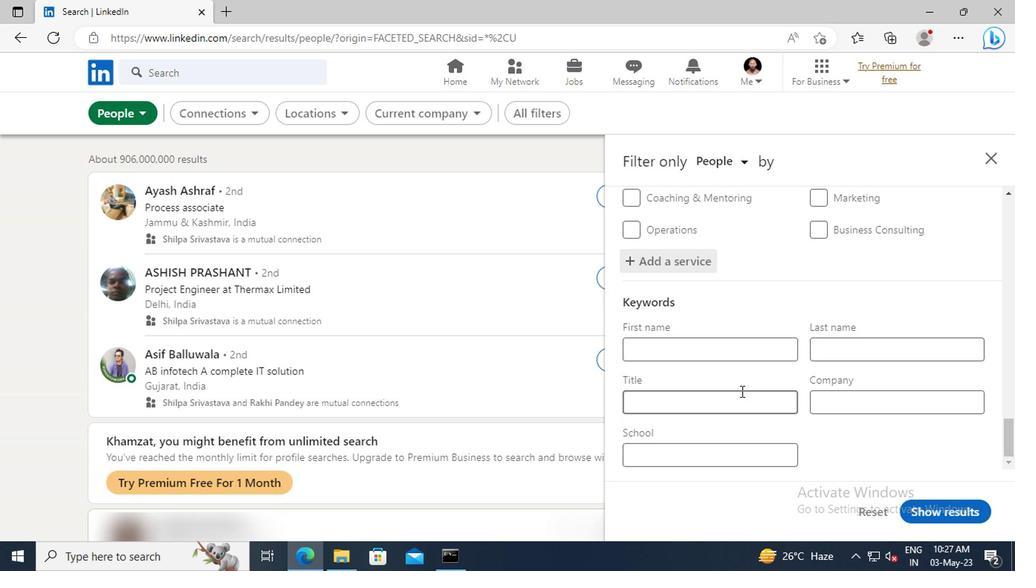 
Action: Mouse pressed left at (691, 405)
Screenshot: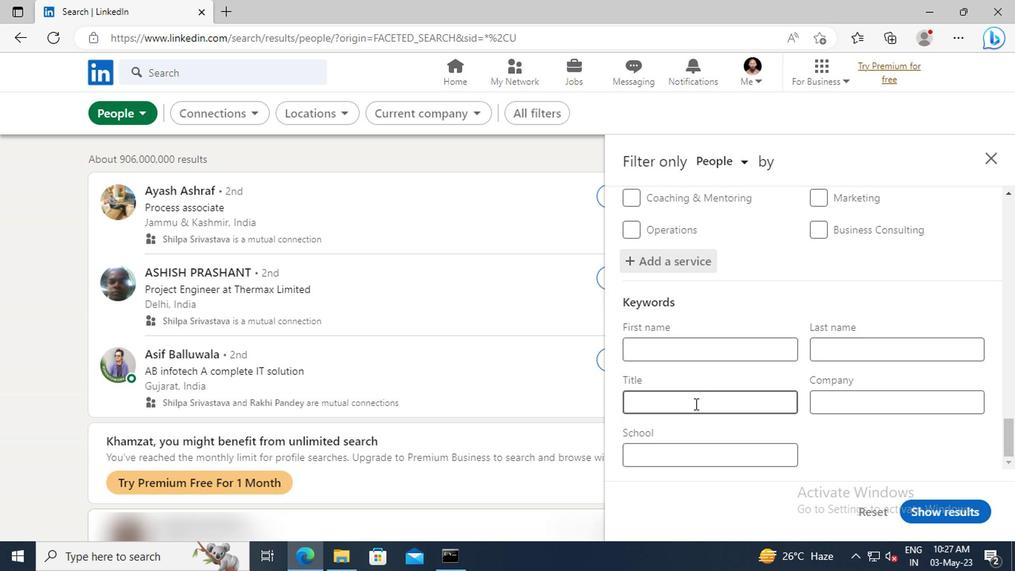 
Action: Key pressed <Key.shift>YOGA<Key.space><Key.shift>INSTRUCTOR<Key.enter>
Screenshot: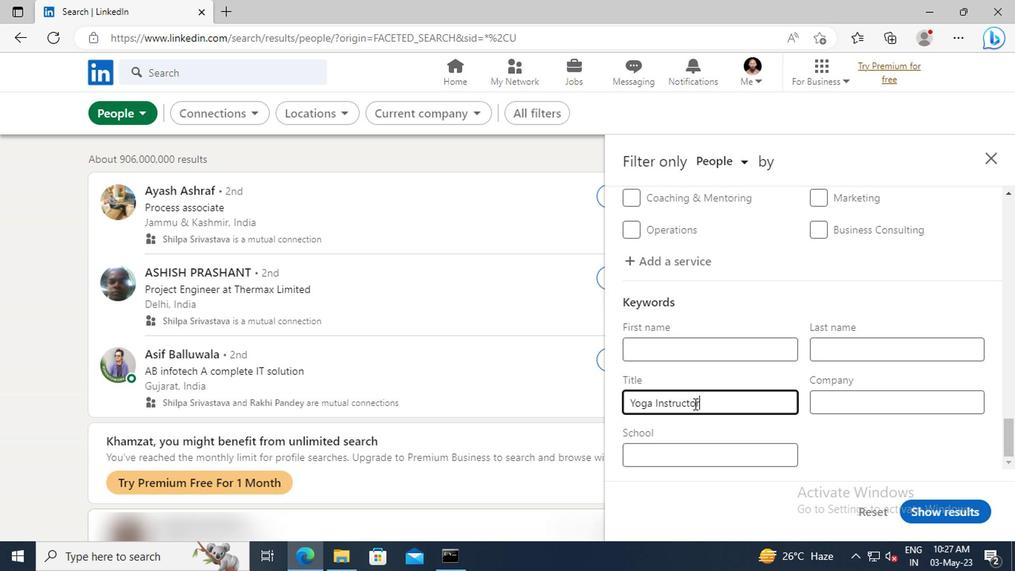 
Action: Mouse moved to (928, 509)
Screenshot: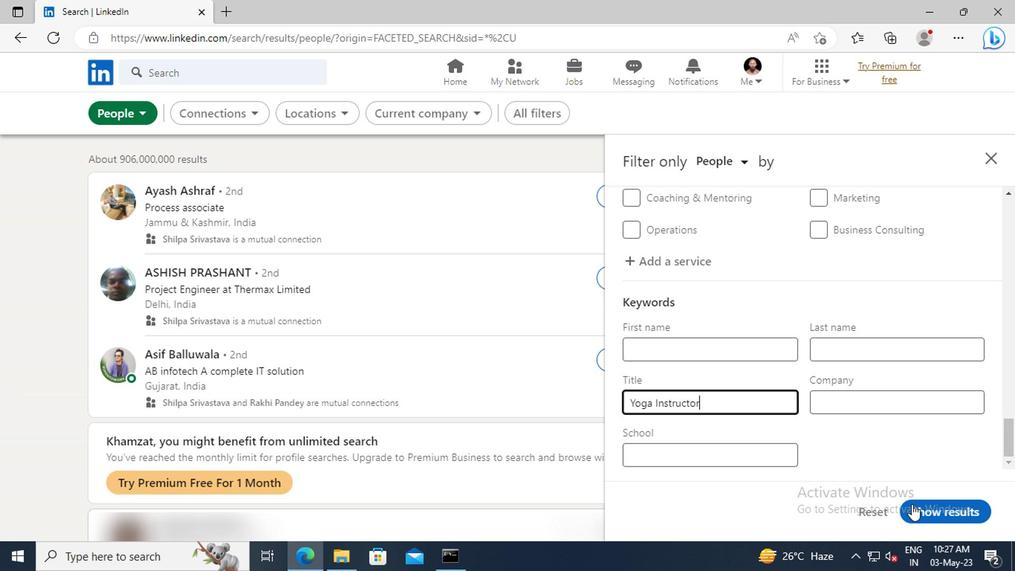
Action: Mouse pressed left at (928, 509)
Screenshot: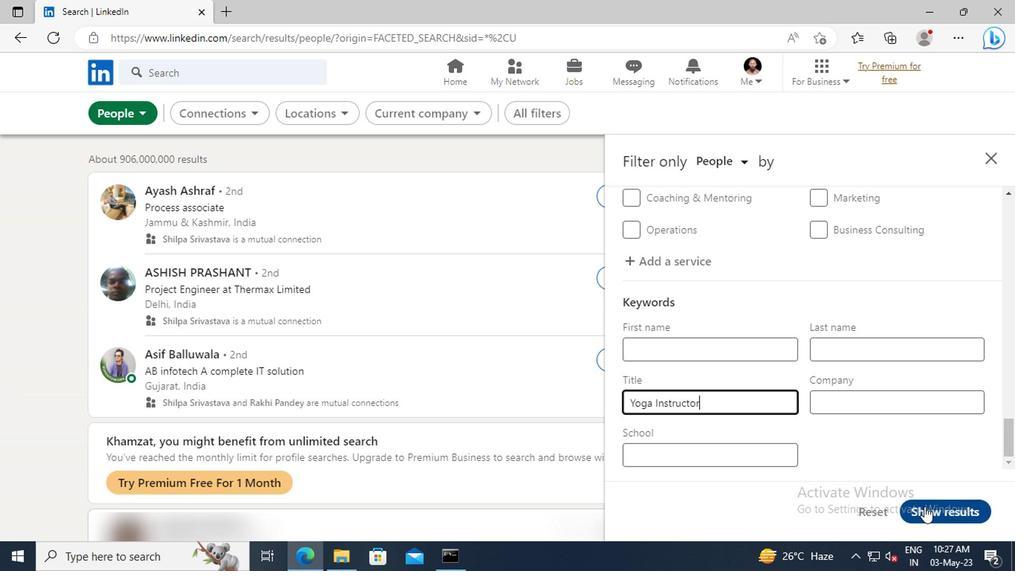 
